 Task: Send an email with the signature Leslie Flores with the subject Request for feedback on an employee handbook and the message I apologize for any delays and appreciate your support. from softage.3@softage.net to softage.10@softage.net with an attached audio file Audio_product_review.mp3 and move the email from Sent Items to the folder Quotes
Action: Mouse moved to (85, 104)
Screenshot: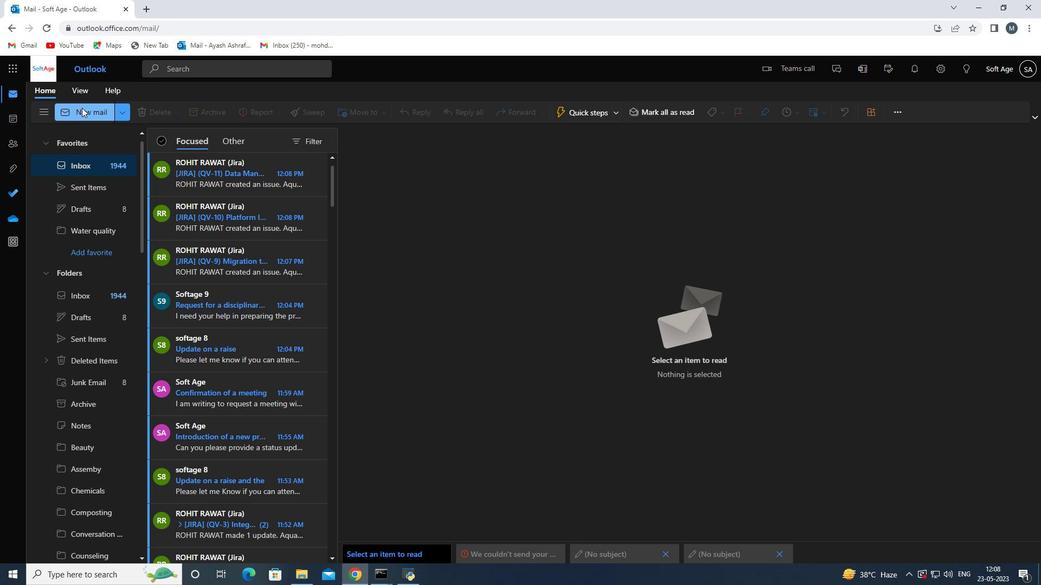 
Action: Mouse pressed left at (85, 104)
Screenshot: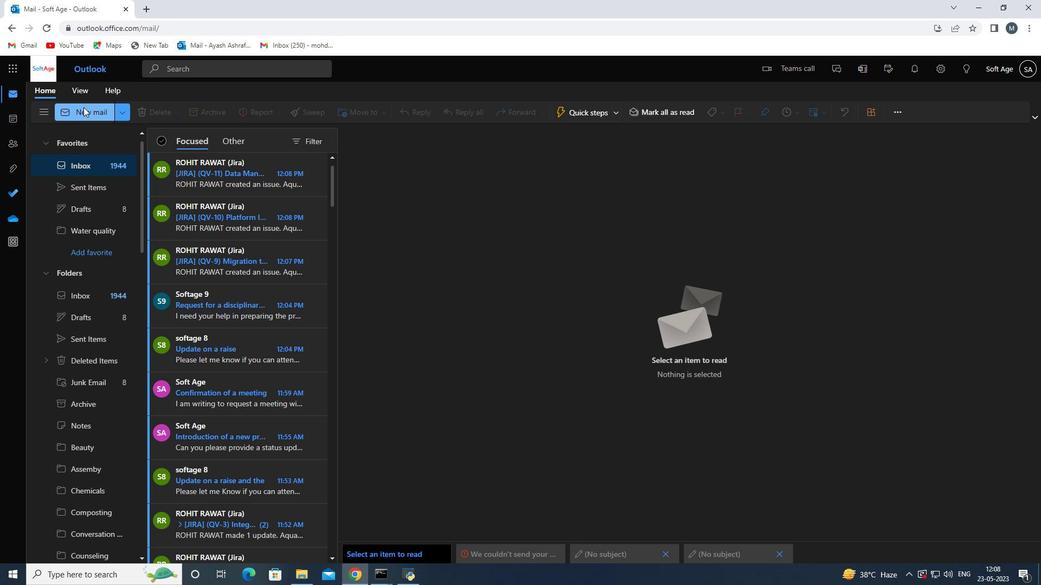 
Action: Mouse moved to (738, 113)
Screenshot: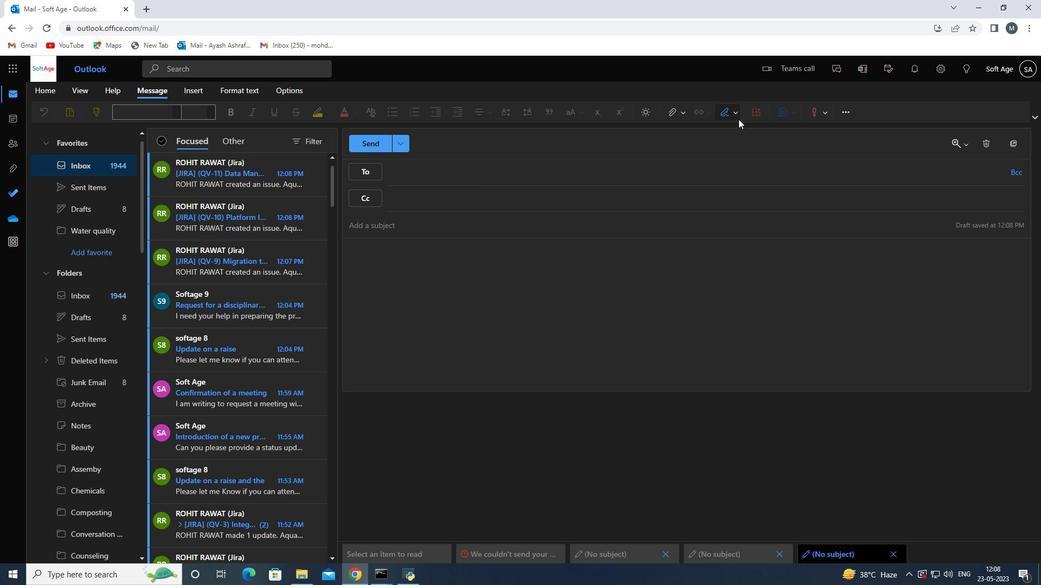 
Action: Mouse pressed left at (738, 113)
Screenshot: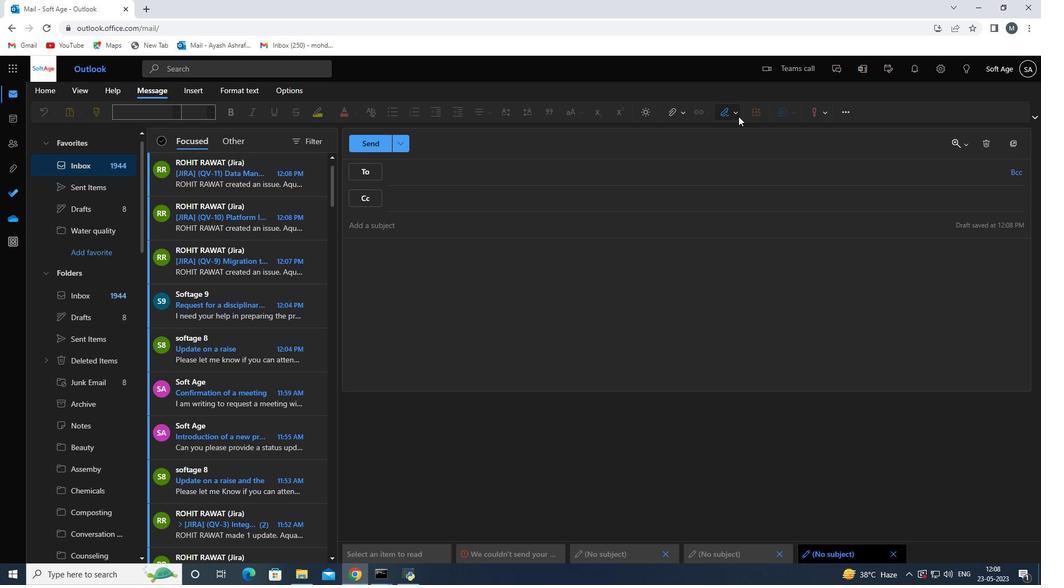 
Action: Mouse moved to (693, 152)
Screenshot: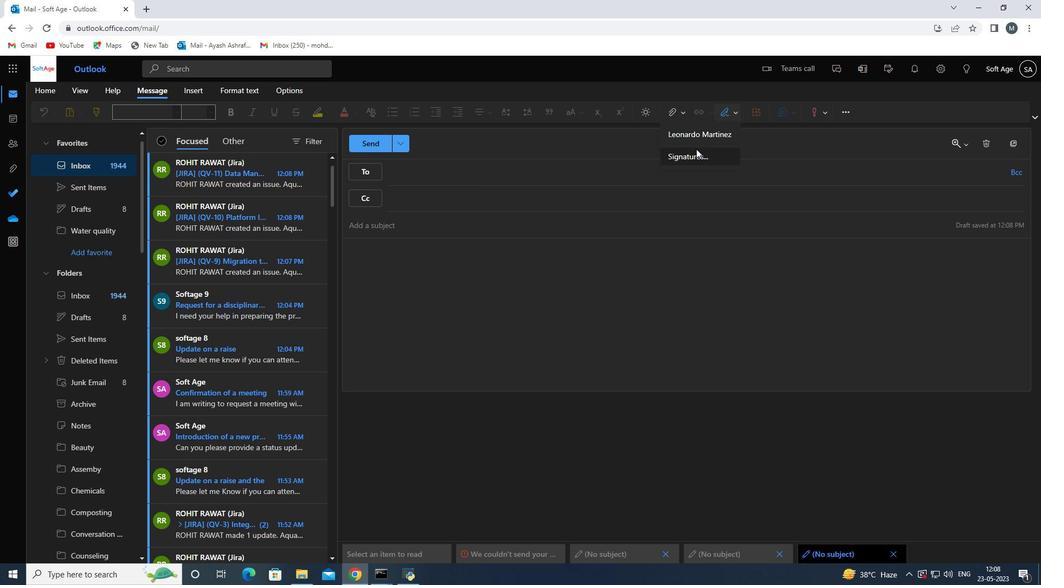 
Action: Mouse pressed left at (693, 152)
Screenshot: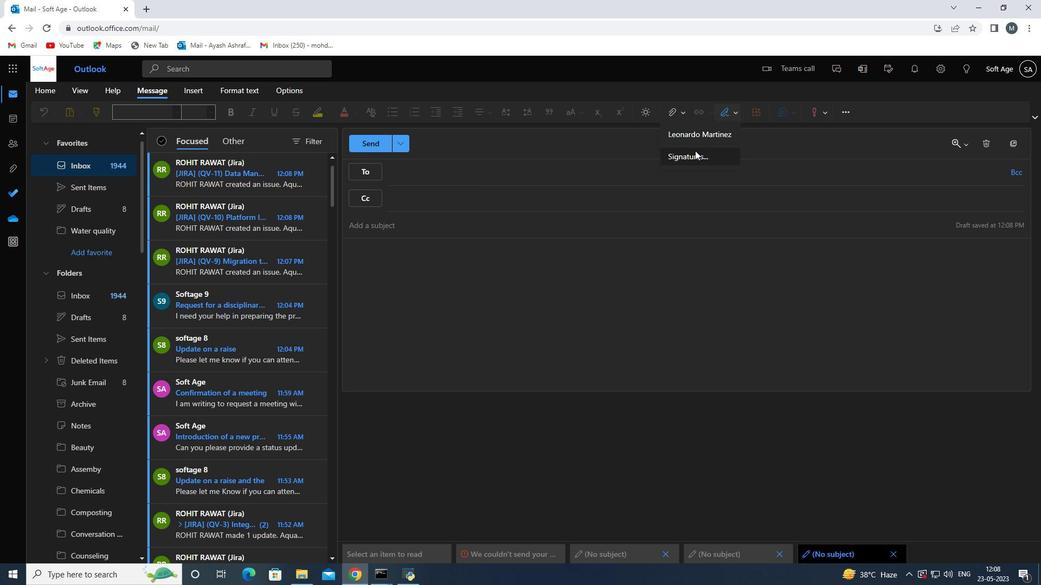 
Action: Mouse moved to (745, 204)
Screenshot: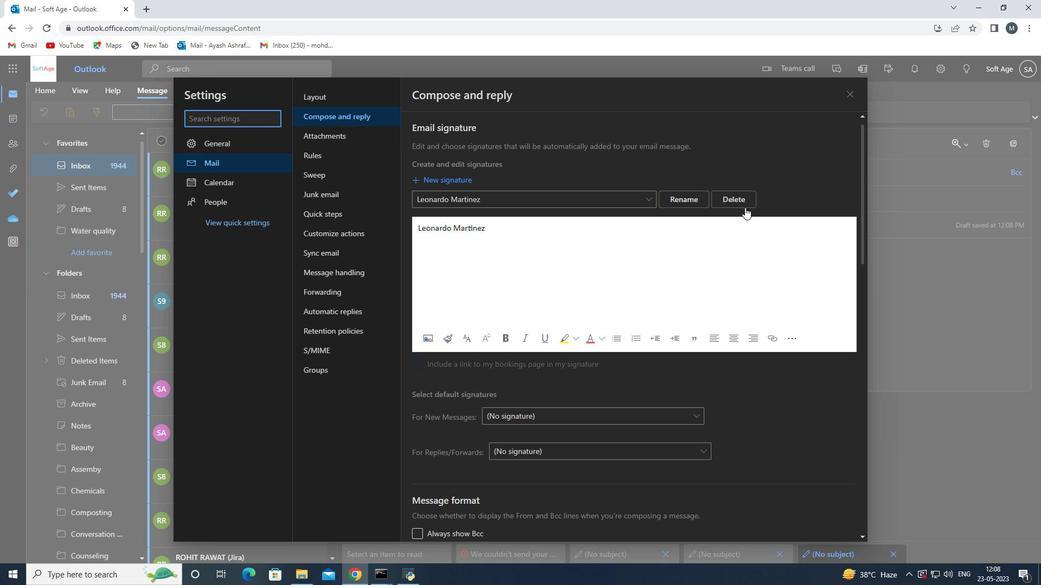 
Action: Mouse pressed left at (745, 204)
Screenshot: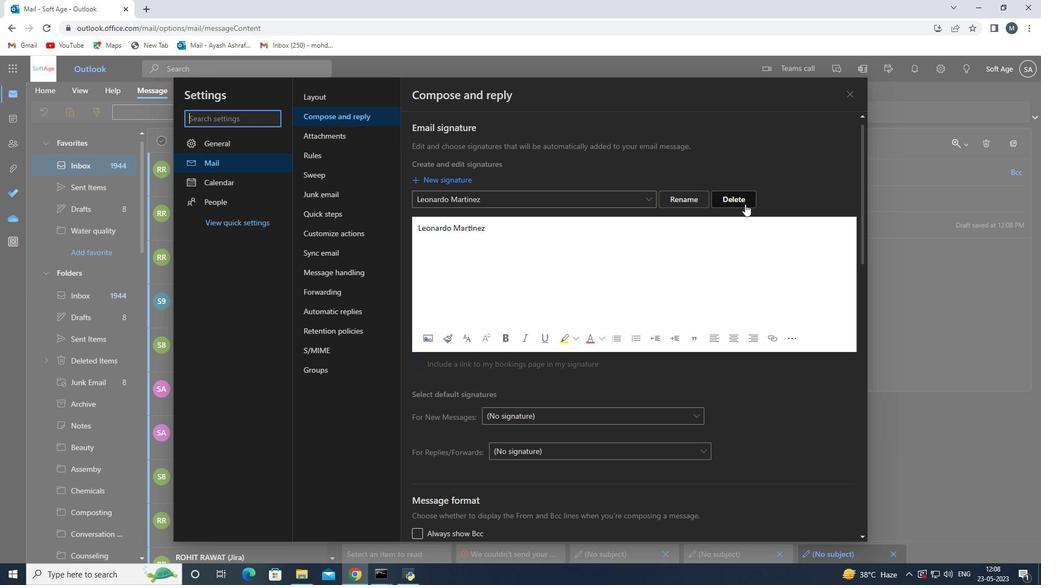 
Action: Mouse moved to (441, 205)
Screenshot: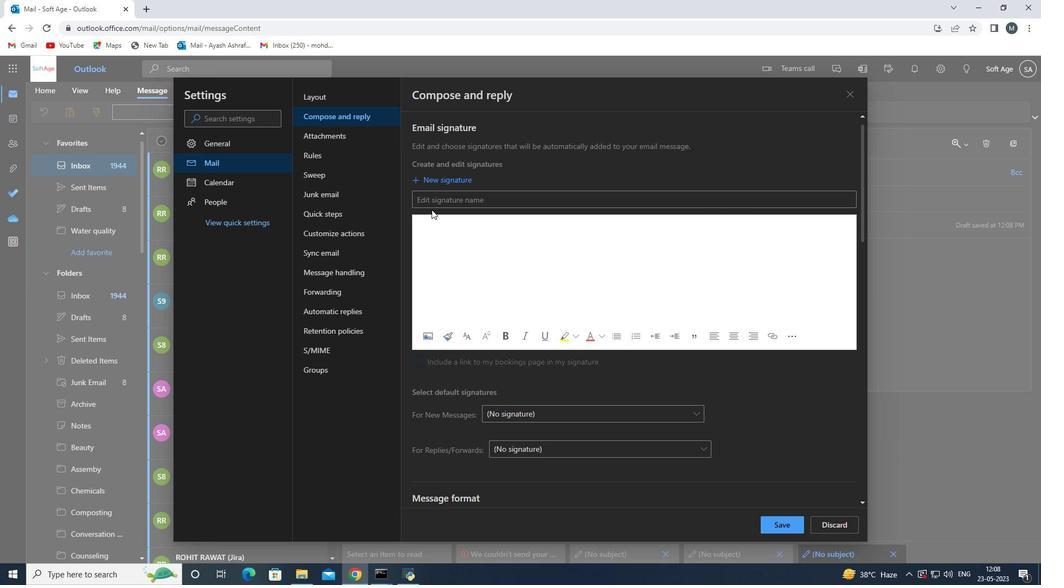 
Action: Mouse pressed left at (441, 205)
Screenshot: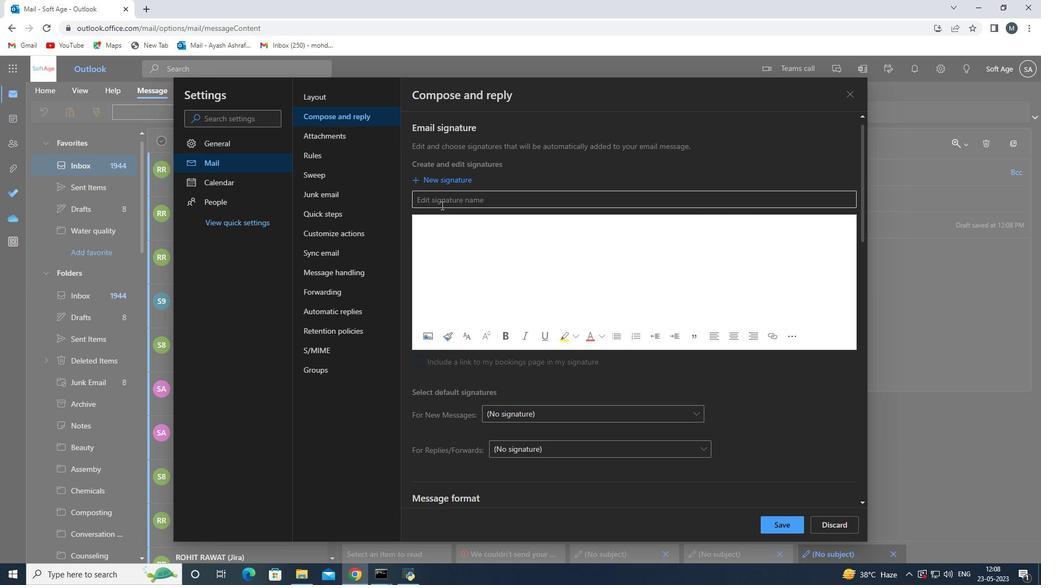 
Action: Key pressed <Key.shift>Leslie<Key.space><Key.shift>flores<Key.space>
Screenshot: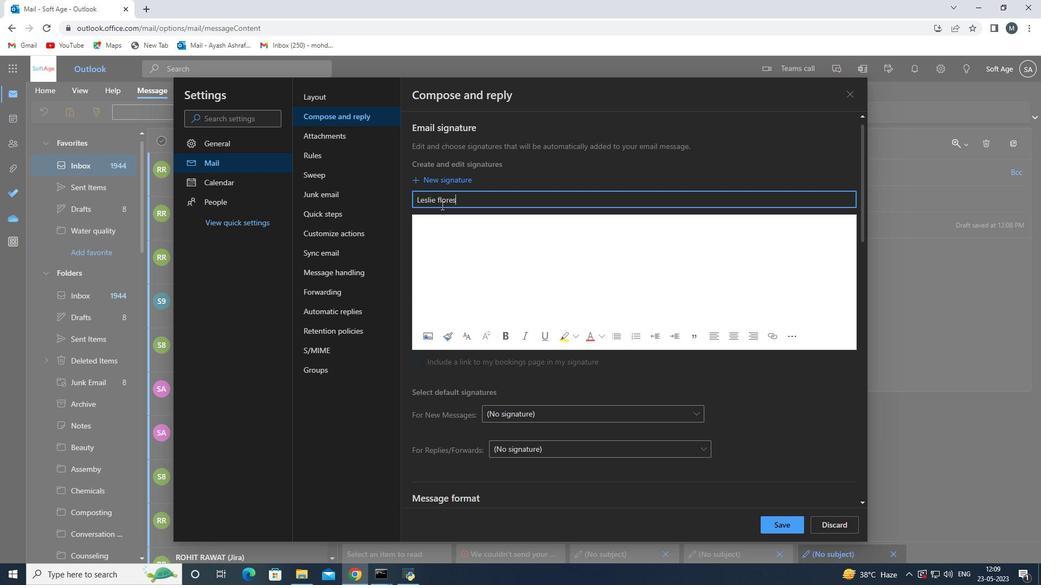 
Action: Mouse moved to (440, 202)
Screenshot: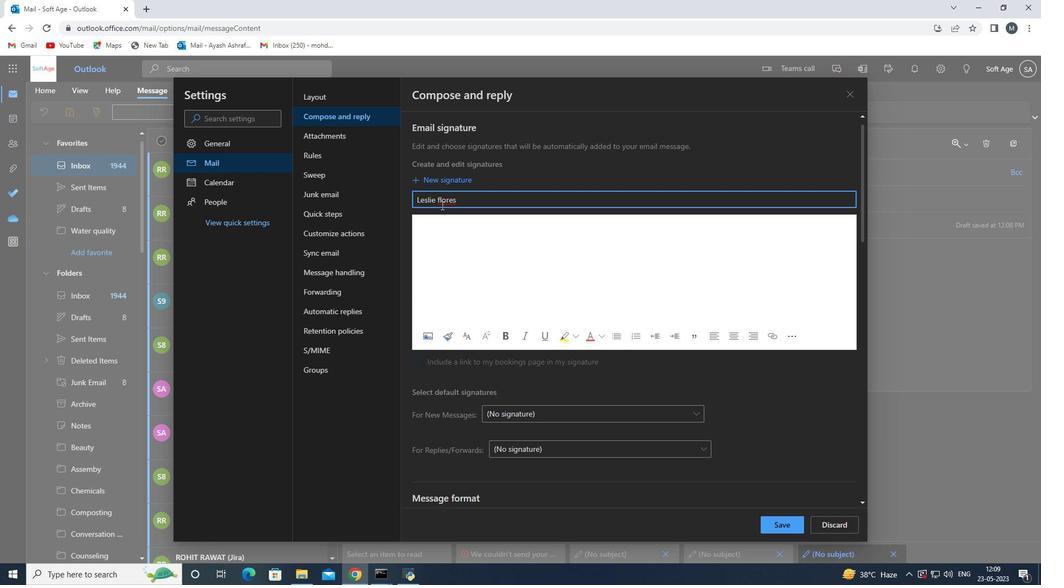 
Action: Mouse pressed left at (440, 202)
Screenshot: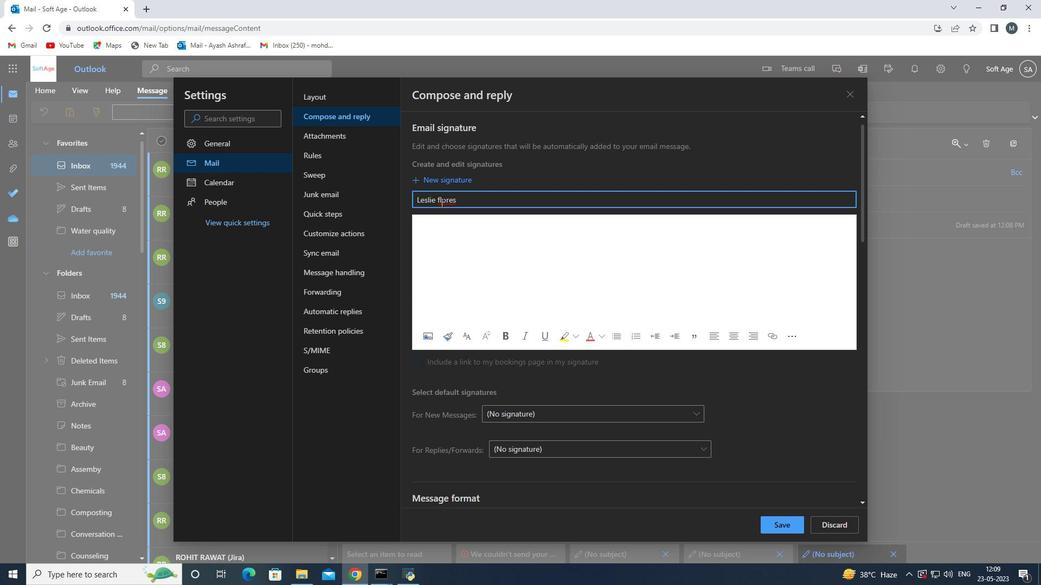 
Action: Mouse moved to (440, 202)
Screenshot: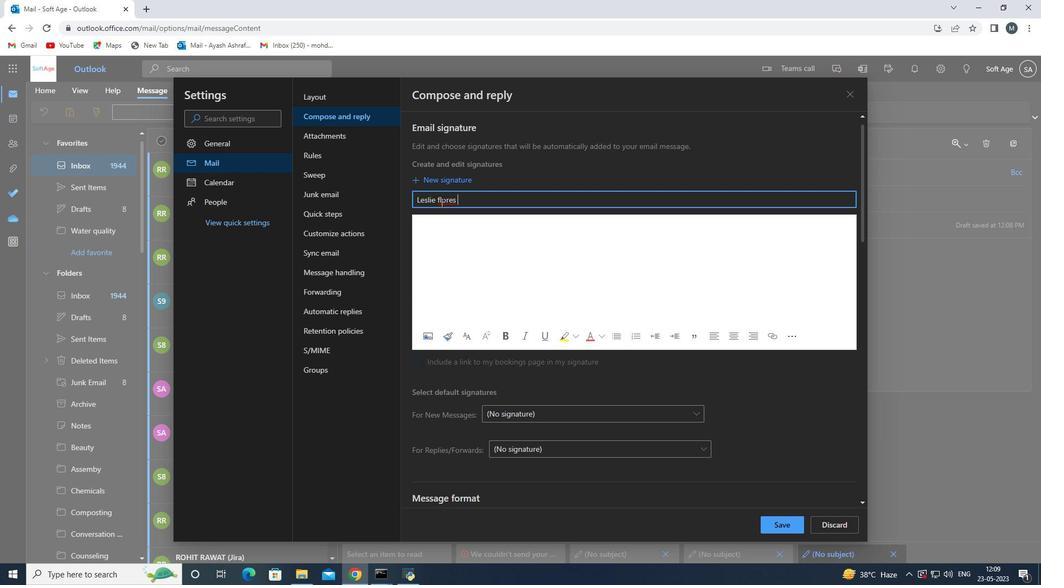 
Action: Key pressed <Key.backspace>
Screenshot: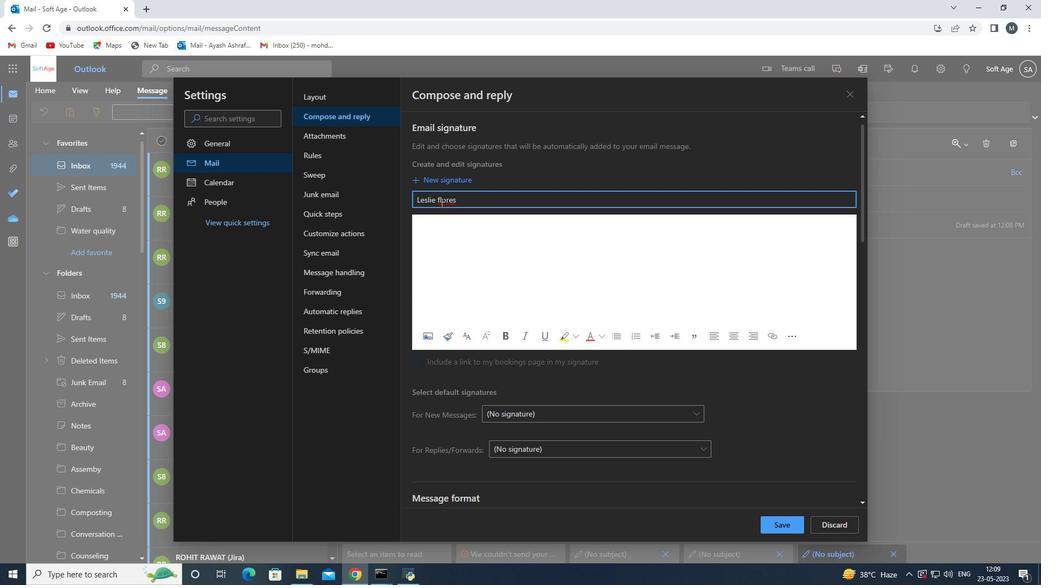 
Action: Mouse moved to (437, 201)
Screenshot: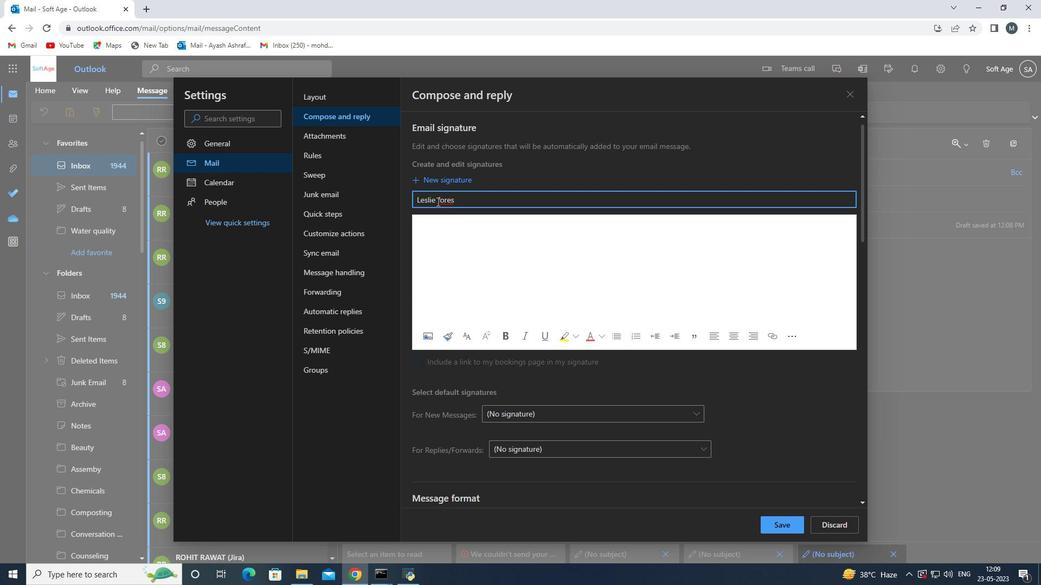 
Action: Mouse pressed left at (437, 201)
Screenshot: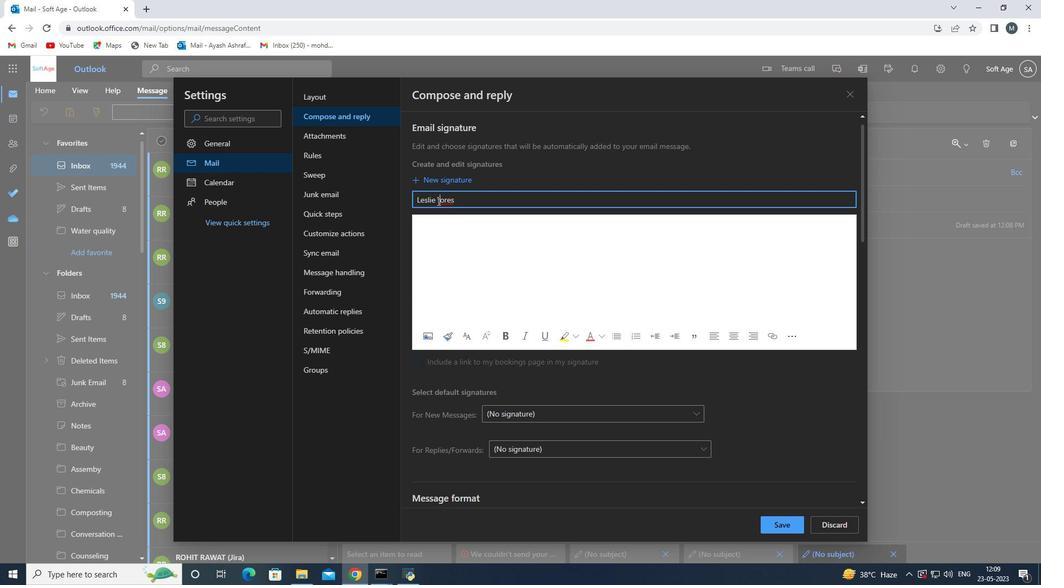 
Action: Mouse moved to (446, 202)
Screenshot: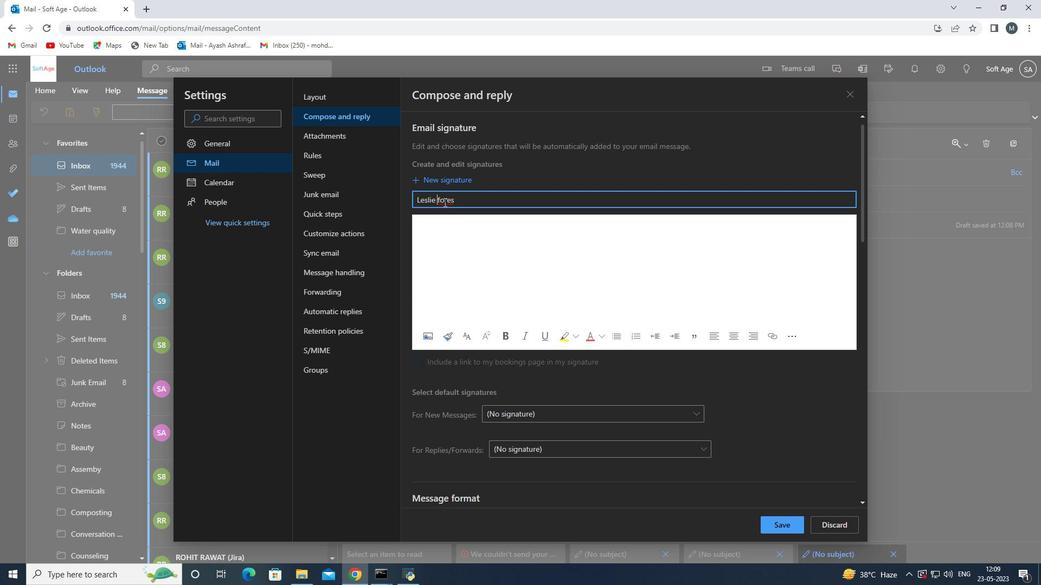 
Action: Key pressed <Key.shift>F
Screenshot: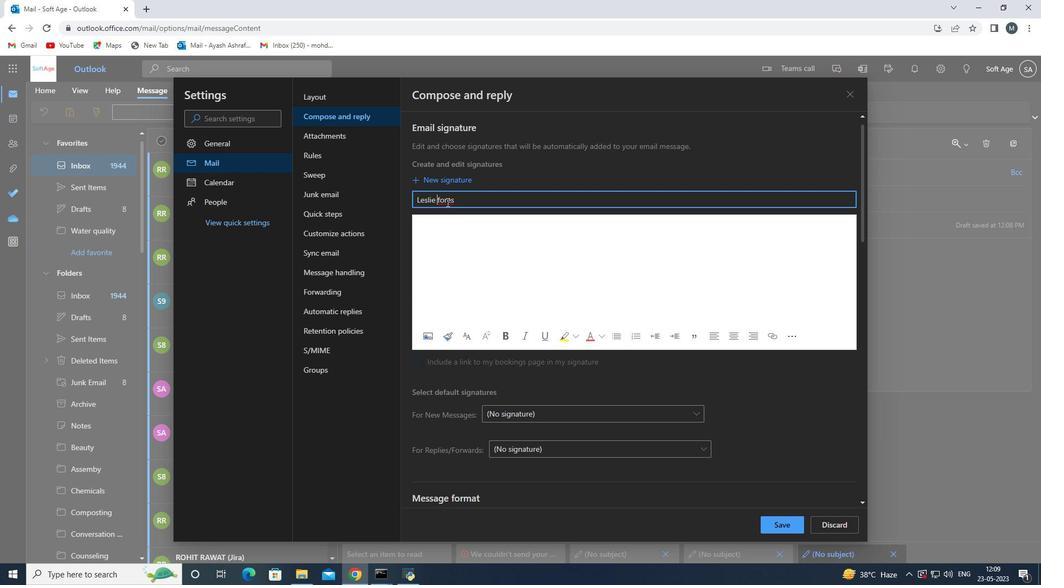 
Action: Mouse moved to (470, 199)
Screenshot: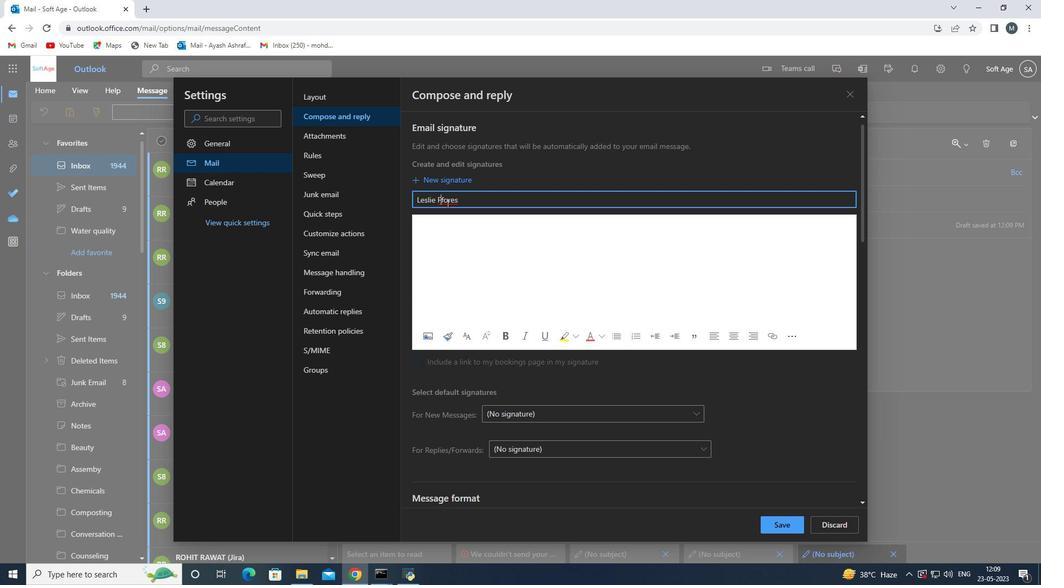 
Action: Mouse pressed left at (470, 199)
Screenshot: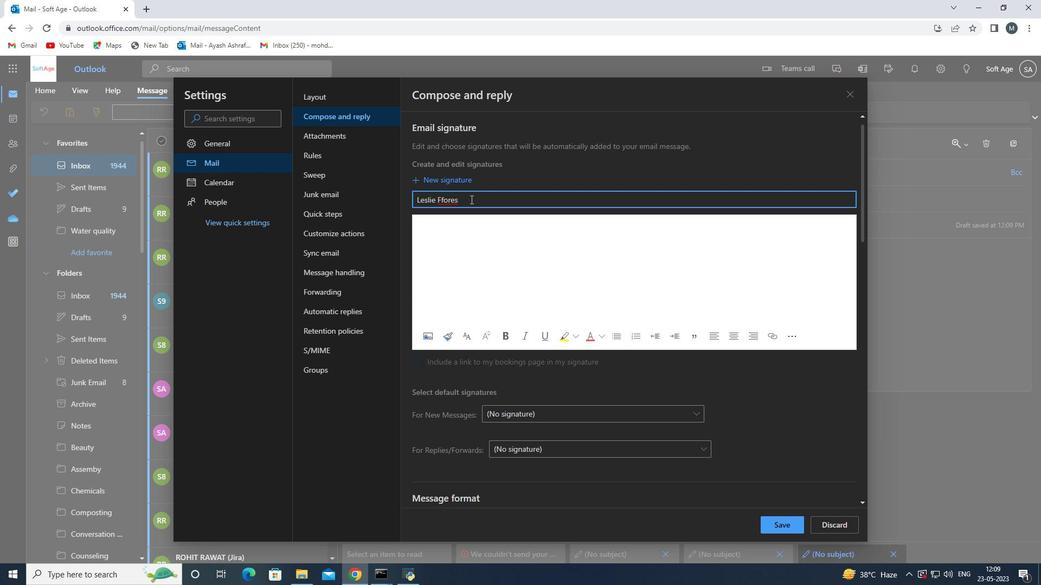 
Action: Key pressed <Key.backspace><Key.backspace><Key.backspace><Key.backspace><Key.backspace><Key.backspace>lores<Key.space>
Screenshot: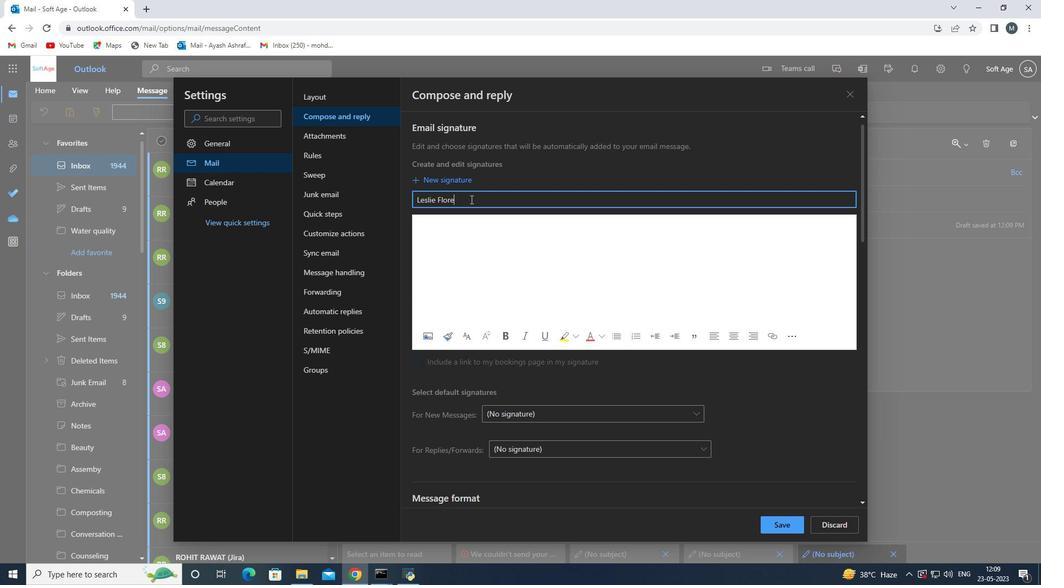 
Action: Mouse moved to (469, 223)
Screenshot: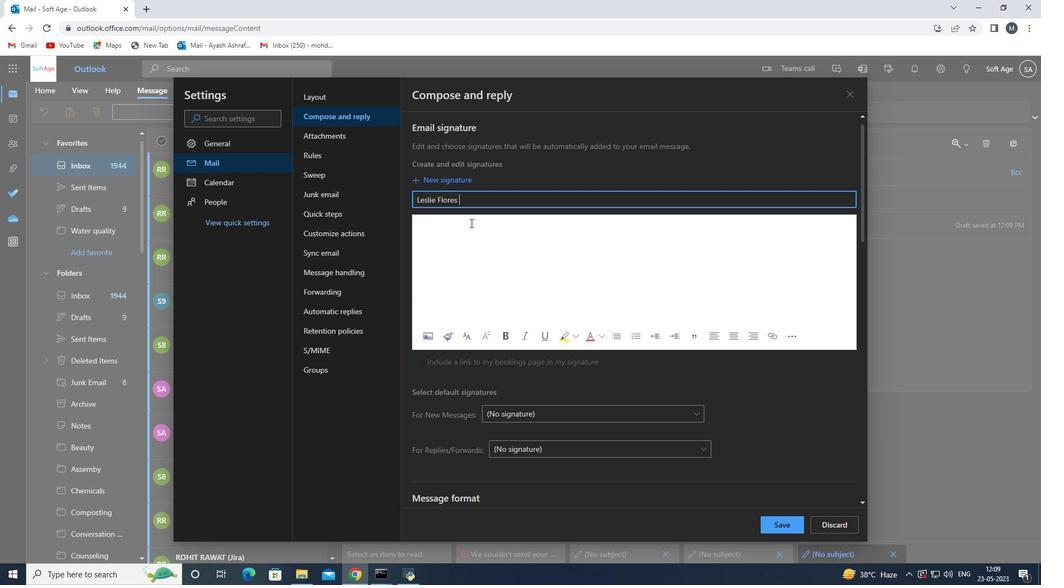 
Action: Mouse pressed left at (469, 223)
Screenshot: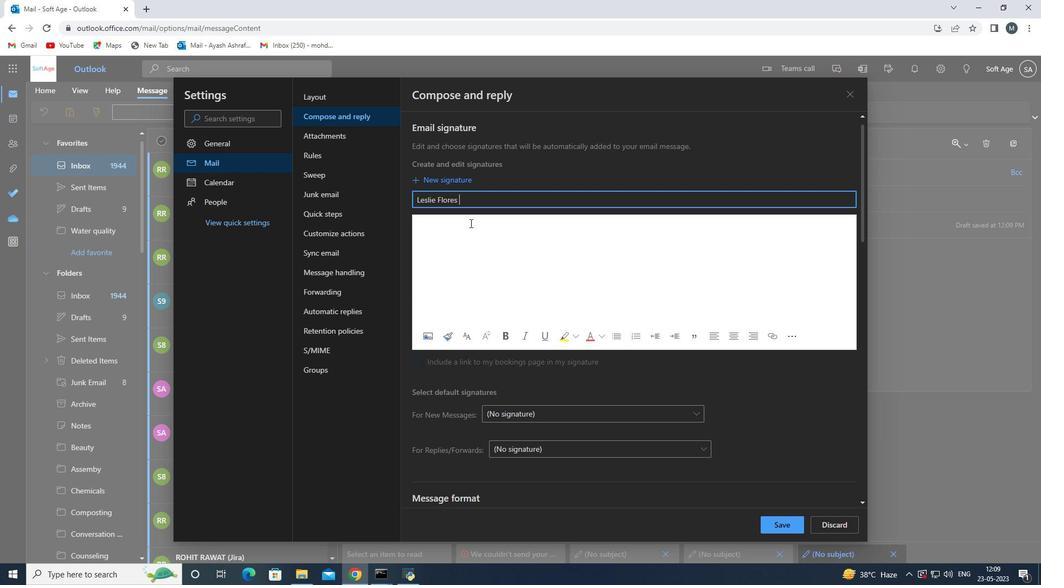 
Action: Key pressed <Key.shift>Lesile<Key.space><Key.backspace><Key.backspace><Key.backspace><Key.backspace>lie<Key.space><Key.shift>Flores
Screenshot: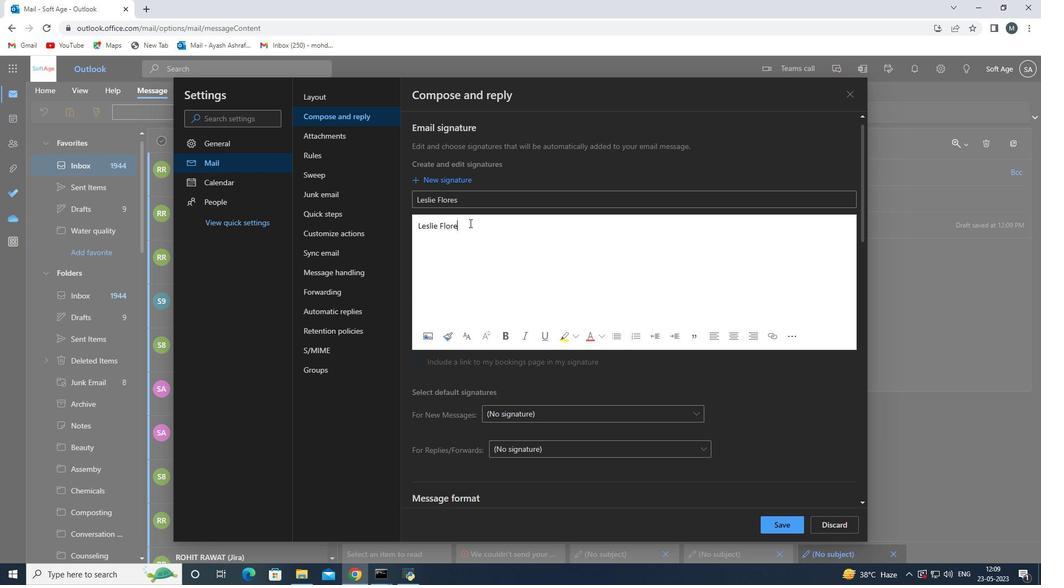 
Action: Mouse moved to (792, 528)
Screenshot: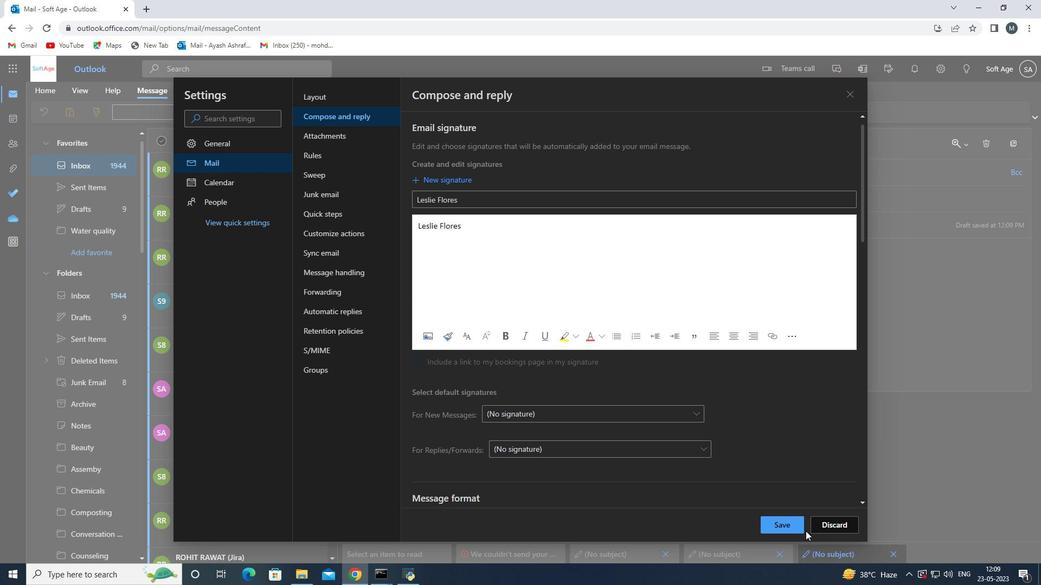
Action: Mouse pressed left at (792, 528)
Screenshot: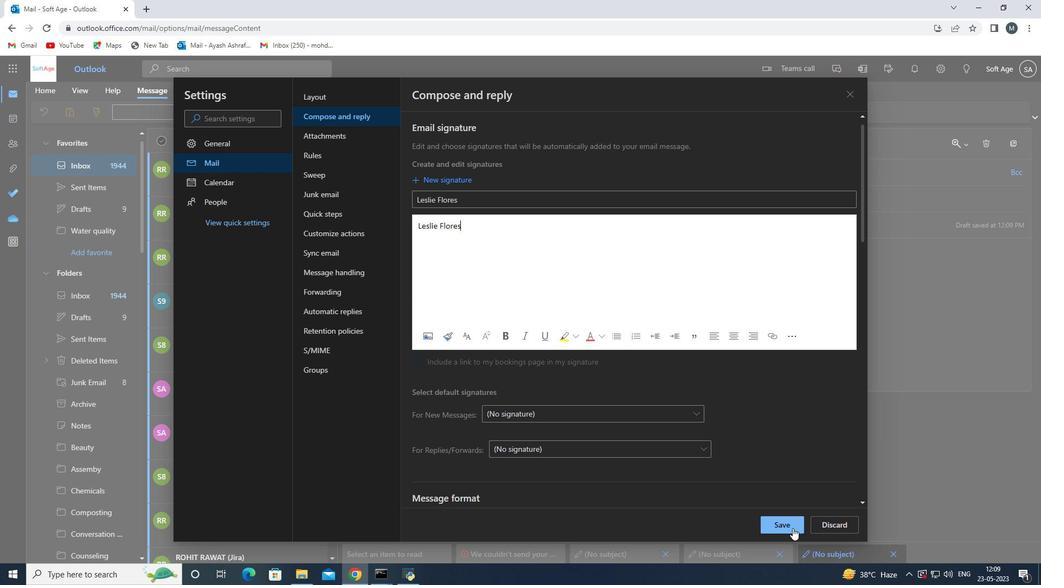 
Action: Mouse moved to (848, 91)
Screenshot: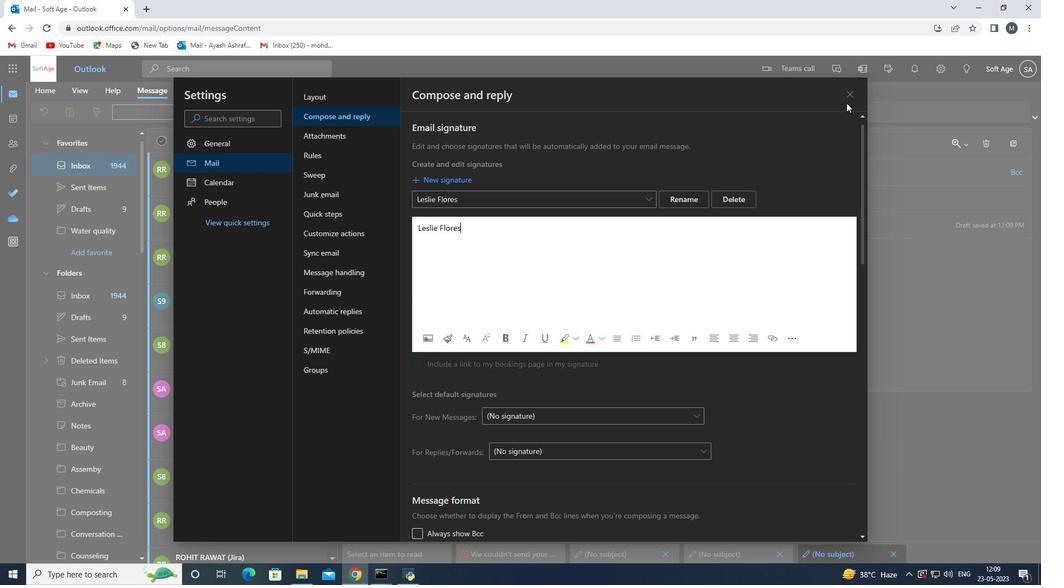 
Action: Mouse pressed left at (848, 91)
Screenshot: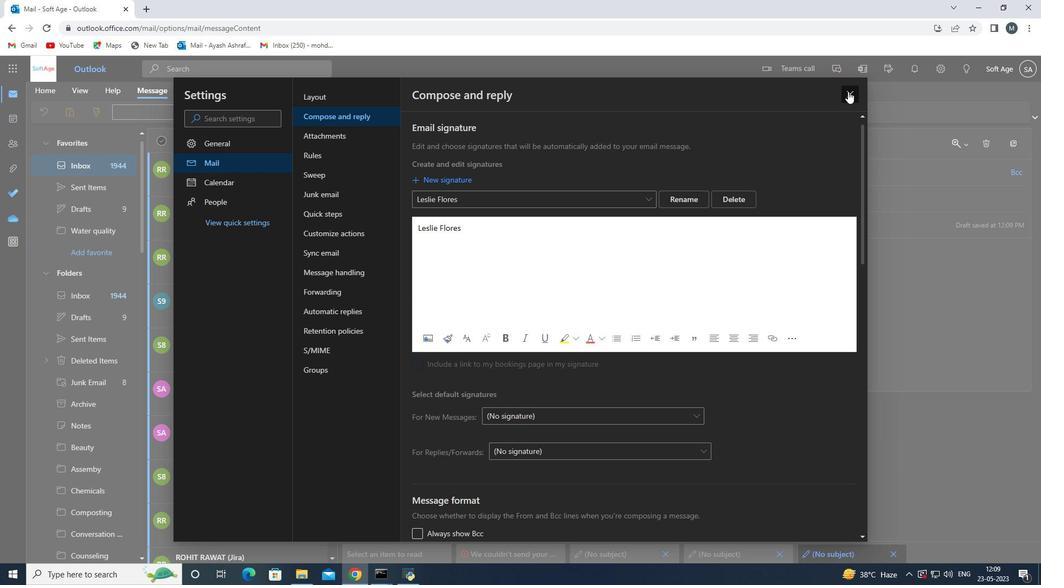 
Action: Mouse moved to (489, 227)
Screenshot: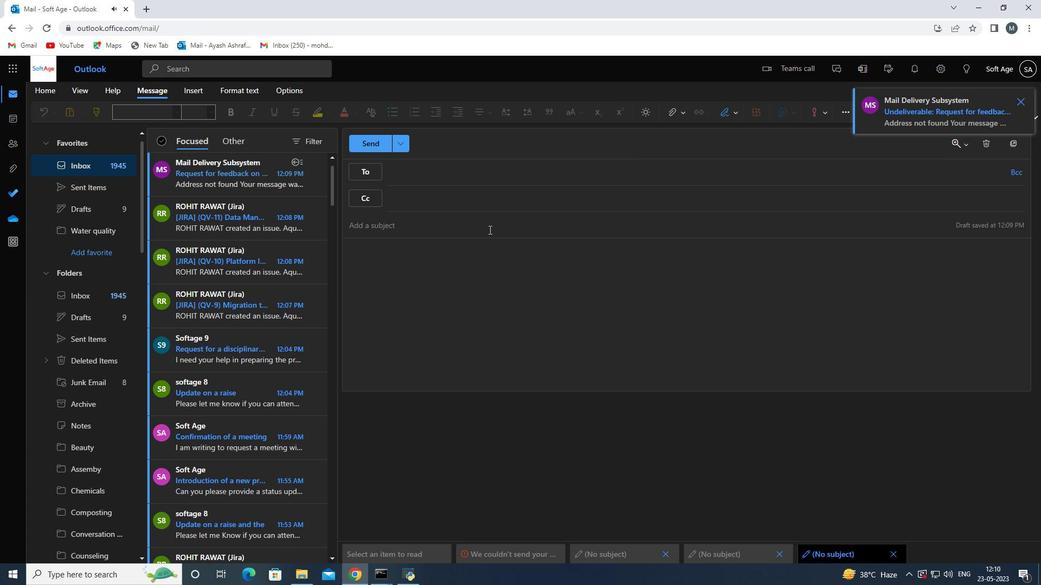 
Action: Mouse pressed left at (489, 227)
Screenshot: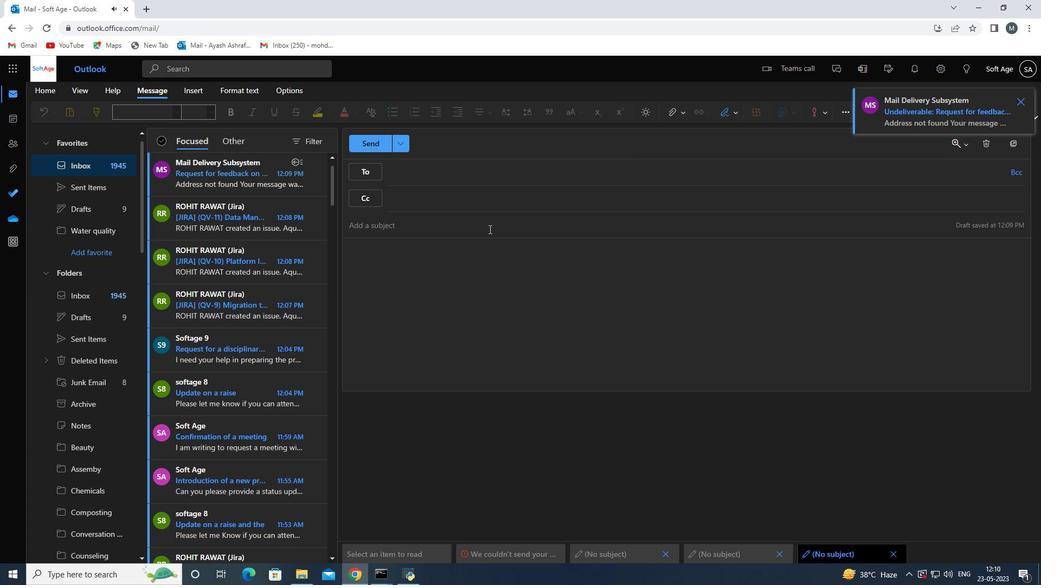 
Action: Key pressed <Key.shift>request<Key.space>for<Key.space>feedback<Key.space>on<Key.space>an<Key.space>employee<Key.space>handbook<Key.space>
Screenshot: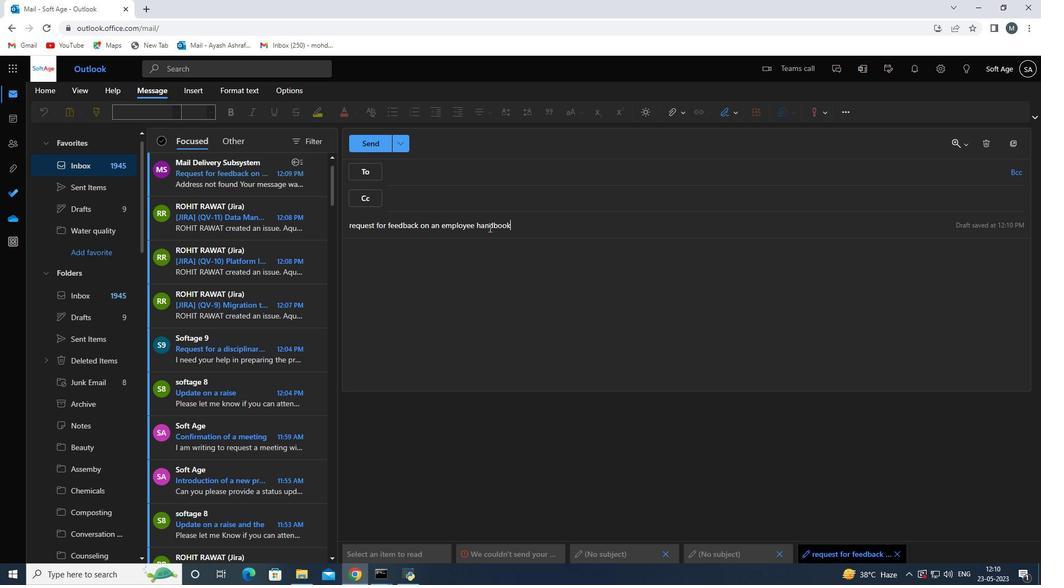 
Action: Mouse moved to (353, 228)
Screenshot: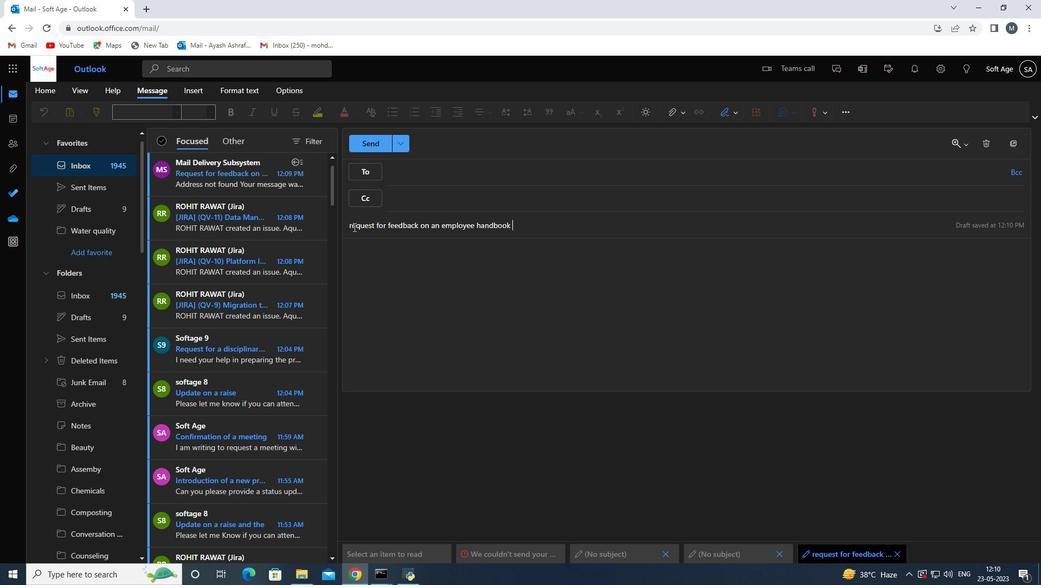 
Action: Mouse pressed left at (353, 228)
Screenshot: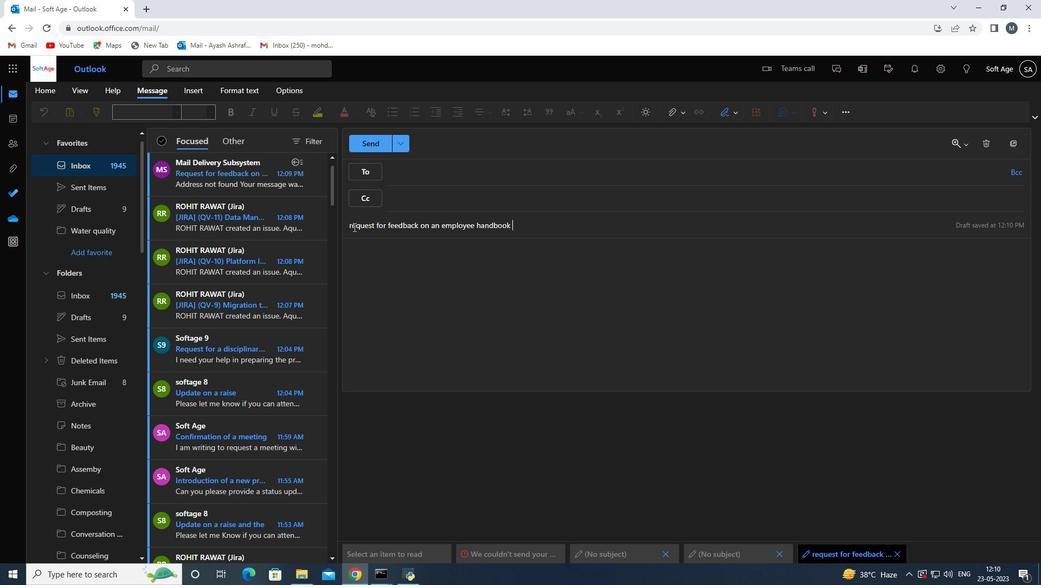 
Action: Mouse moved to (370, 230)
Screenshot: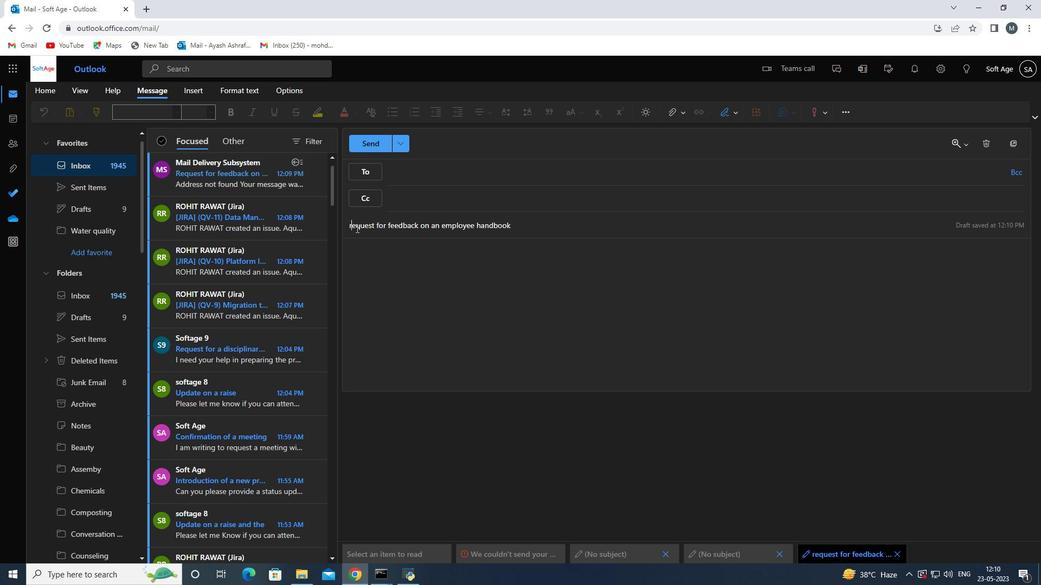 
Action: Key pressed <Key.backspace><Key.shift><Key.shift>R
Screenshot: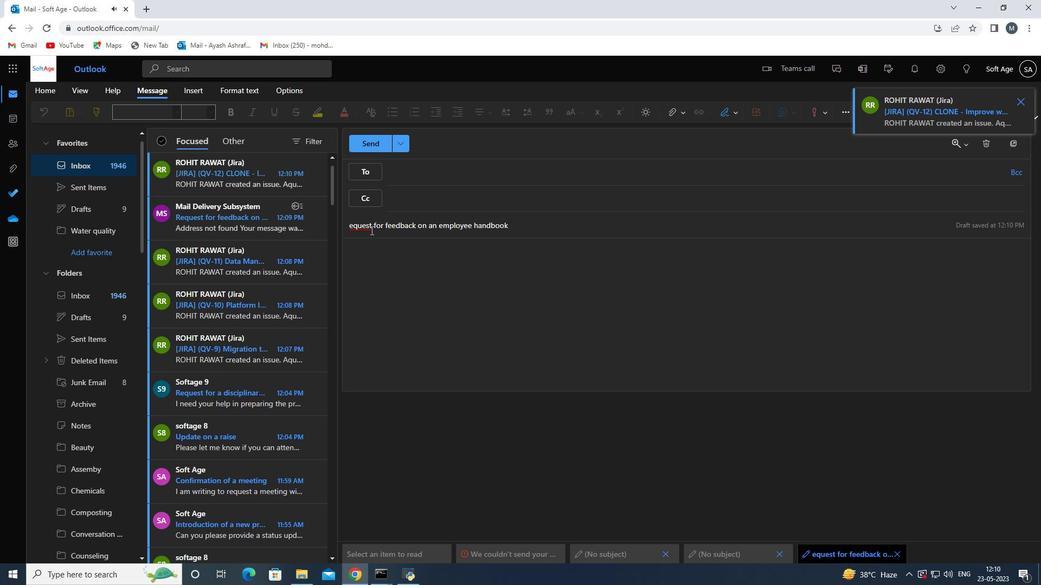 
Action: Mouse moved to (515, 259)
Screenshot: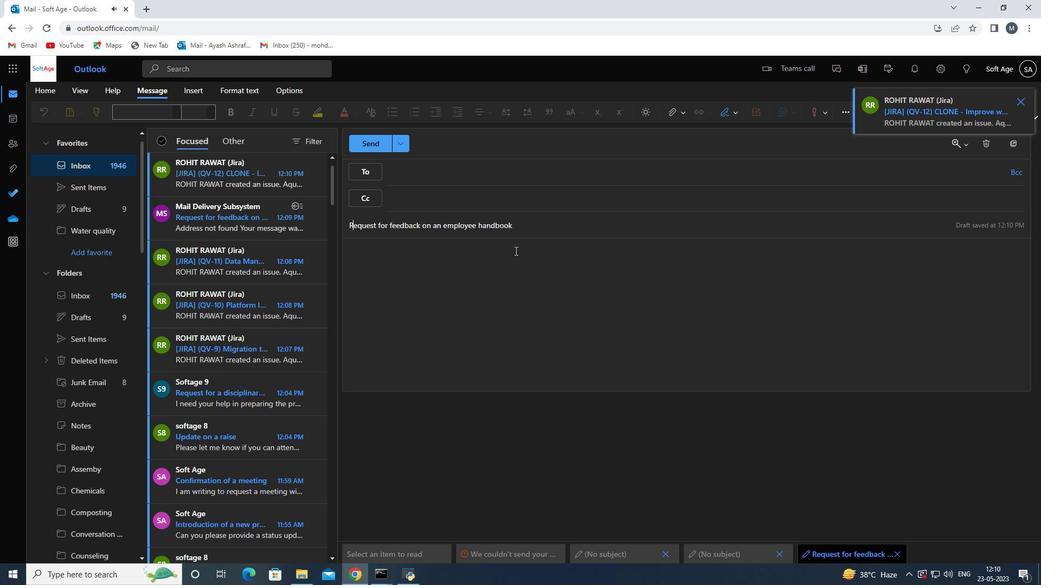 
Action: Mouse pressed left at (515, 259)
Screenshot: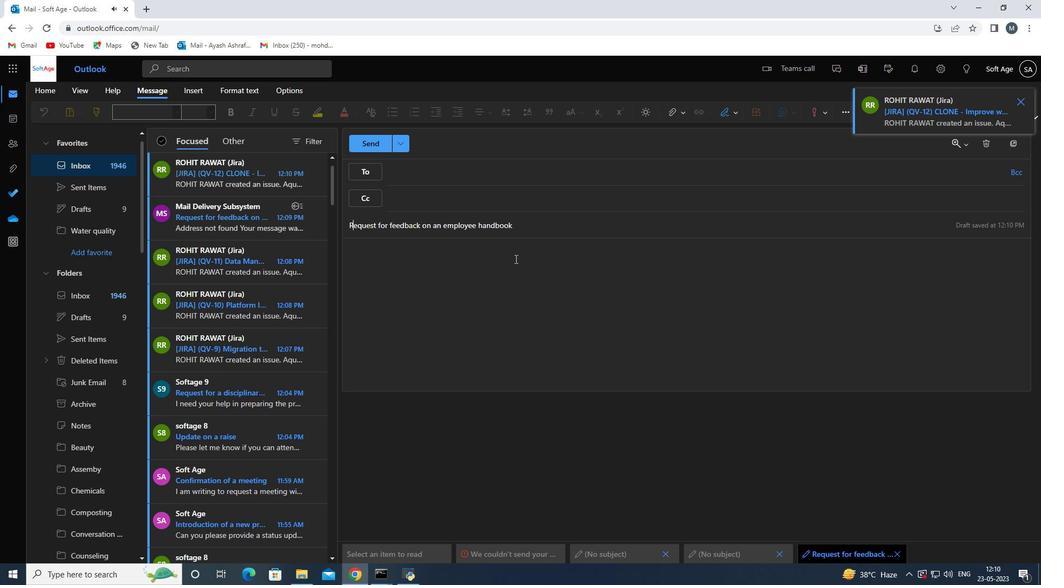 
Action: Mouse moved to (515, 259)
Screenshot: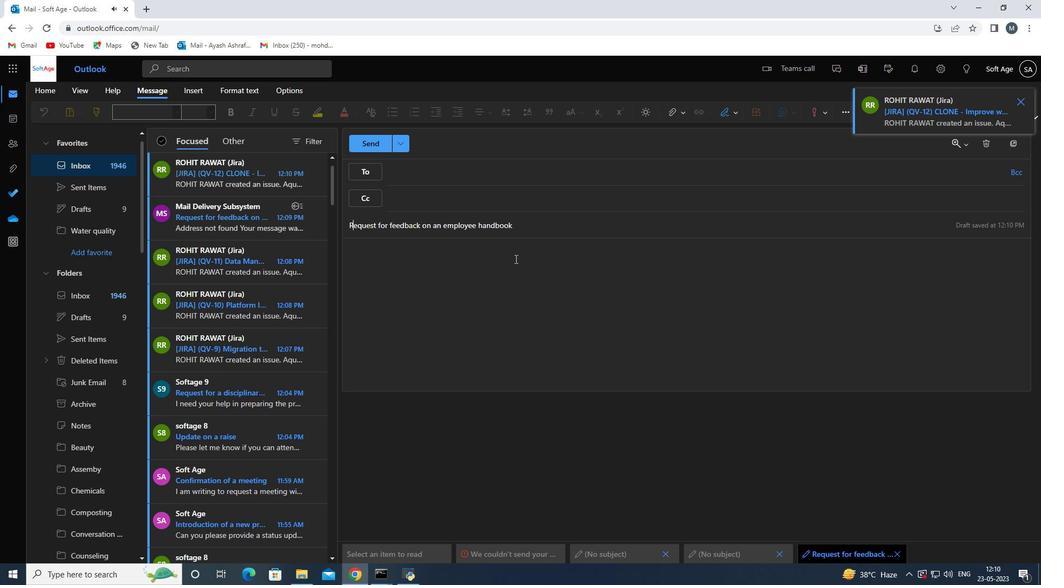 
Action: Key pressed <Key.shift>I<Key.space>appology<Key.space>for<Key.space>any<Key.space>
Screenshot: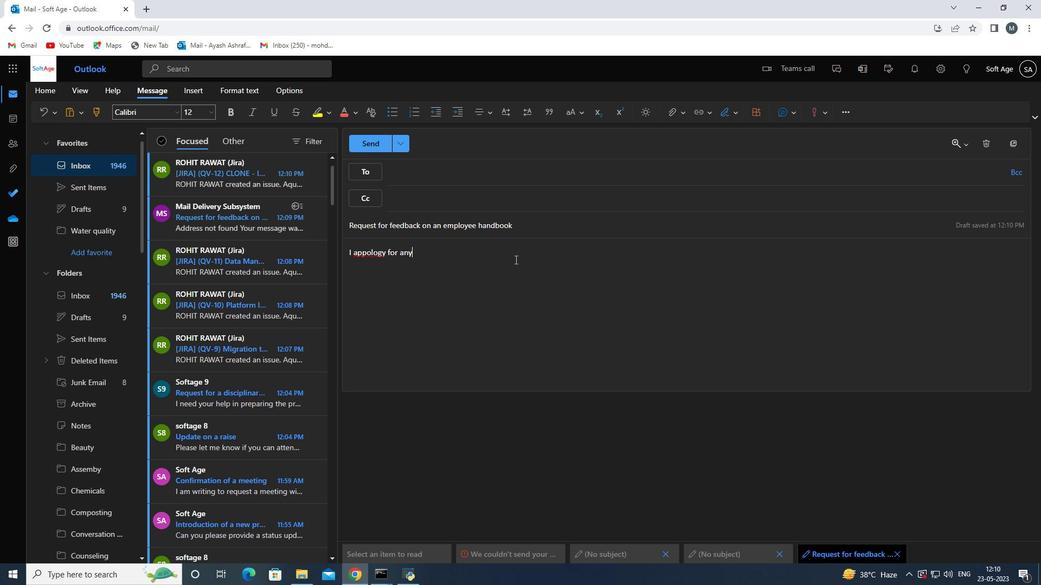 
Action: Mouse moved to (372, 253)
Screenshot: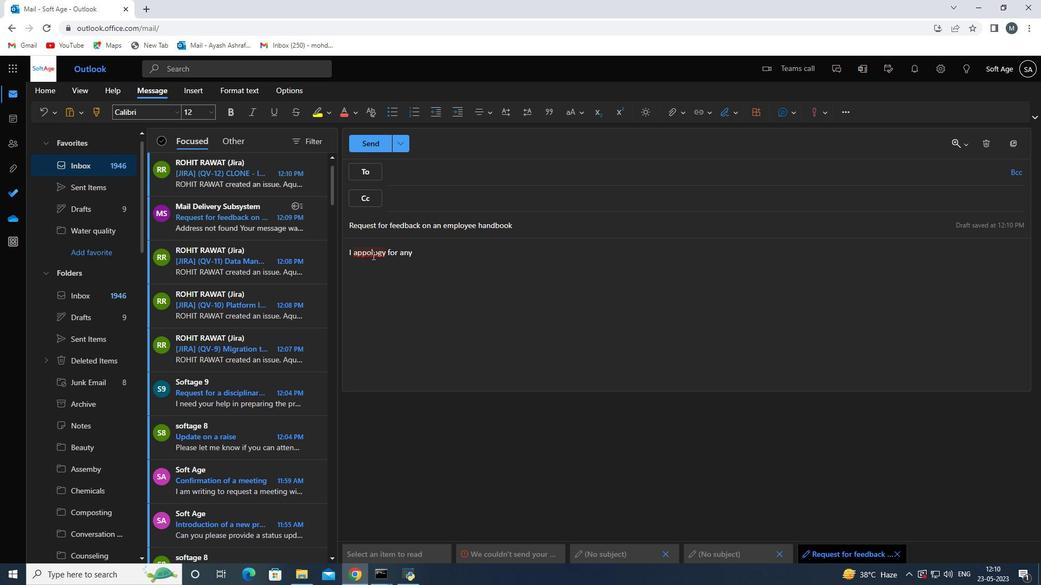 
Action: Mouse pressed left at (372, 253)
Screenshot: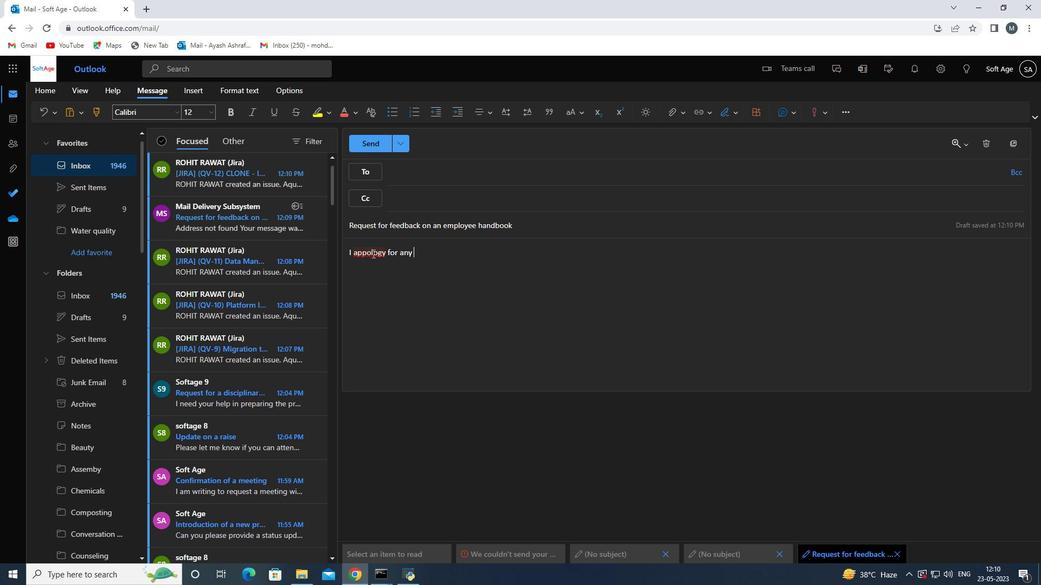
Action: Mouse moved to (369, 295)
Screenshot: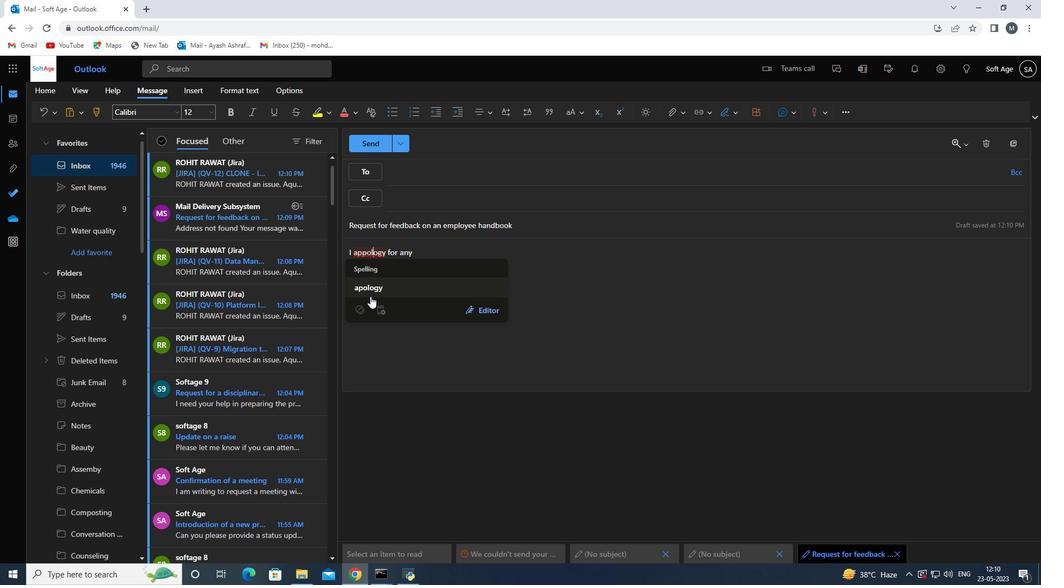 
Action: Mouse pressed left at (369, 295)
Screenshot: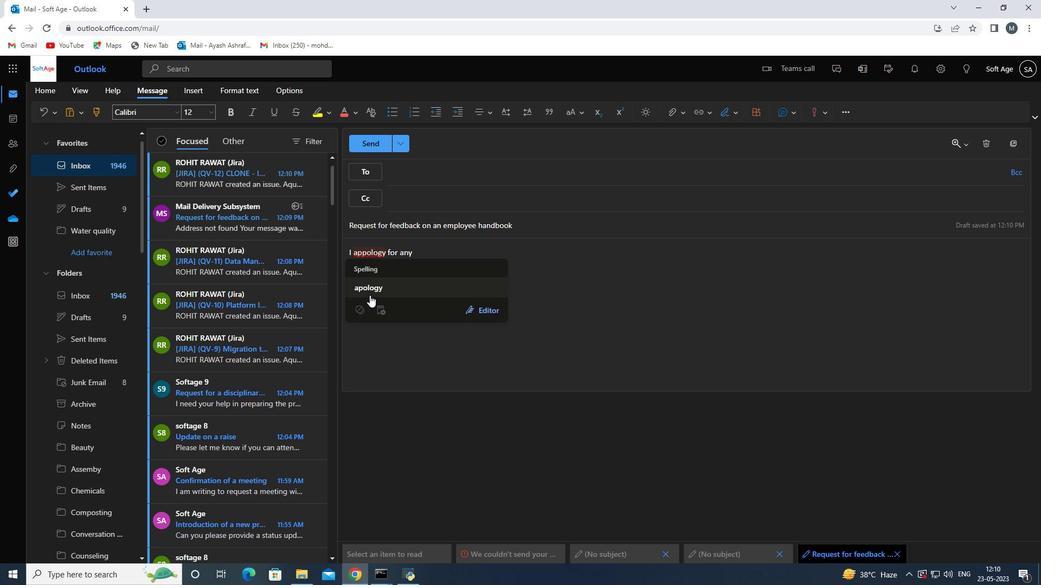 
Action: Mouse moved to (382, 258)
Screenshot: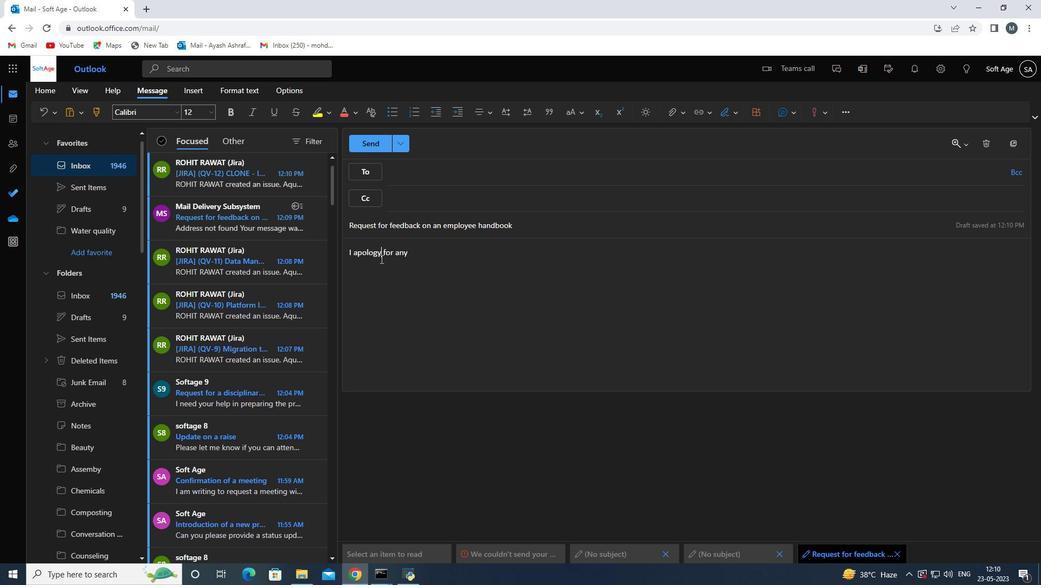 
Action: Key pressed <Key.backspace>ize
Screenshot: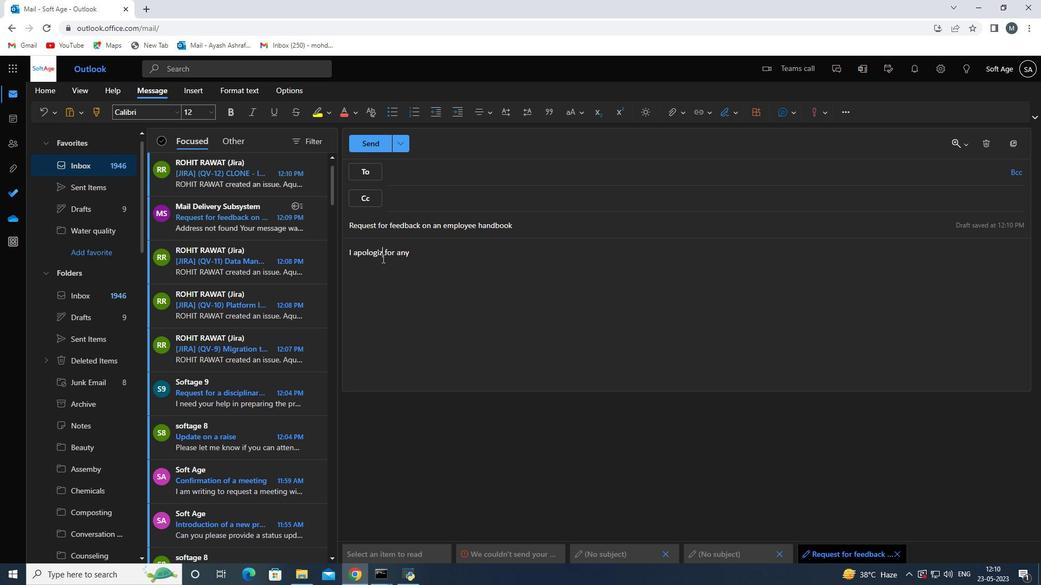 
Action: Mouse moved to (420, 256)
Screenshot: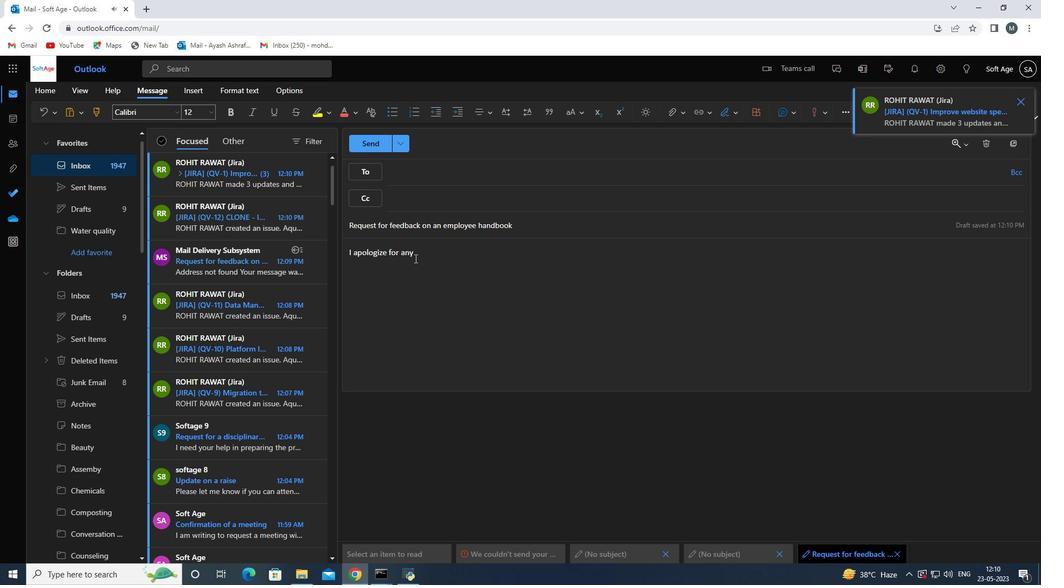 
Action: Mouse pressed left at (420, 256)
Screenshot: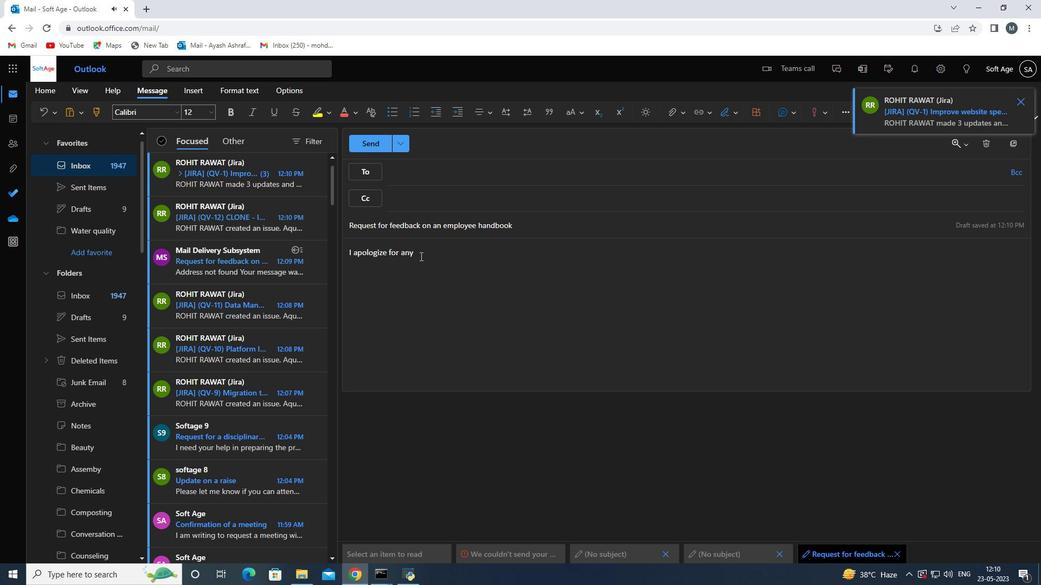
Action: Key pressed delays<Key.space>and<Key.space>appreciate<Key.space>your<Key.space>si<Key.backspace>upport<Key.space>
Screenshot: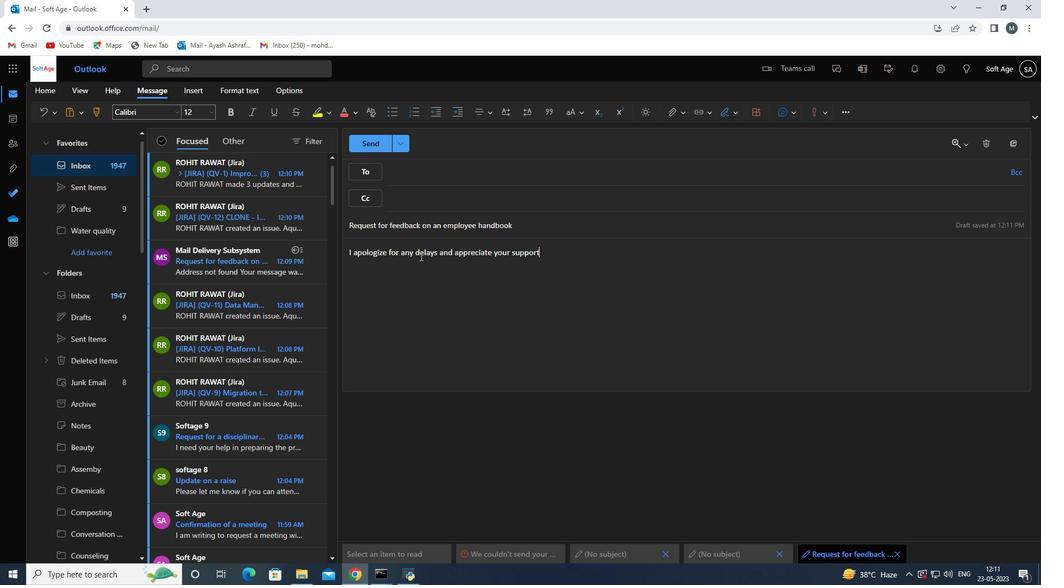
Action: Mouse moved to (680, 112)
Screenshot: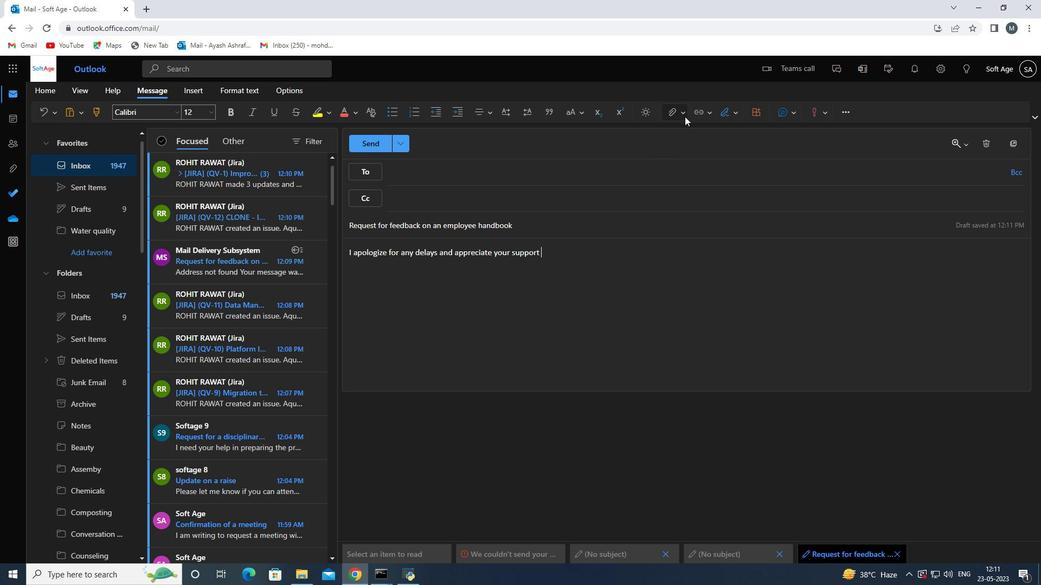
Action: Mouse pressed left at (680, 112)
Screenshot: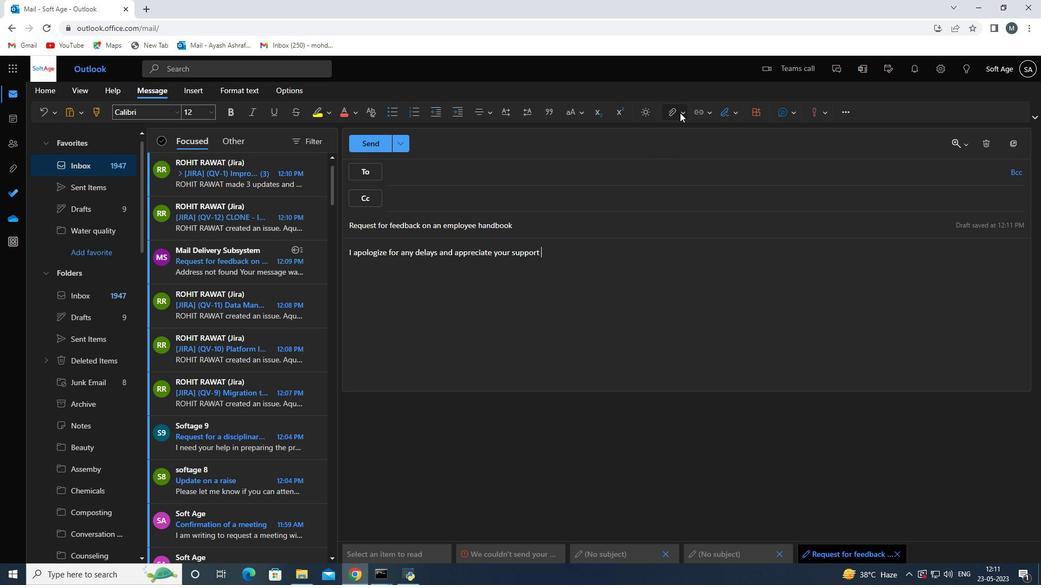 
Action: Mouse moved to (726, 113)
Screenshot: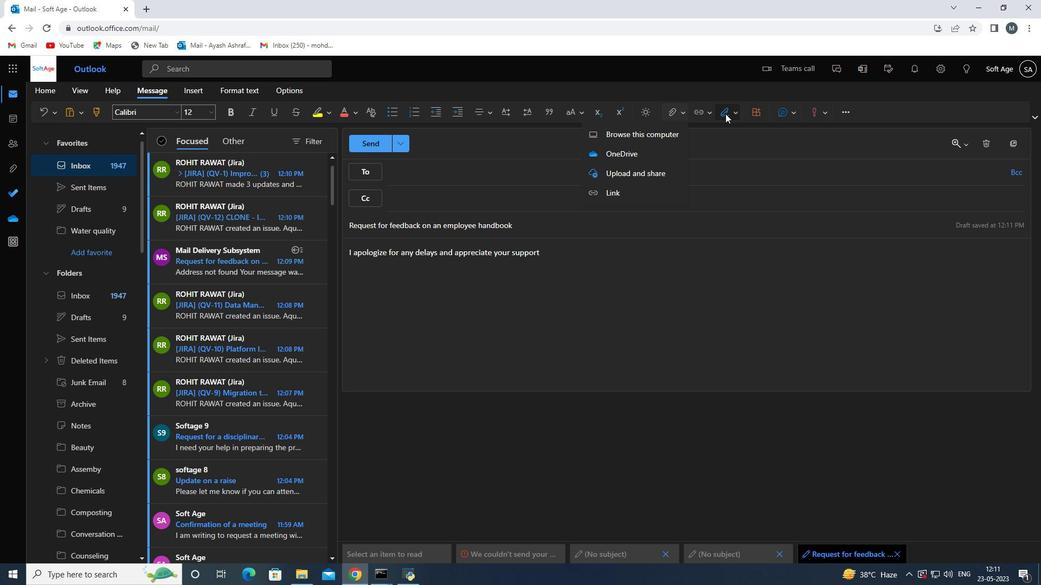 
Action: Mouse pressed left at (726, 113)
Screenshot: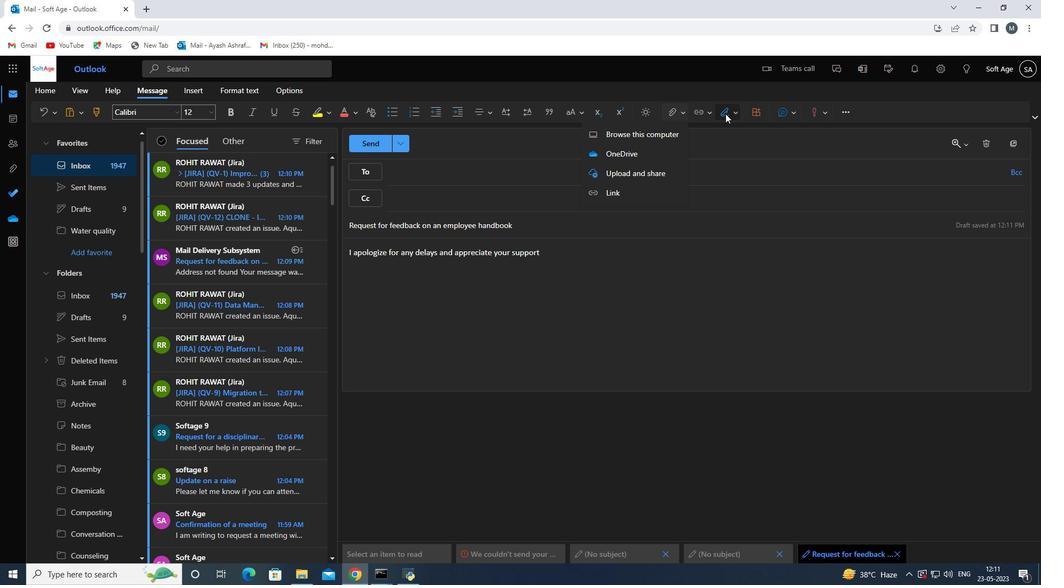 
Action: Mouse moved to (717, 156)
Screenshot: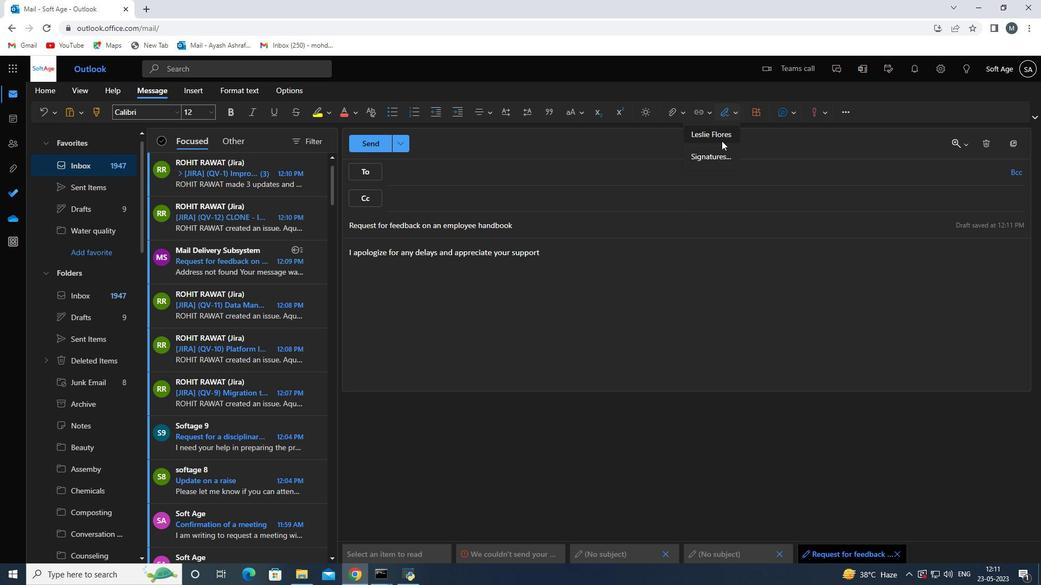 
Action: Mouse pressed left at (717, 156)
Screenshot: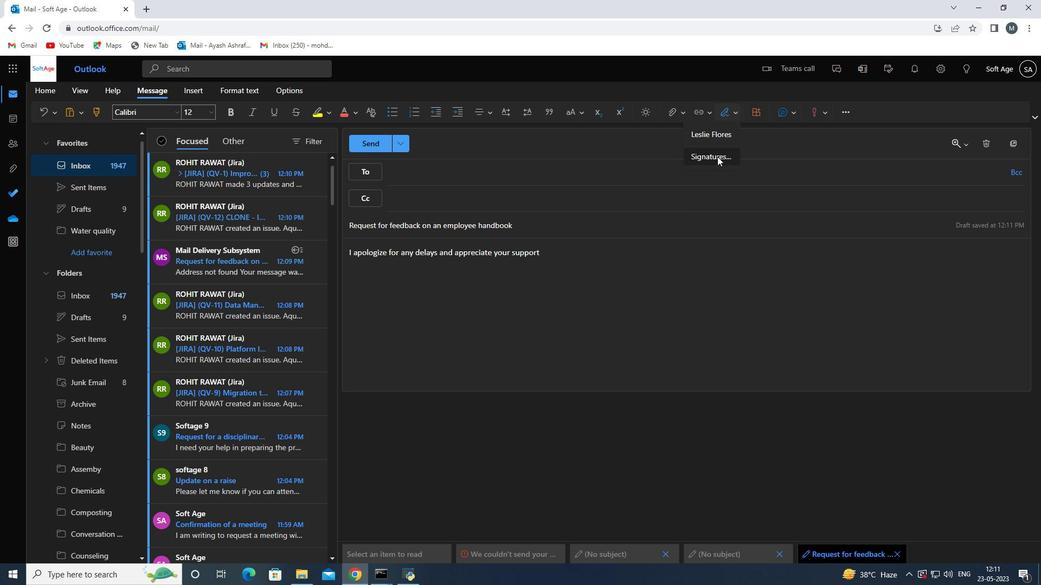
Action: Mouse moved to (737, 201)
Screenshot: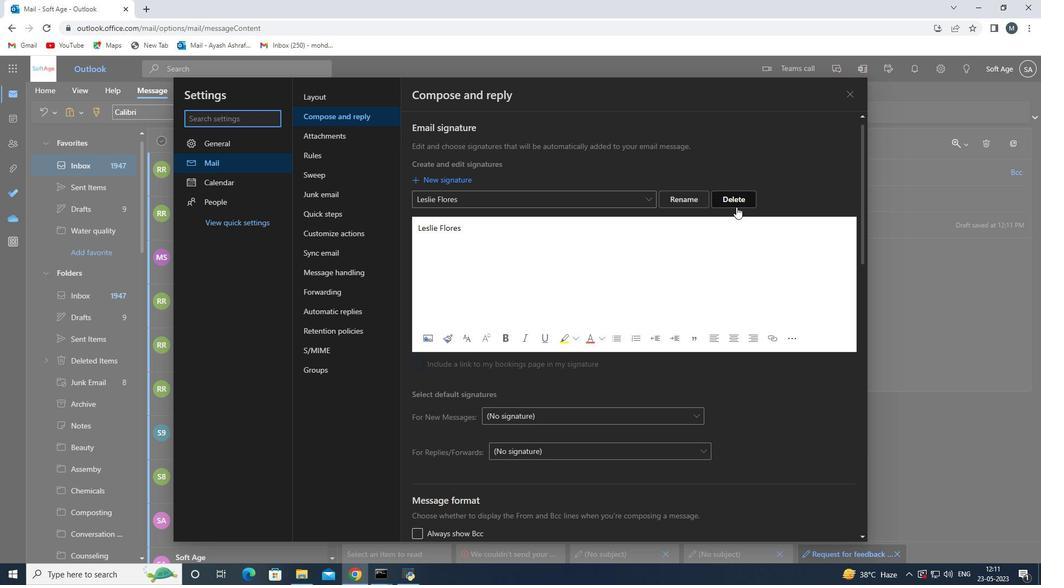 
Action: Mouse pressed left at (737, 201)
Screenshot: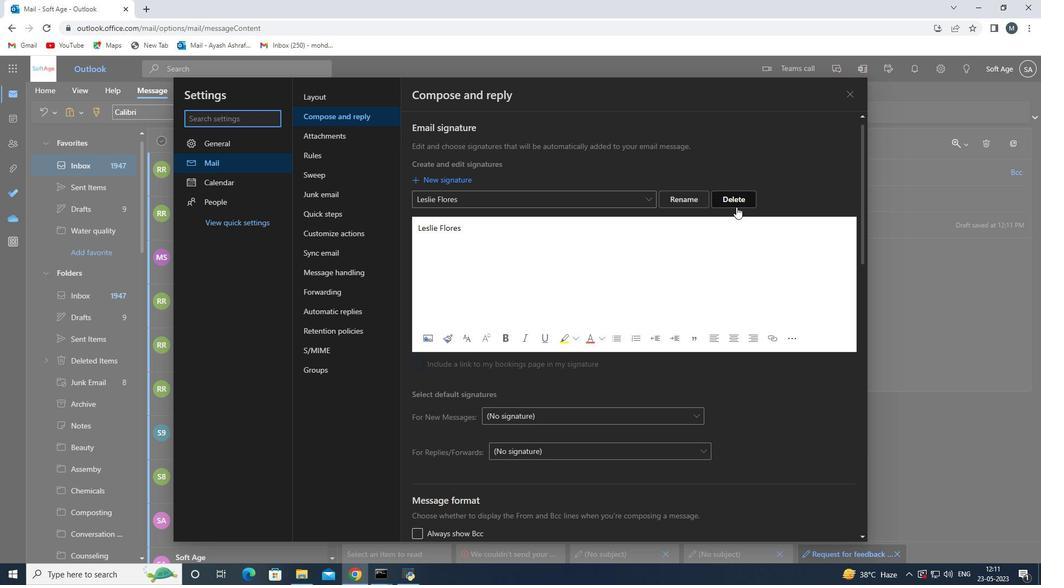 
Action: Mouse moved to (520, 196)
Screenshot: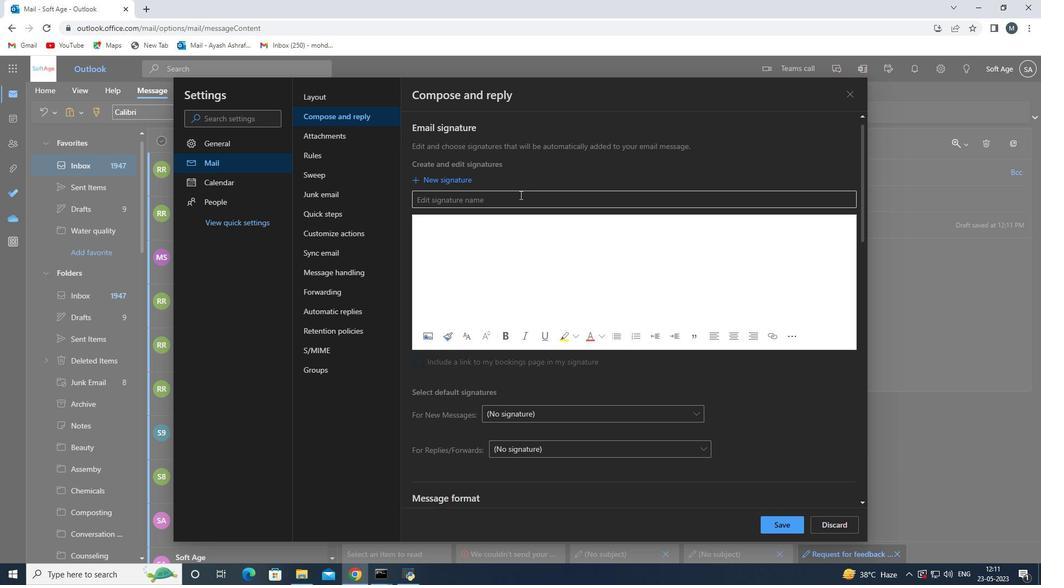 
Action: Mouse pressed left at (520, 196)
Screenshot: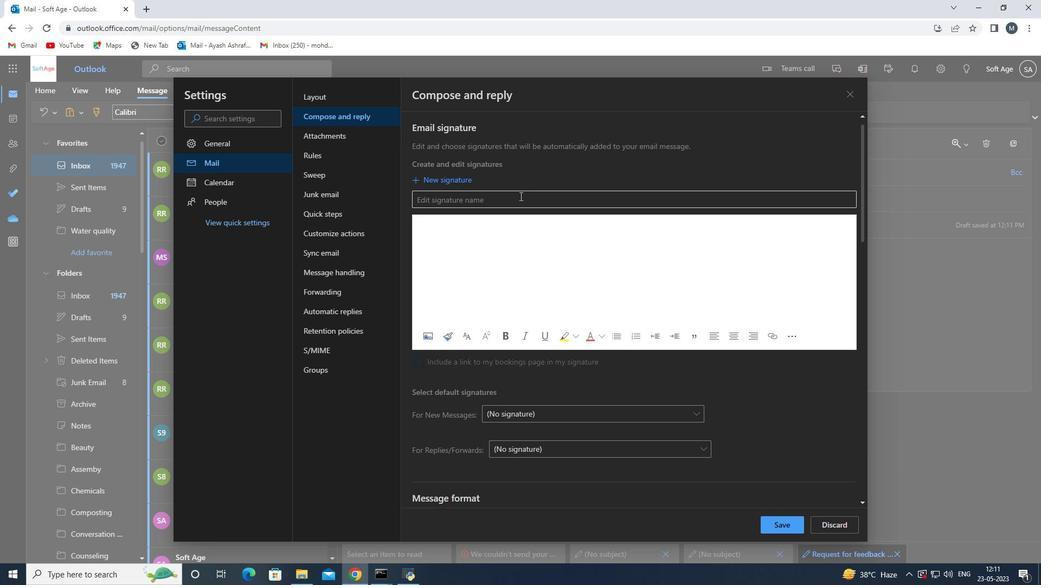 
Action: Mouse moved to (842, 98)
Screenshot: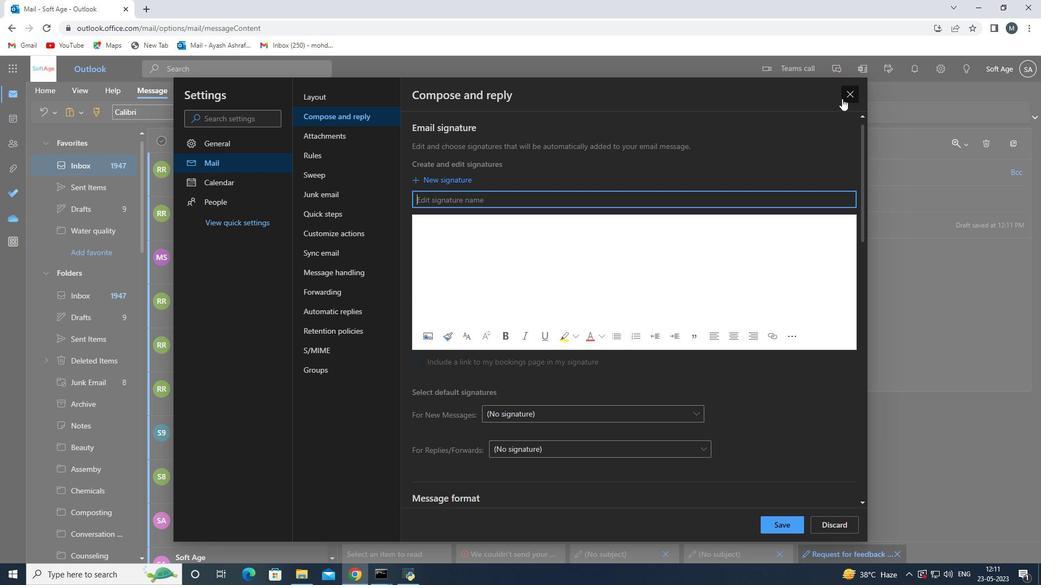 
Action: Mouse pressed left at (842, 98)
Screenshot: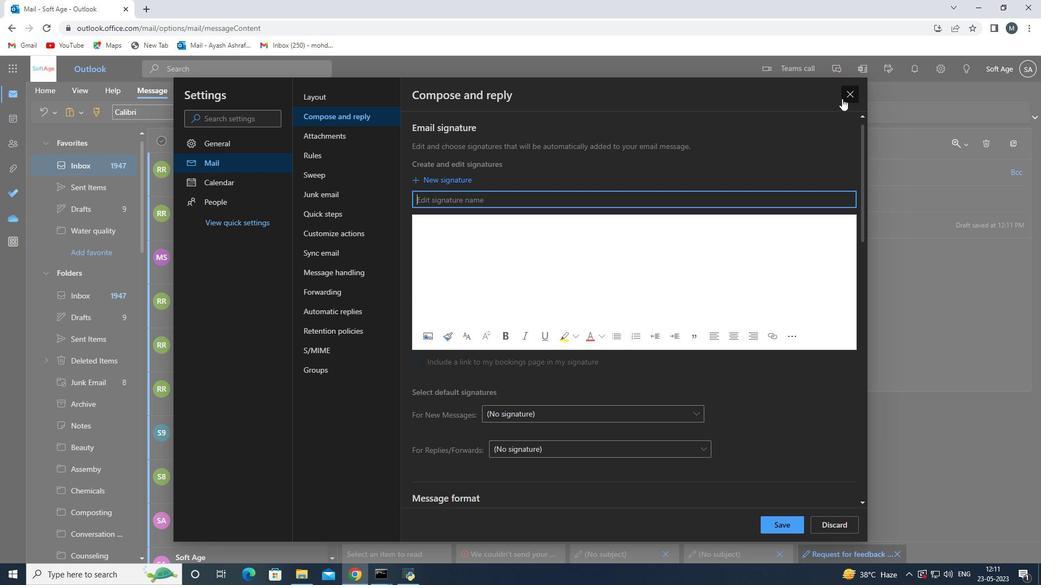 
Action: Mouse moved to (523, 349)
Screenshot: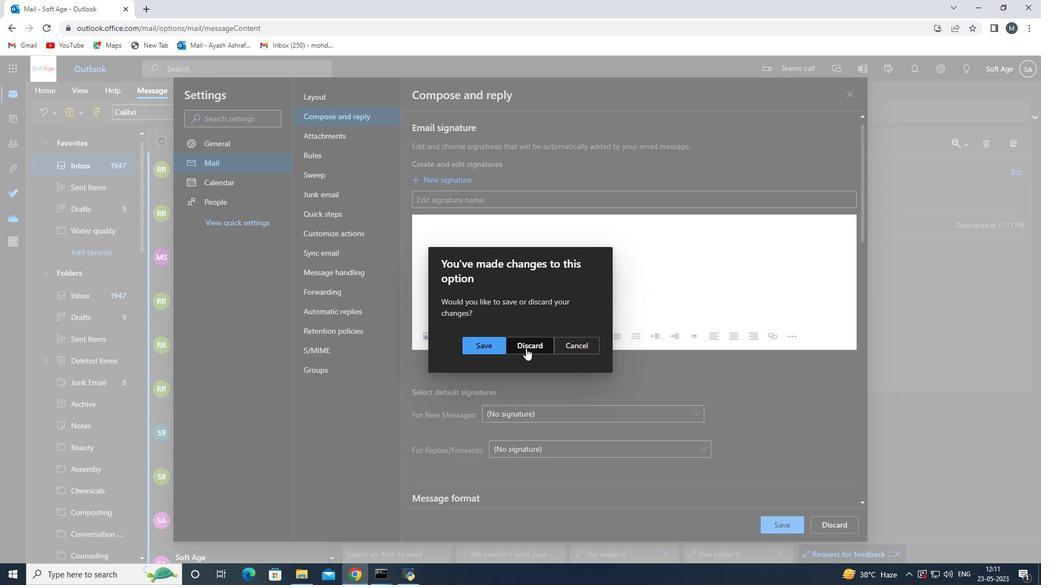 
Action: Mouse pressed left at (523, 349)
Screenshot: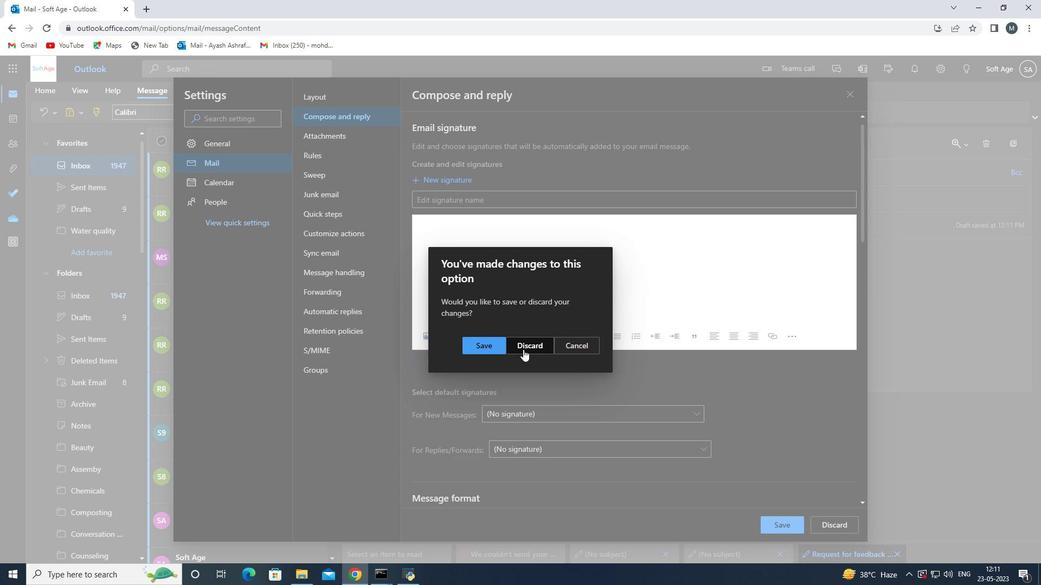 
Action: Mouse moved to (726, 117)
Screenshot: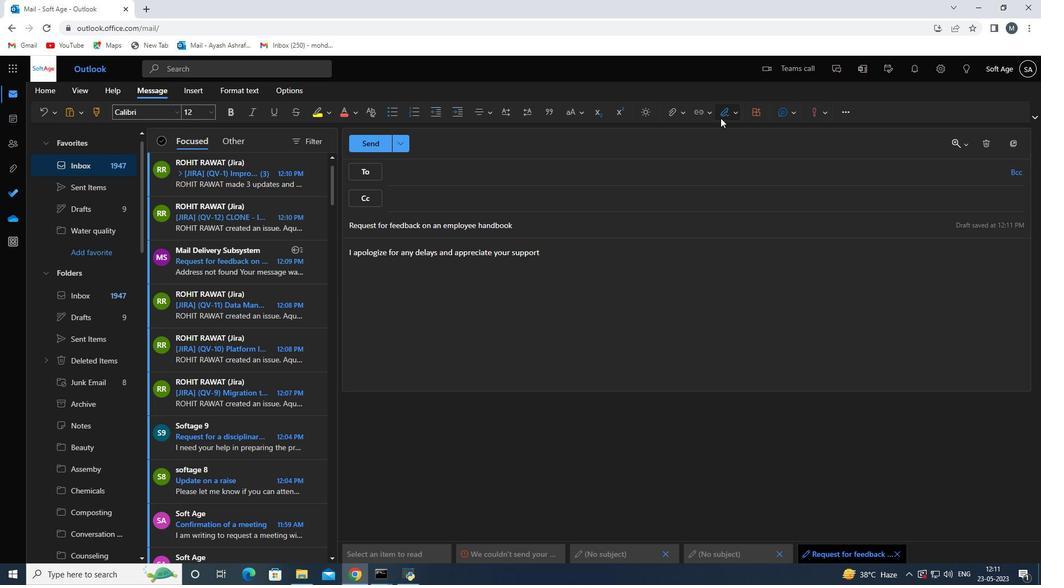 
Action: Mouse pressed left at (726, 117)
Screenshot: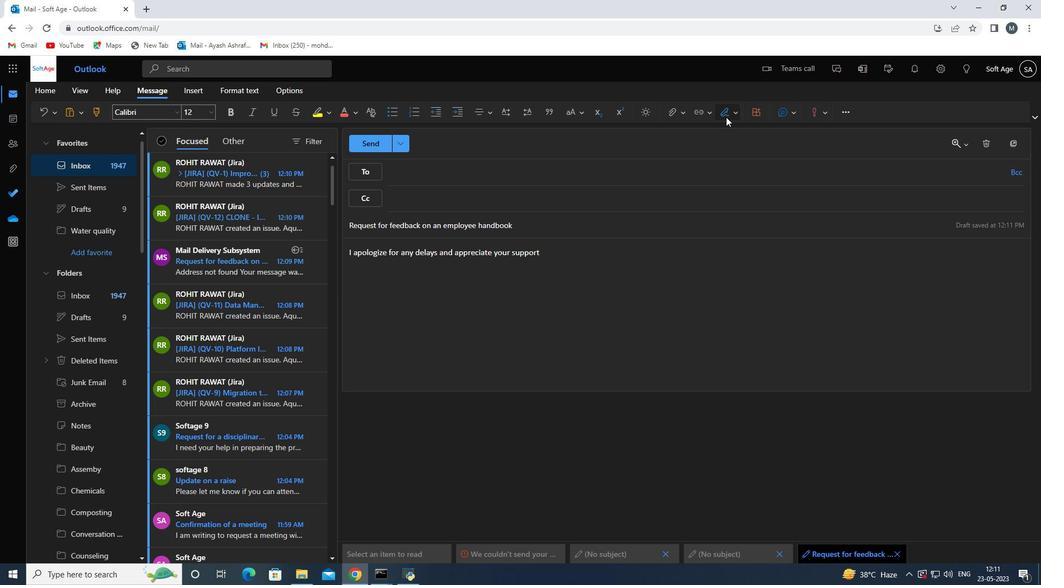 
Action: Mouse moved to (721, 133)
Screenshot: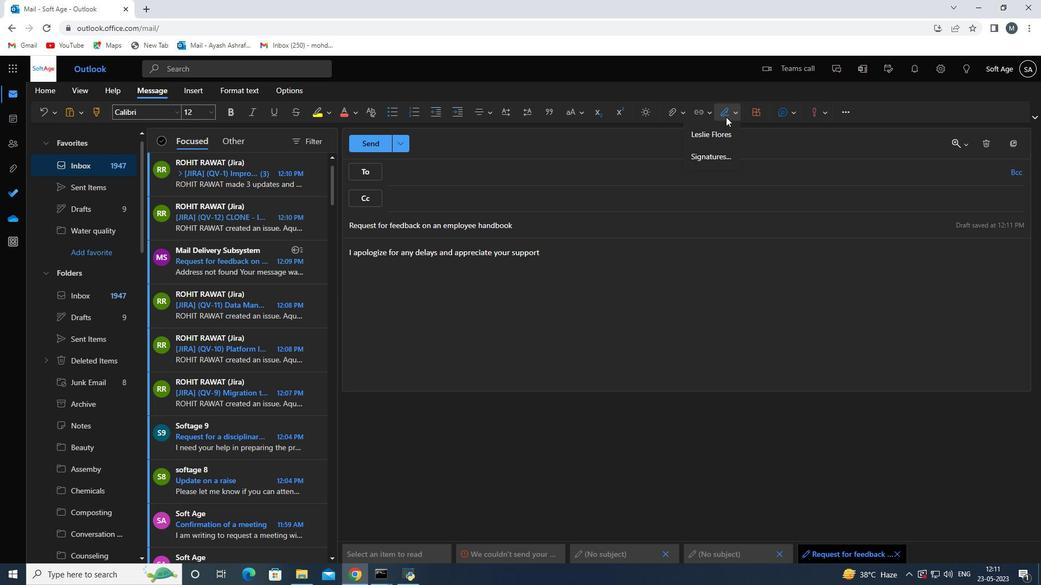 
Action: Mouse pressed left at (721, 133)
Screenshot: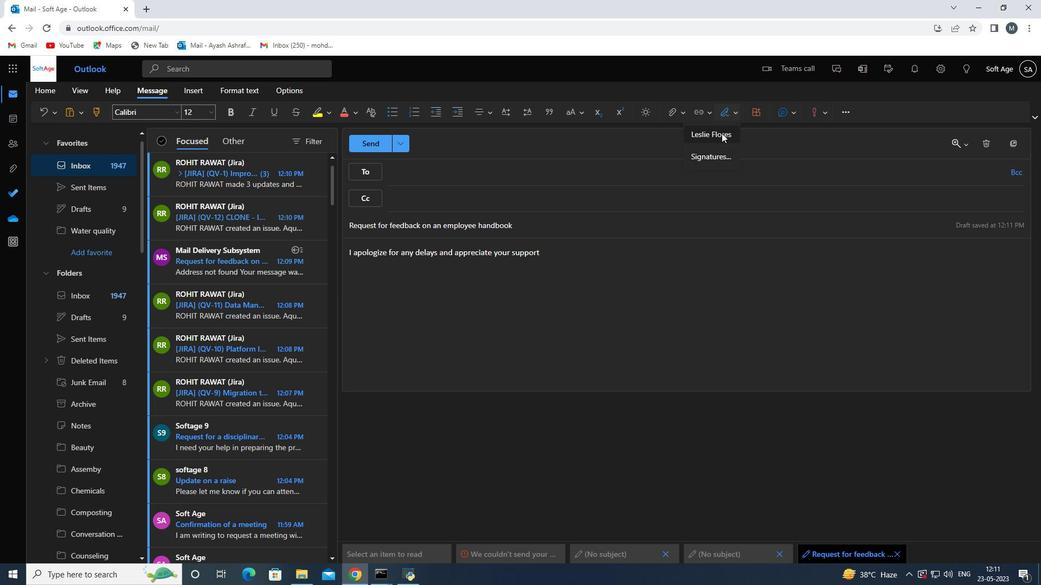 
Action: Mouse moved to (469, 178)
Screenshot: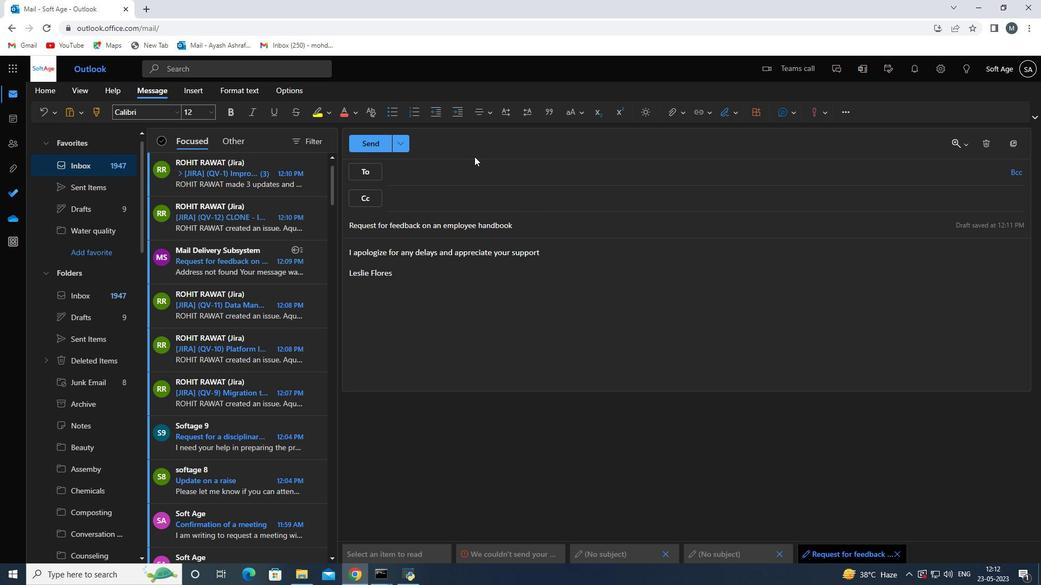 
Action: Mouse pressed left at (469, 178)
Screenshot: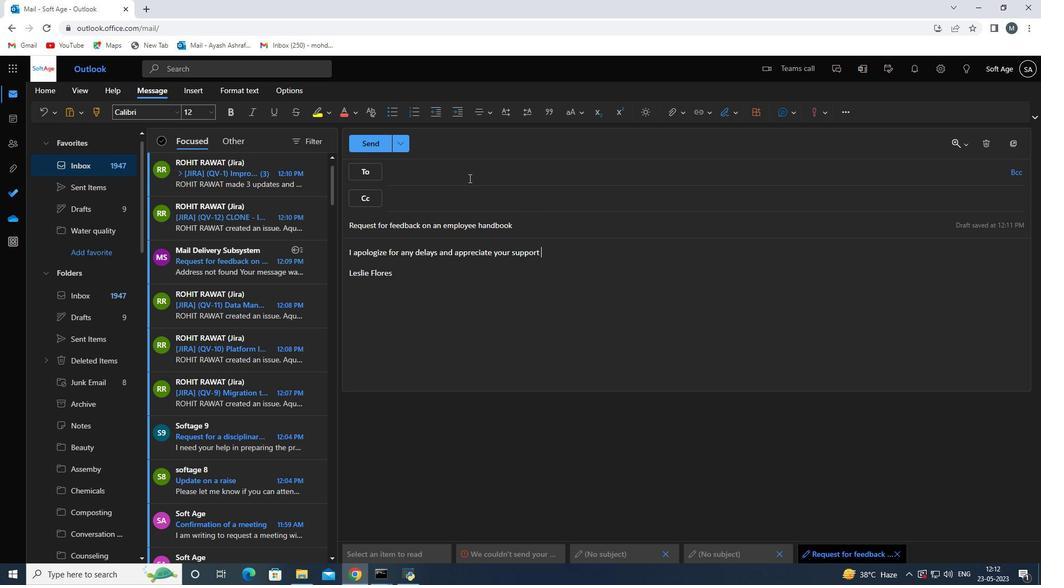 
Action: Mouse moved to (468, 179)
Screenshot: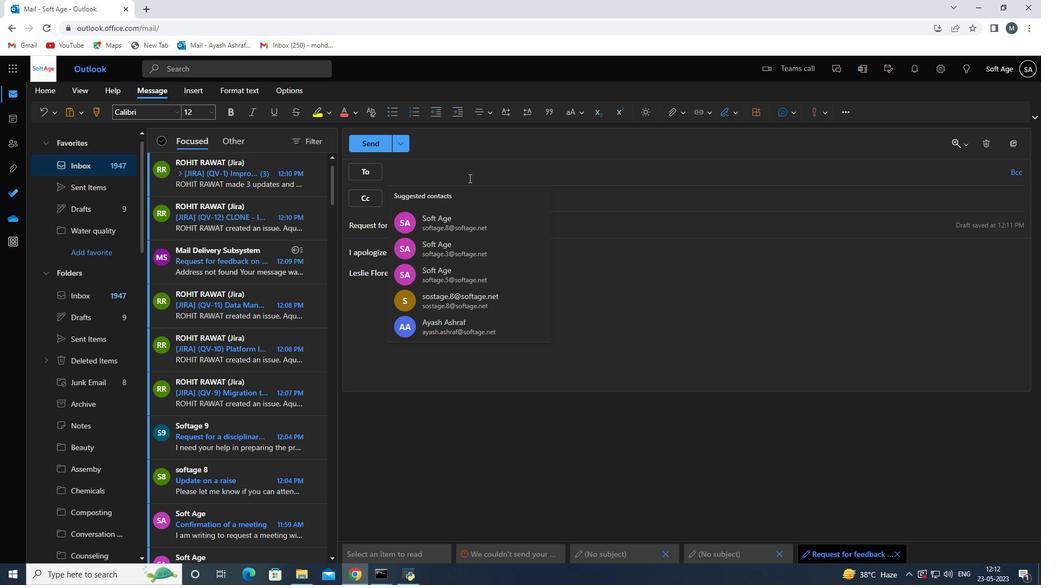 
Action: Key pressed <Key.shift>Softage.10<Key.shift><Key.shift><Key.shift><Key.shift><Key.shift><Key.shift><Key.shift>@softage.net
Screenshot: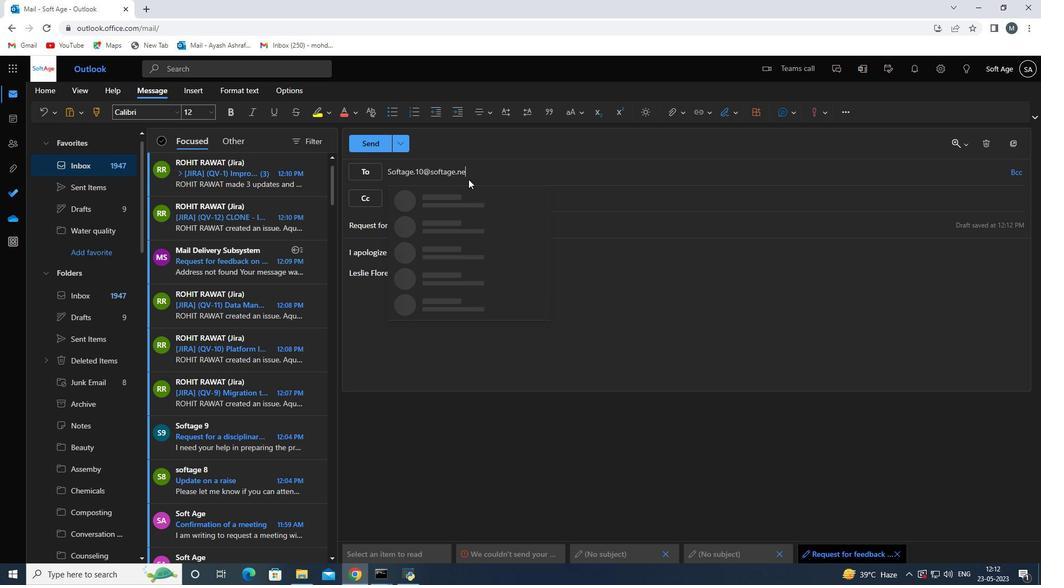 
Action: Mouse moved to (457, 194)
Screenshot: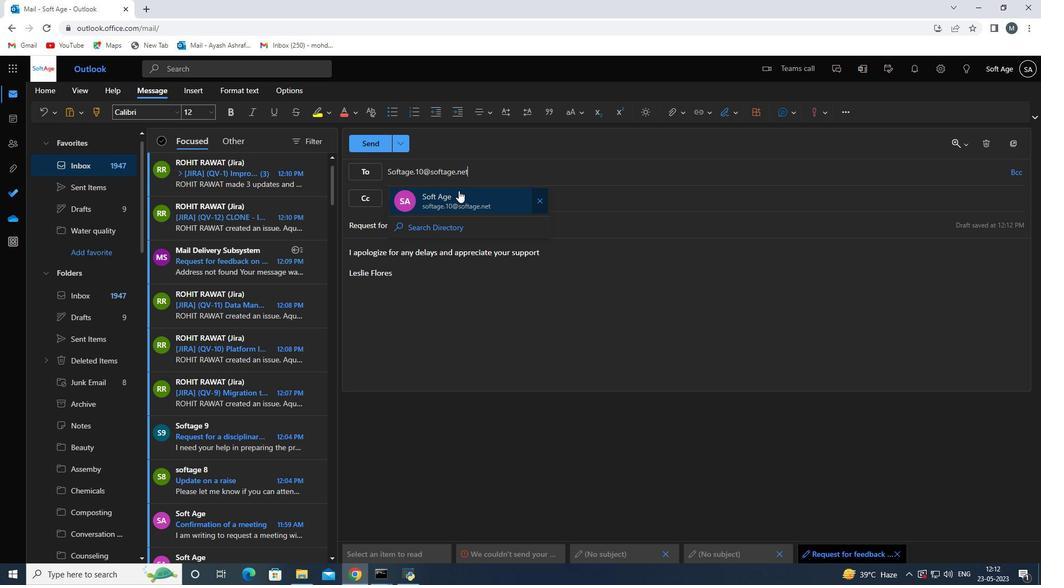 
Action: Mouse pressed left at (457, 194)
Screenshot: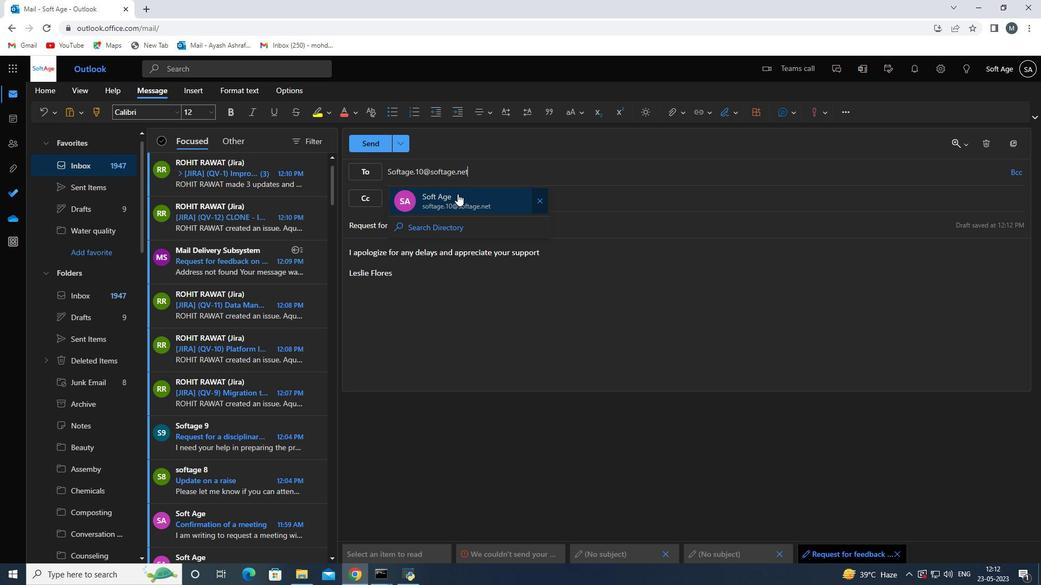 
Action: Mouse moved to (677, 115)
Screenshot: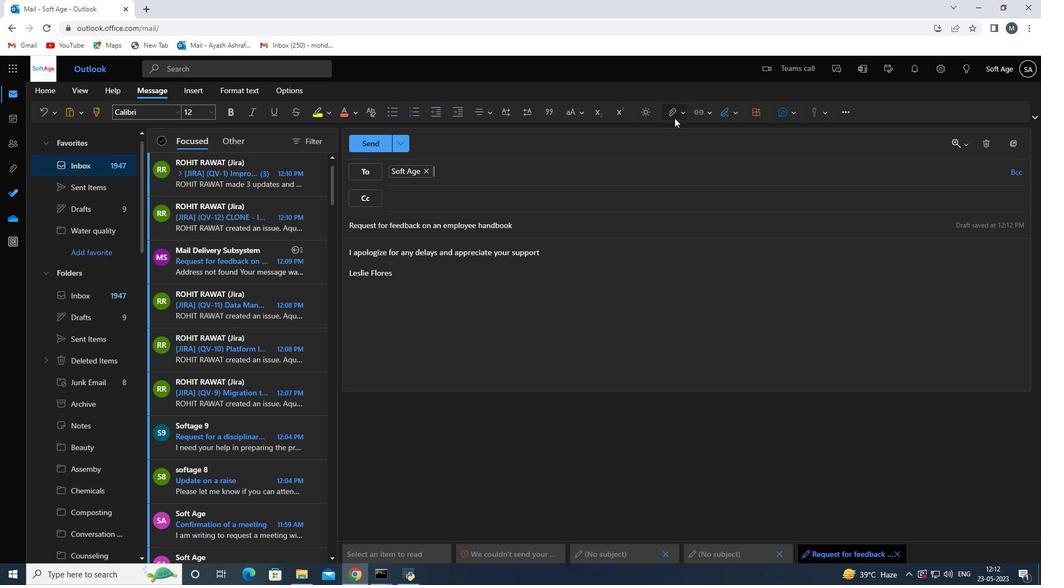
Action: Mouse pressed left at (677, 115)
Screenshot: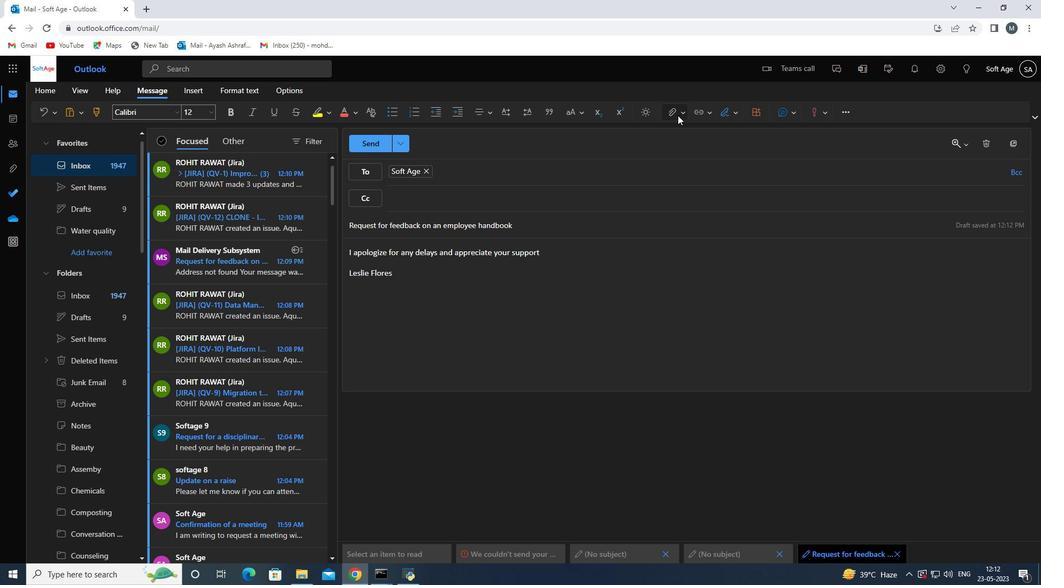 
Action: Mouse moved to (650, 138)
Screenshot: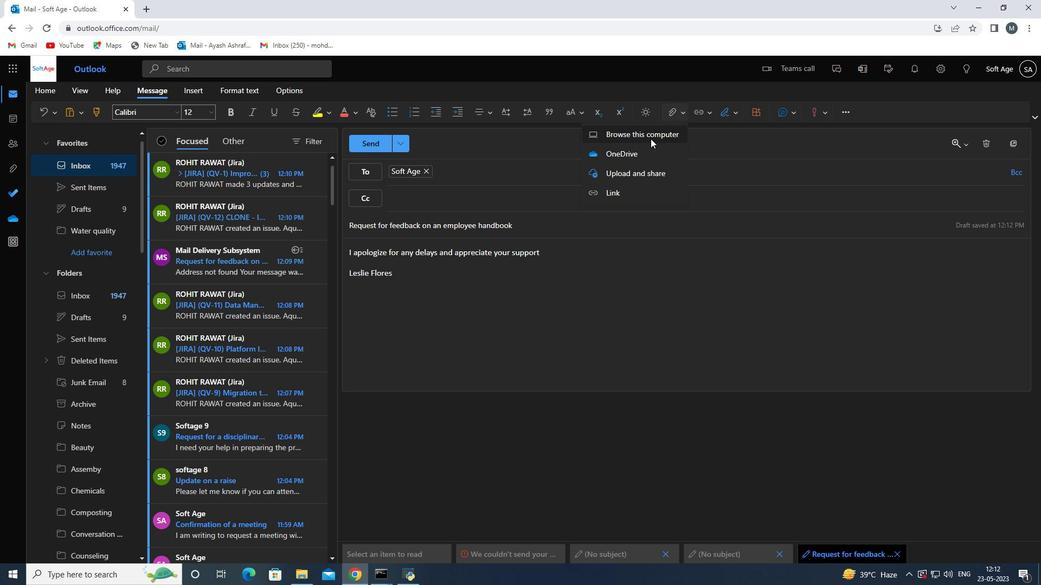 
Action: Mouse pressed left at (650, 138)
Screenshot: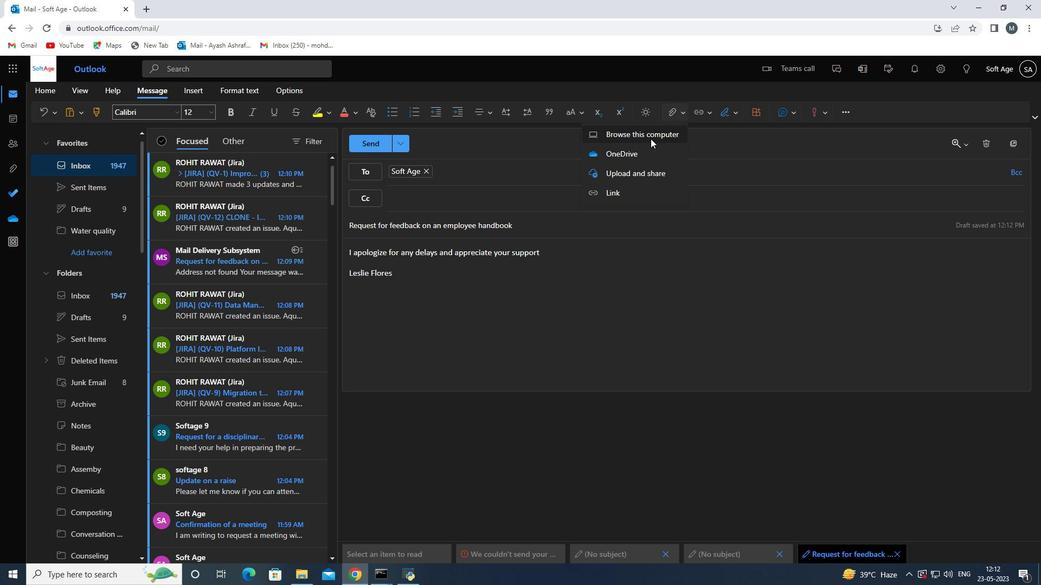 
Action: Mouse moved to (209, 199)
Screenshot: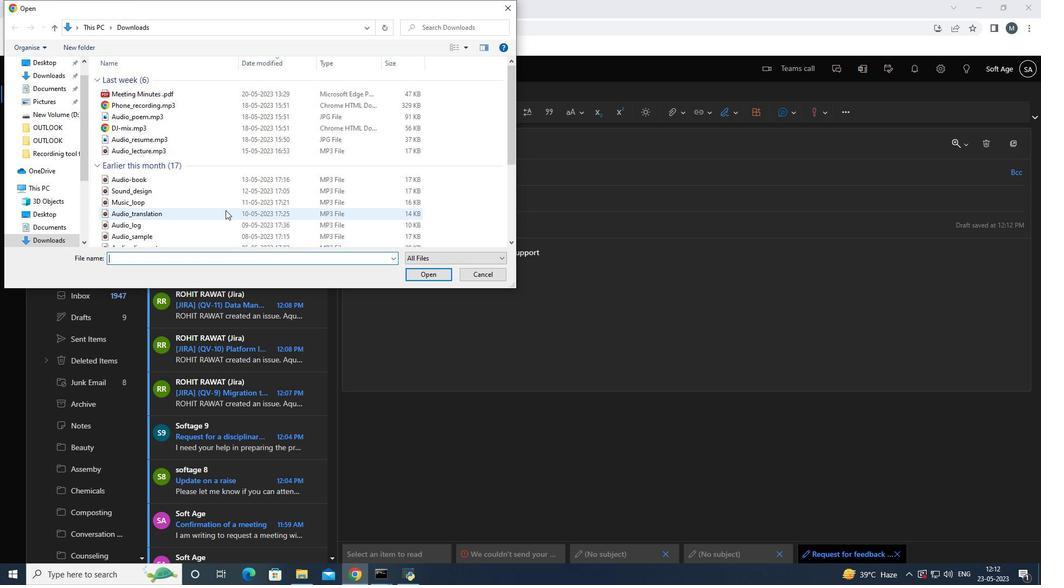 
Action: Mouse scrolled (209, 199) with delta (0, 0)
Screenshot: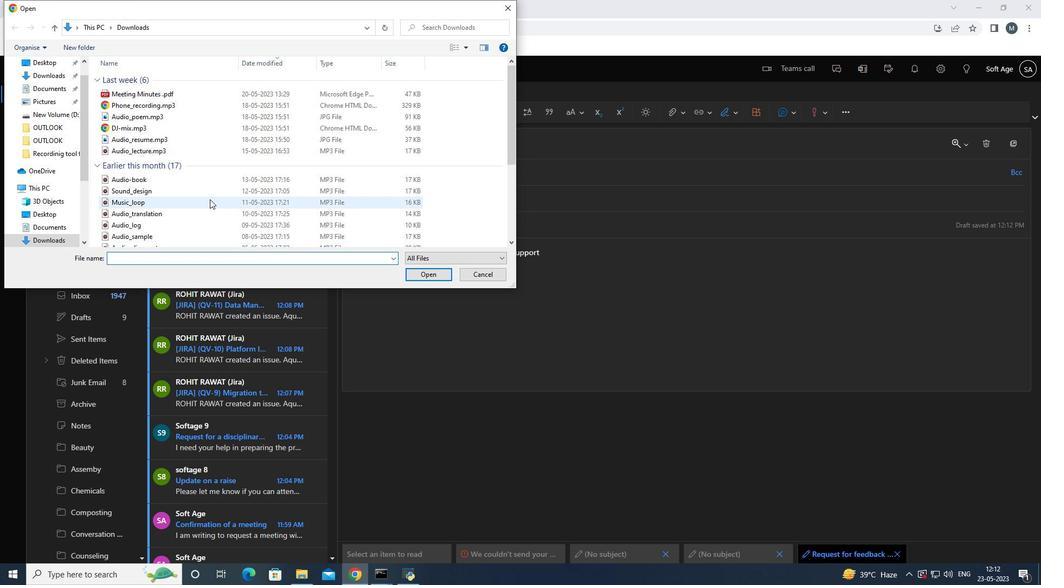 
Action: Mouse scrolled (209, 199) with delta (0, 0)
Screenshot: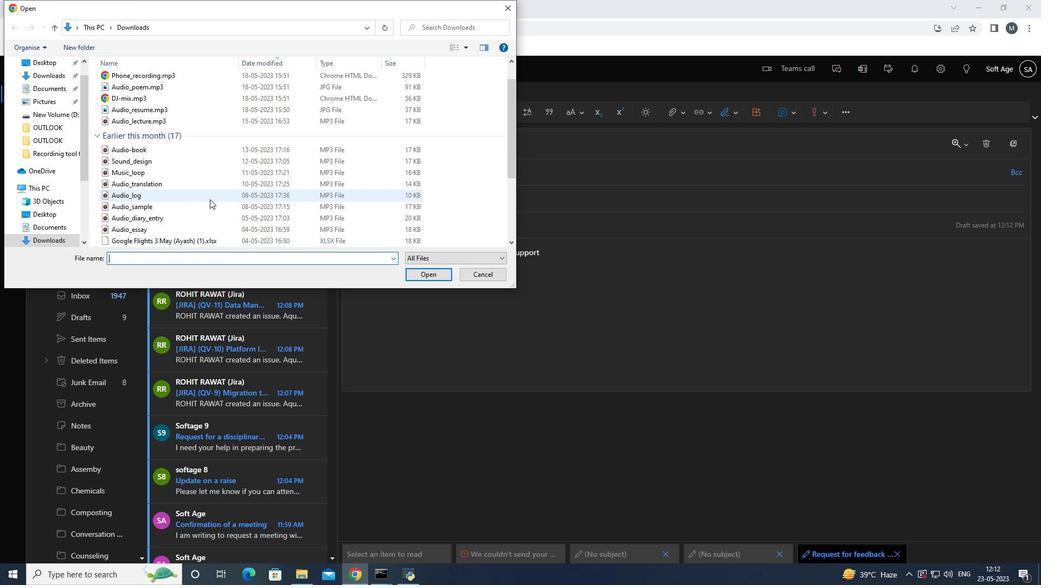 
Action: Mouse moved to (197, 207)
Screenshot: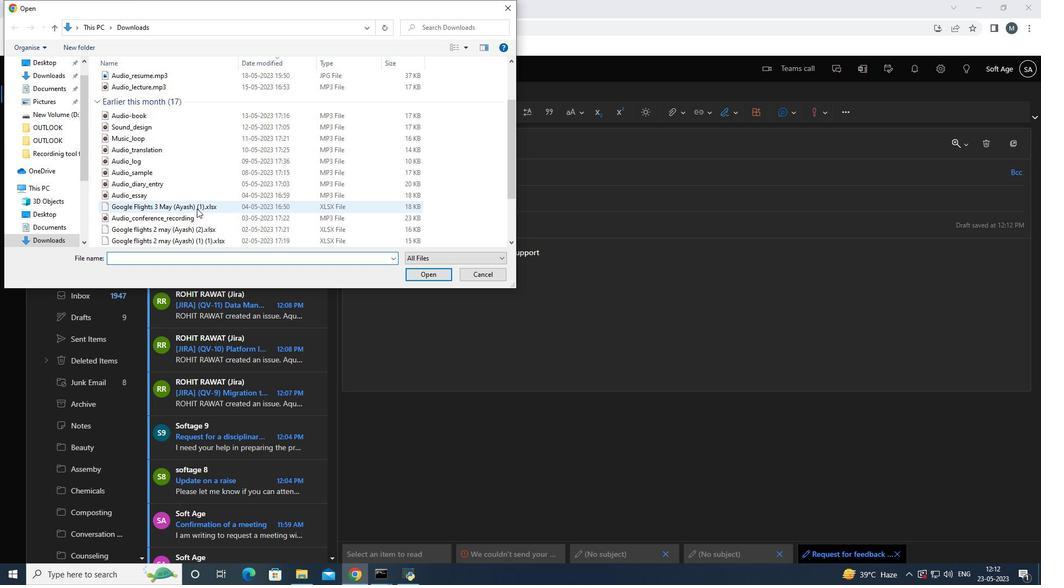 
Action: Mouse pressed left at (197, 207)
Screenshot: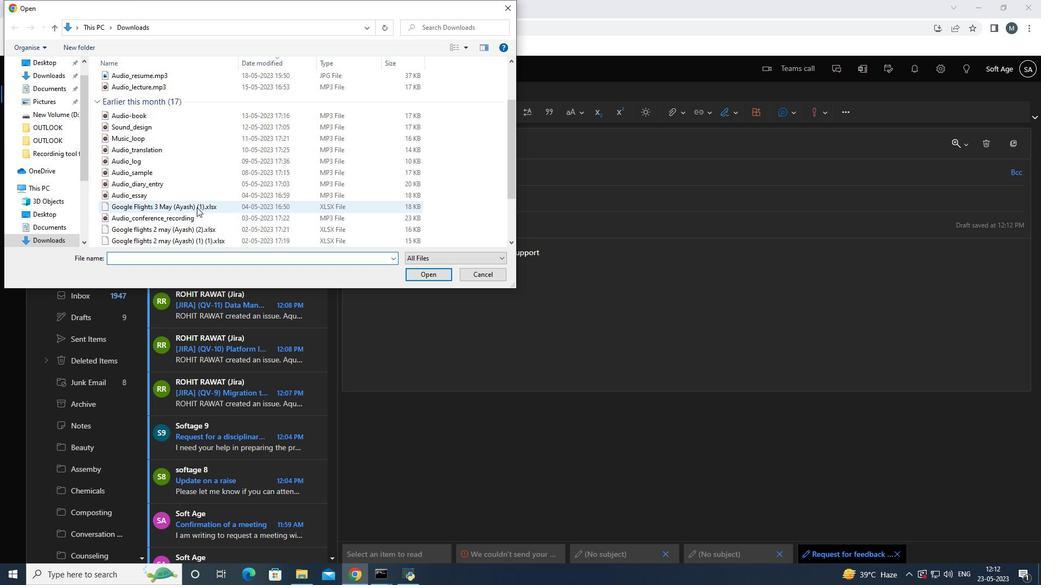 
Action: Mouse moved to (207, 203)
Screenshot: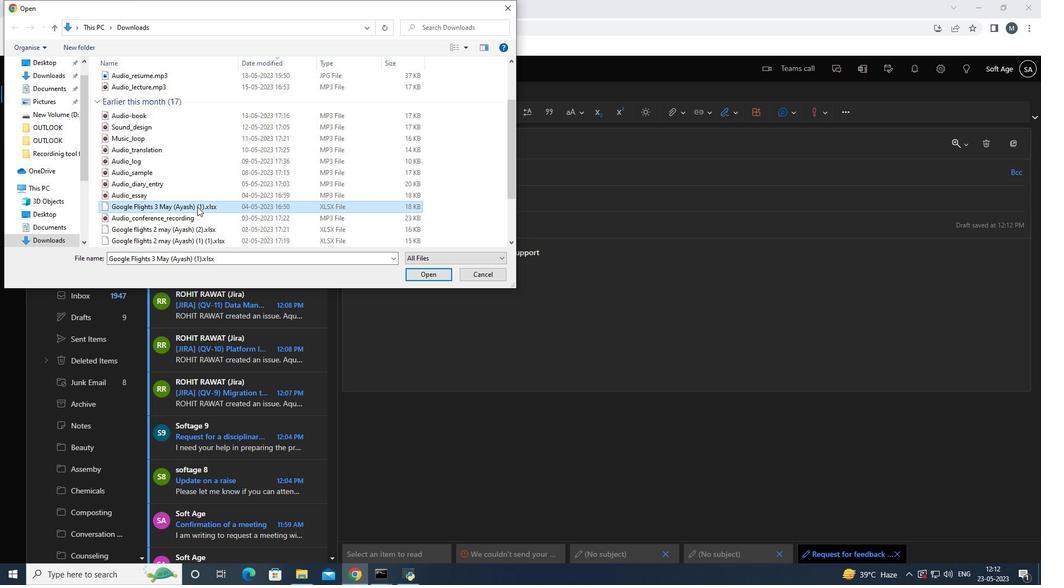 
Action: Mouse pressed right at (207, 203)
Screenshot: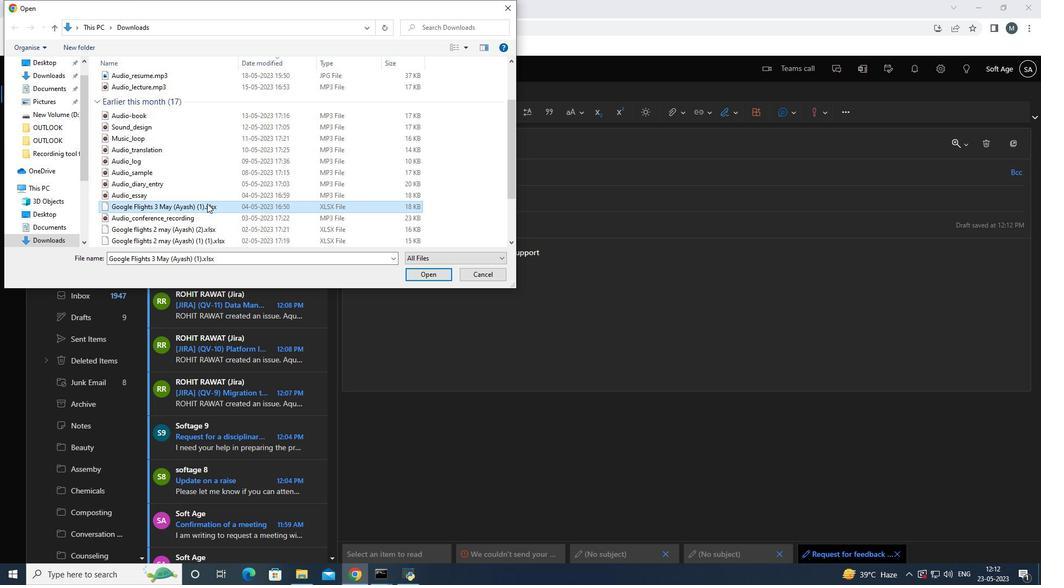 
Action: Mouse moved to (246, 408)
Screenshot: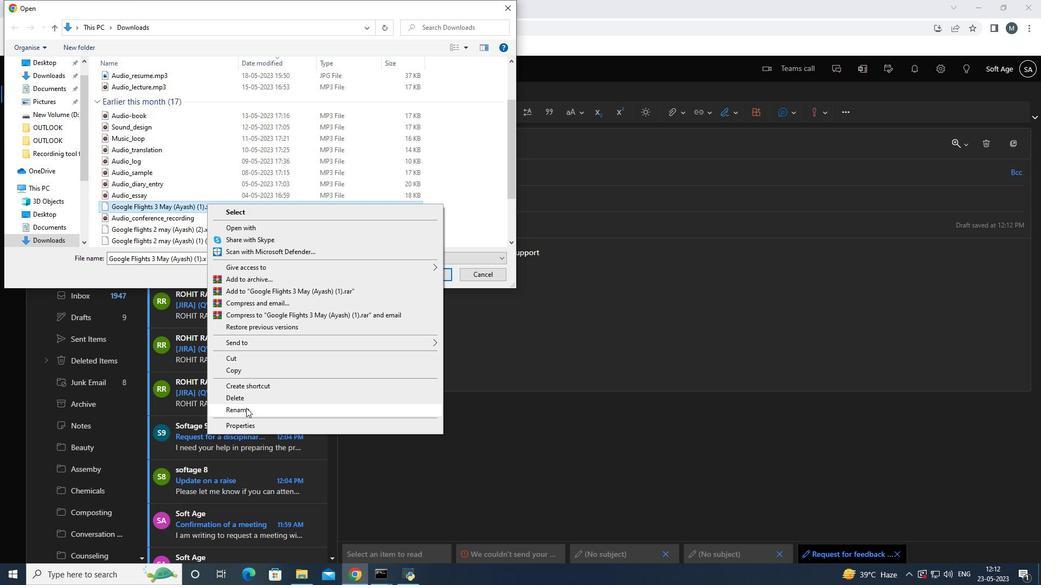 
Action: Mouse pressed left at (246, 408)
Screenshot: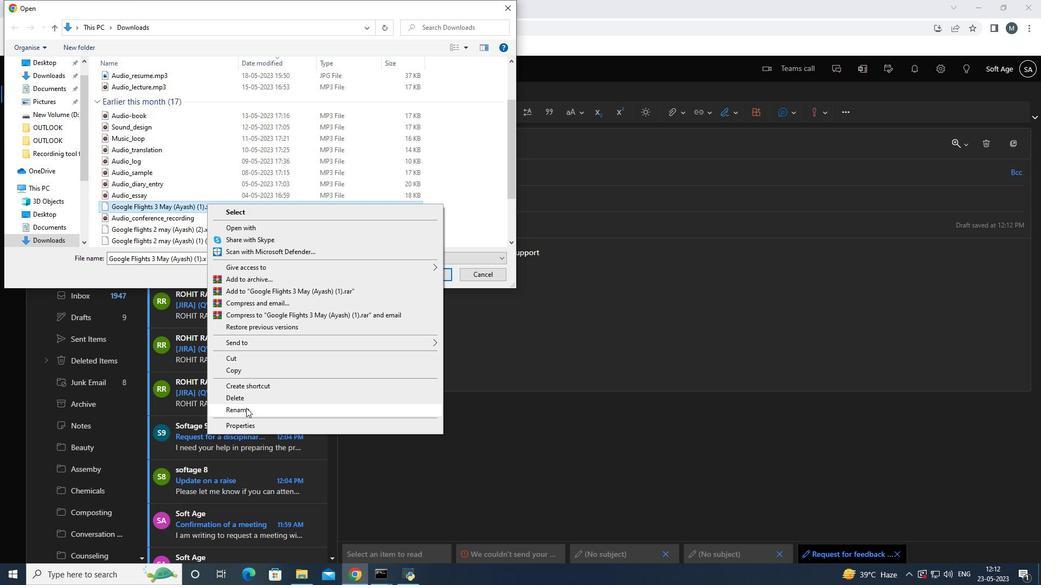 
Action: Mouse moved to (241, 402)
Screenshot: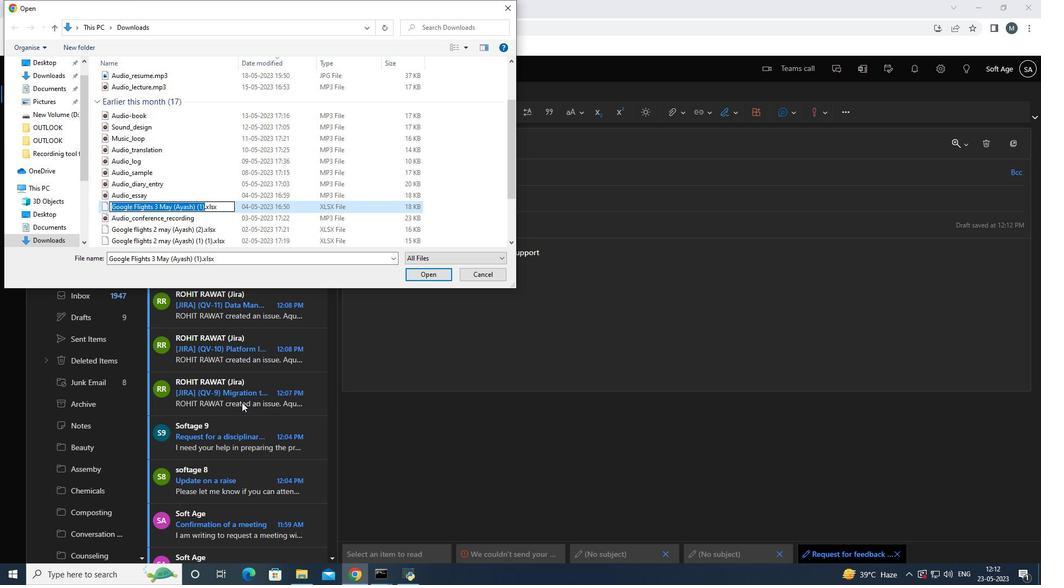 
Action: Key pressed <Key.shift><Key.shift><Key.shift><Key.shift><Key.shift><Key.shift><Key.shift><Key.shift><Key.shift><Key.shift>Audio-product-review<Key.space><Key.backspace>mp3
Screenshot: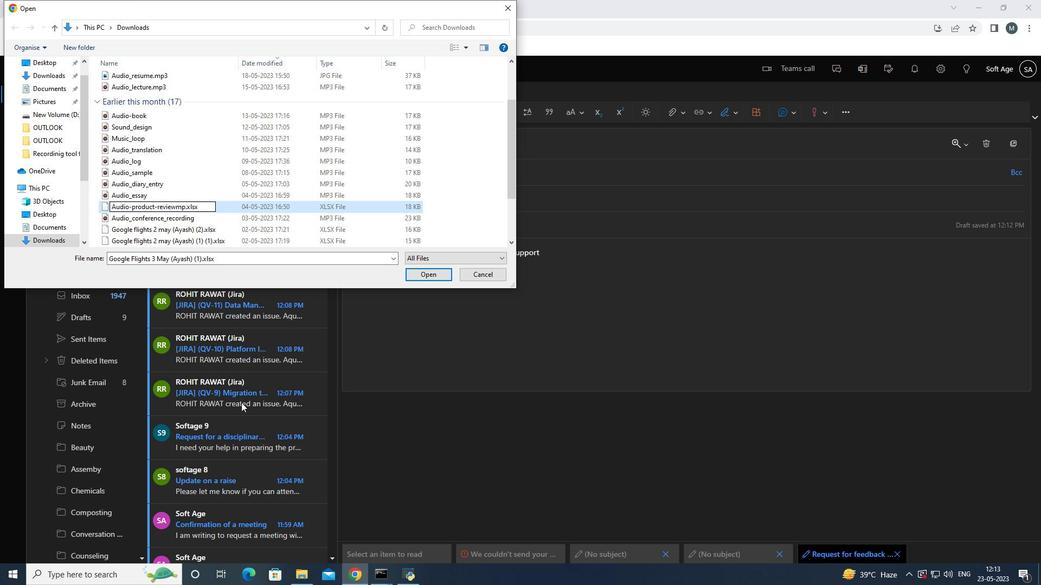 
Action: Mouse moved to (208, 206)
Screenshot: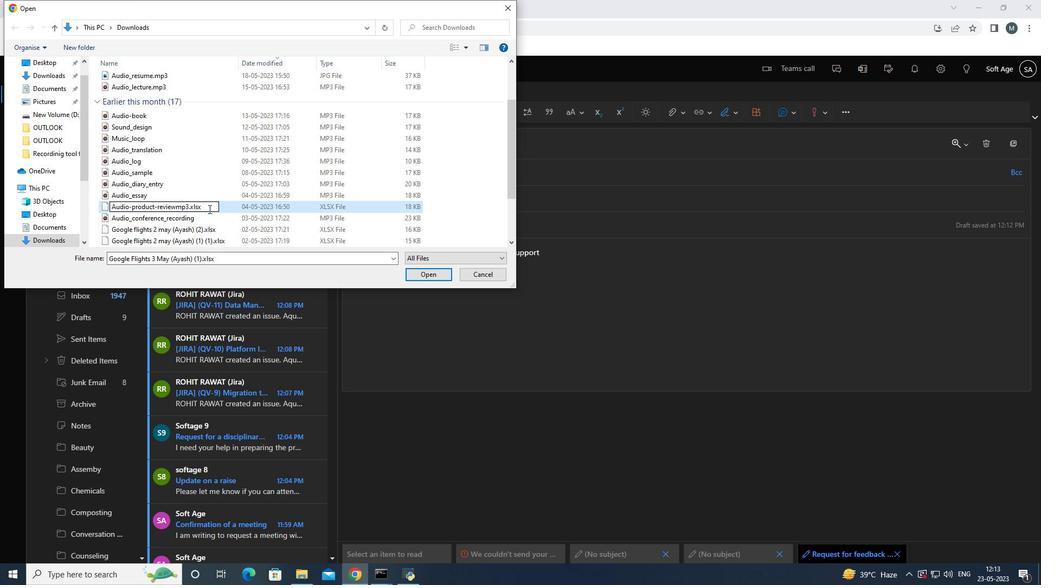 
Action: Mouse pressed left at (208, 206)
Screenshot: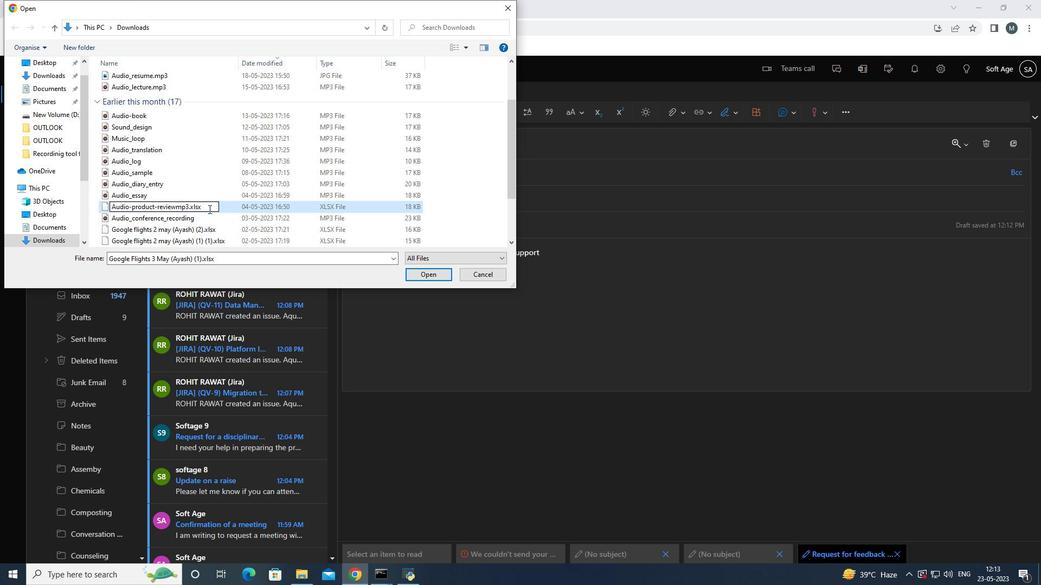 
Action: Key pressed <Key.backspace><Key.backspace><Key.backspace><Key.backspace><Key.backspace>
Screenshot: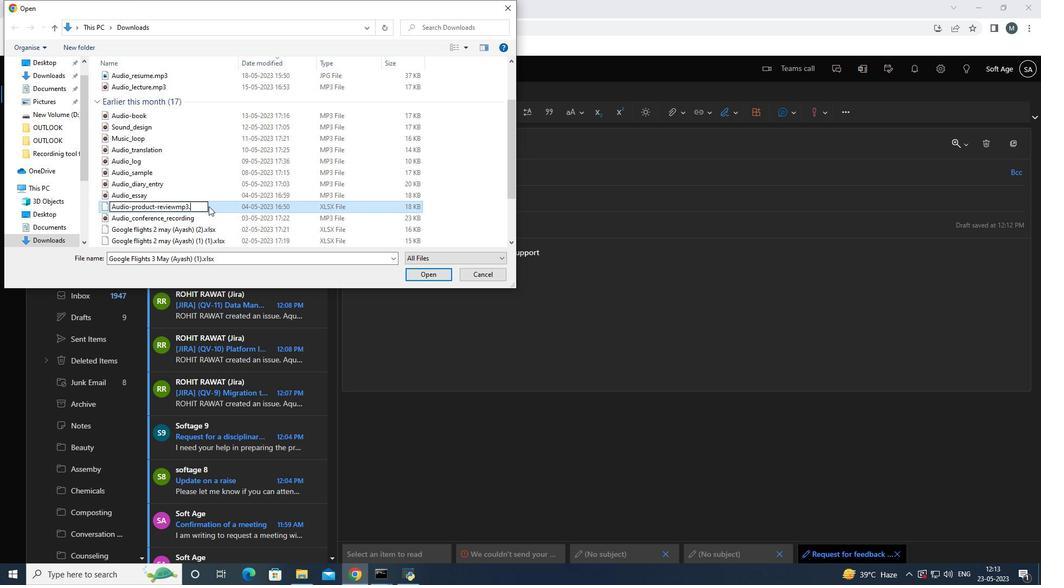 
Action: Mouse moved to (278, 221)
Screenshot: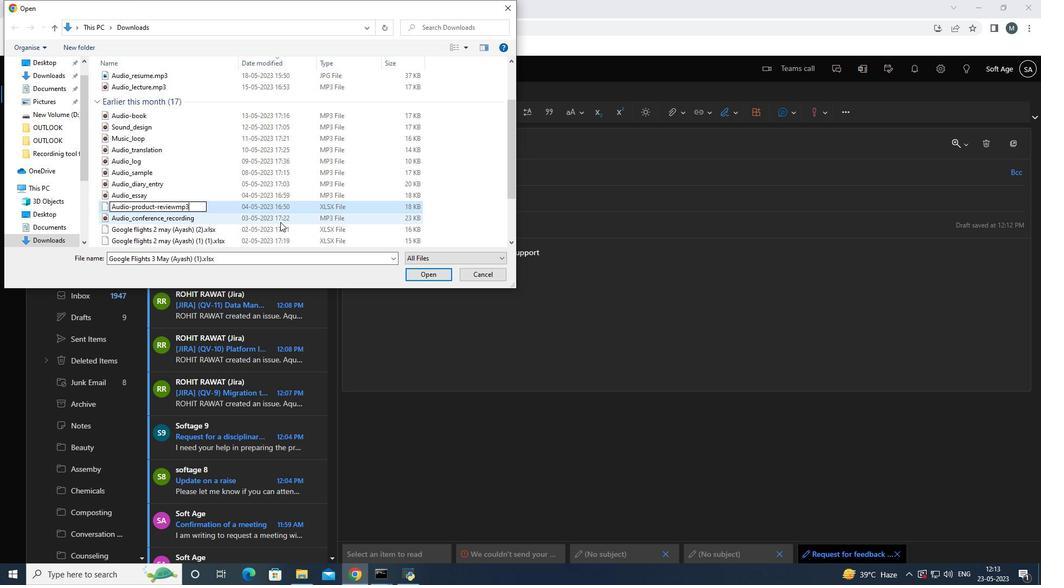 
Action: Mouse pressed left at (278, 221)
Screenshot: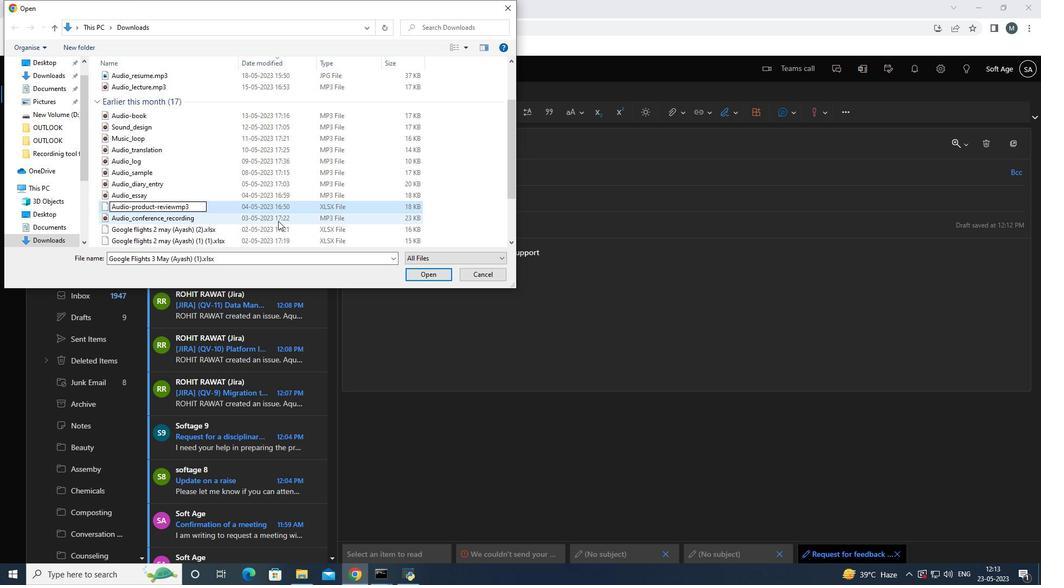 
Action: Mouse moved to (565, 288)
Screenshot: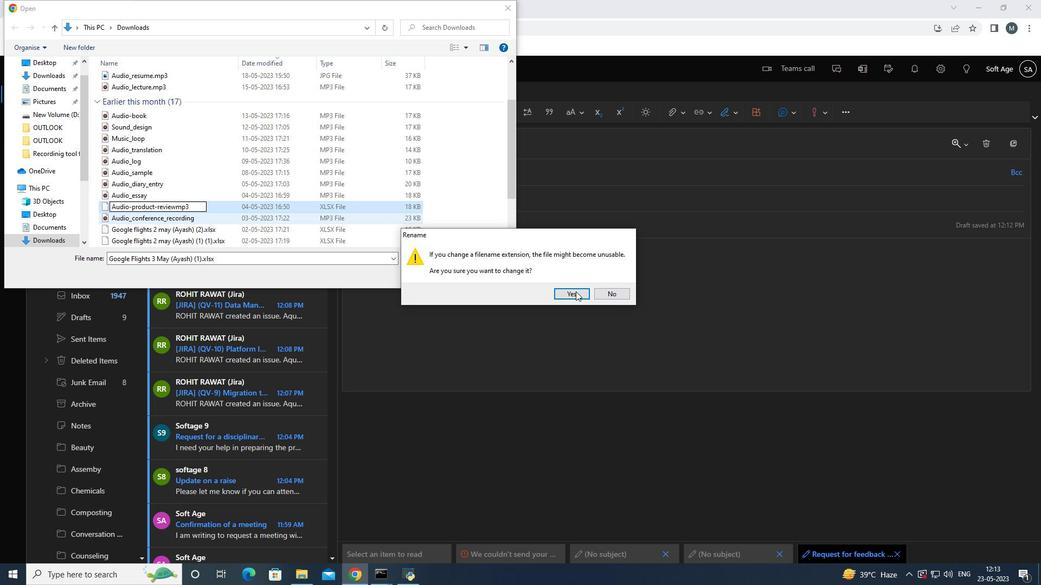 
Action: Mouse pressed left at (565, 288)
Screenshot: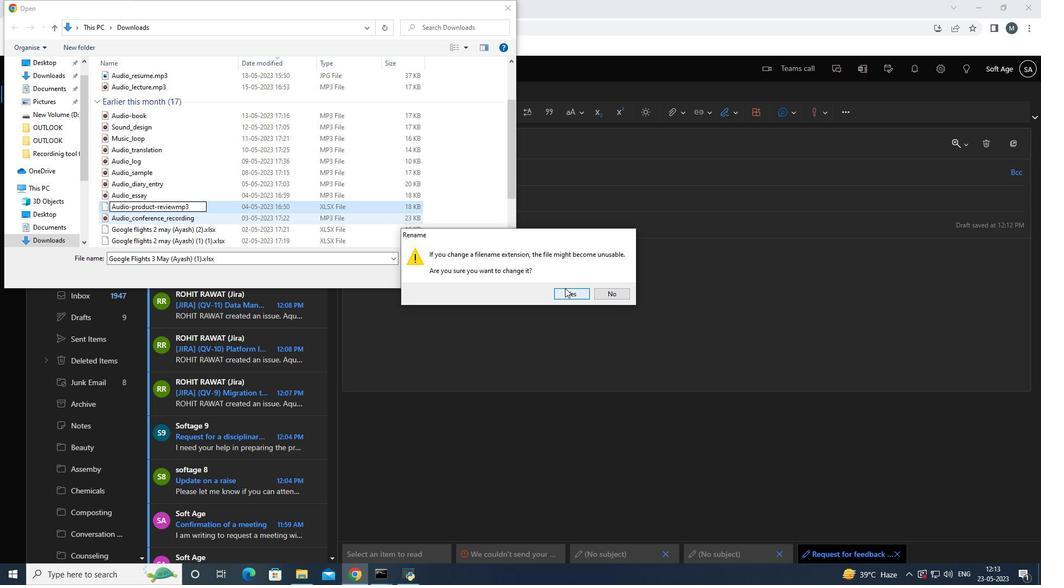 
Action: Mouse moved to (252, 203)
Screenshot: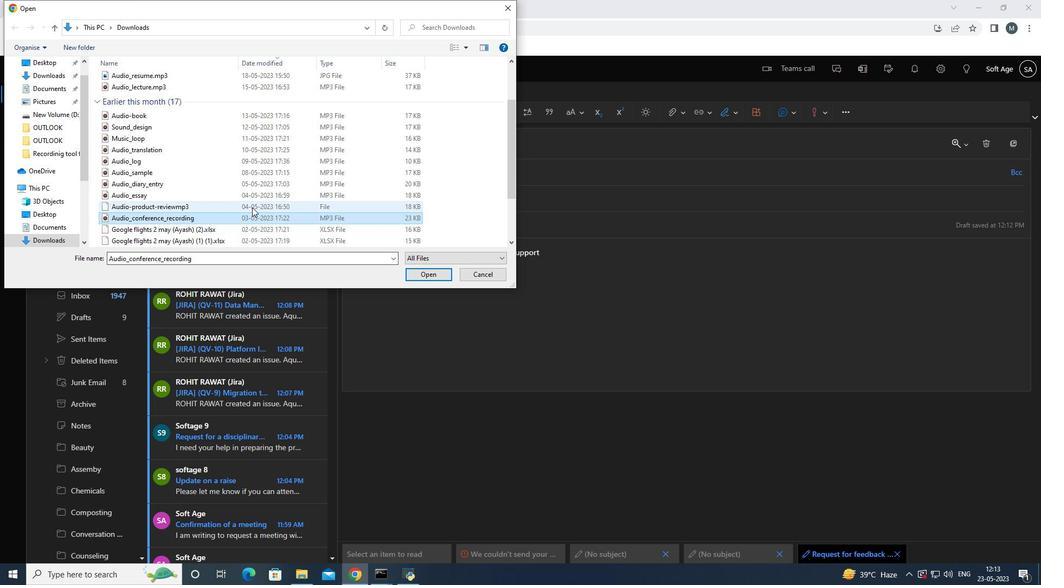 
Action: Mouse pressed left at (252, 203)
Screenshot: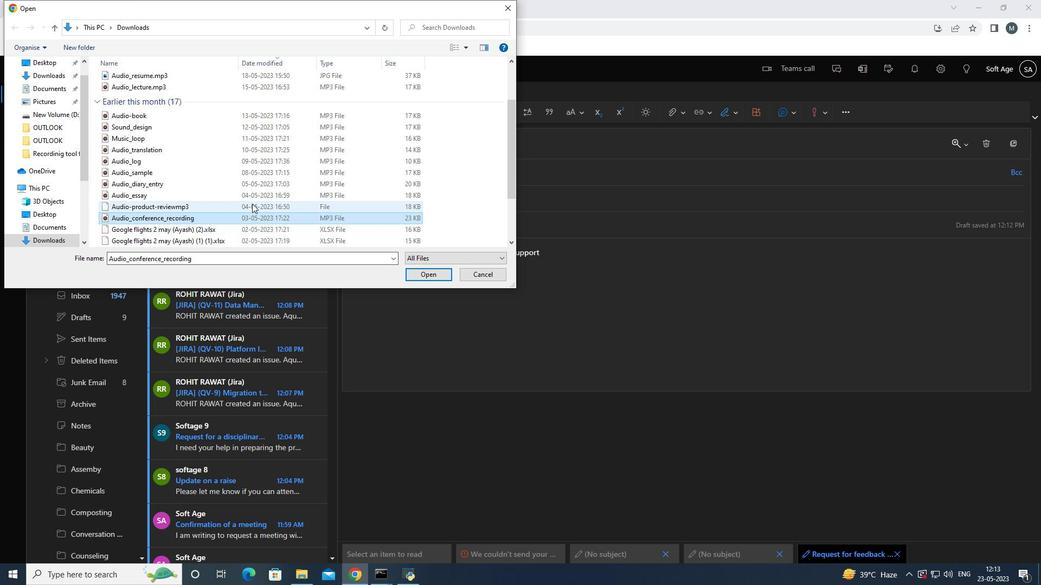 
Action: Mouse moved to (414, 275)
Screenshot: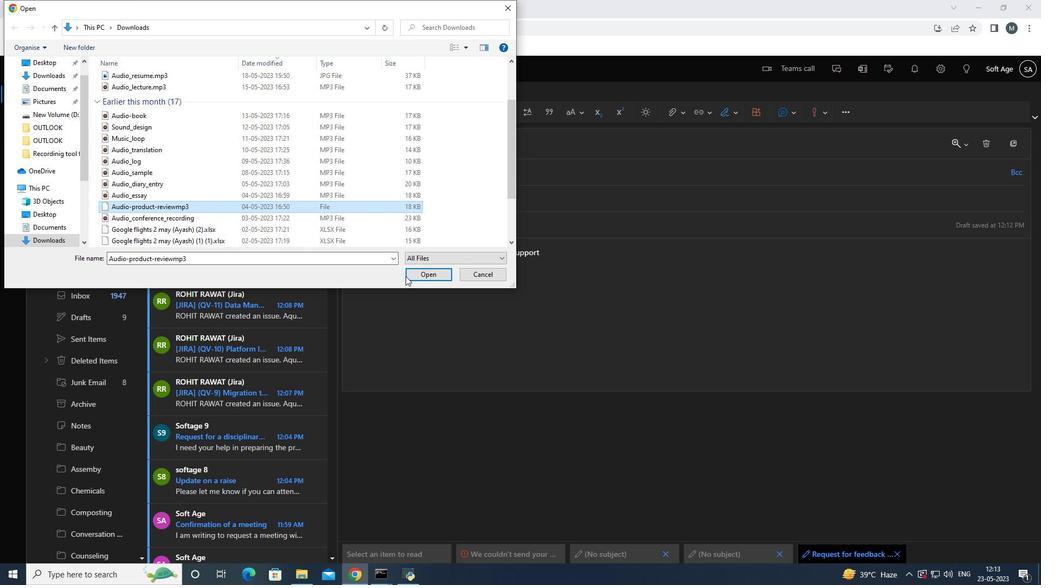 
Action: Mouse pressed left at (414, 275)
Screenshot: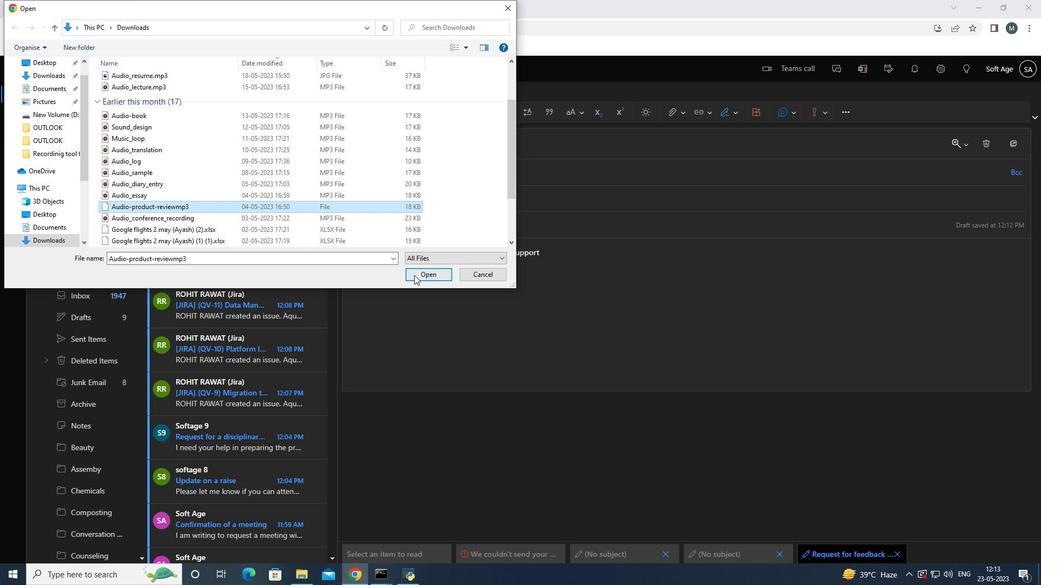 
Action: Mouse moved to (357, 145)
Screenshot: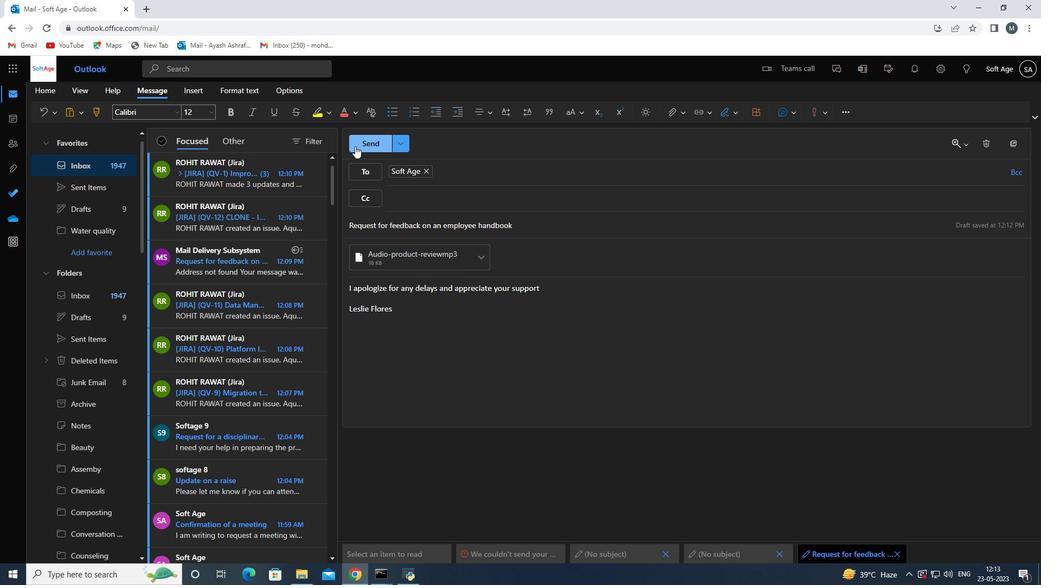 
Action: Mouse pressed left at (357, 145)
Screenshot: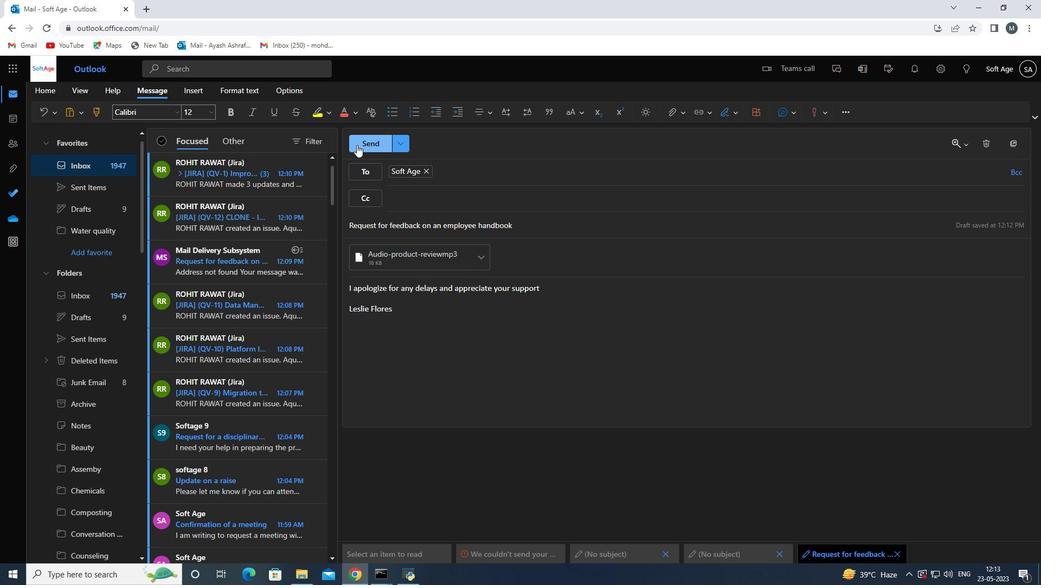 
Action: Mouse moved to (101, 190)
Screenshot: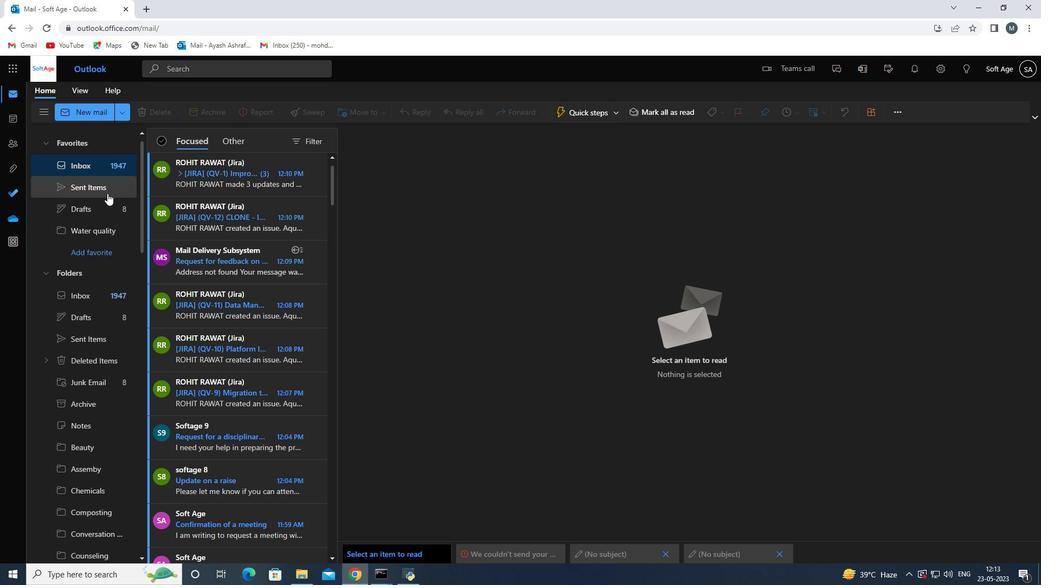 
Action: Mouse pressed left at (101, 190)
Screenshot: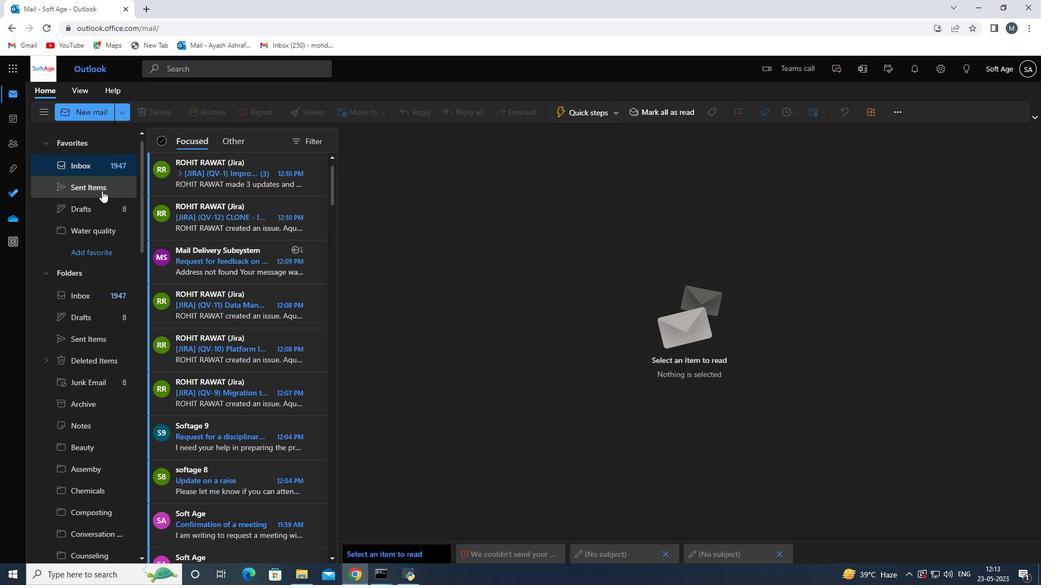 
Action: Mouse moved to (221, 205)
Screenshot: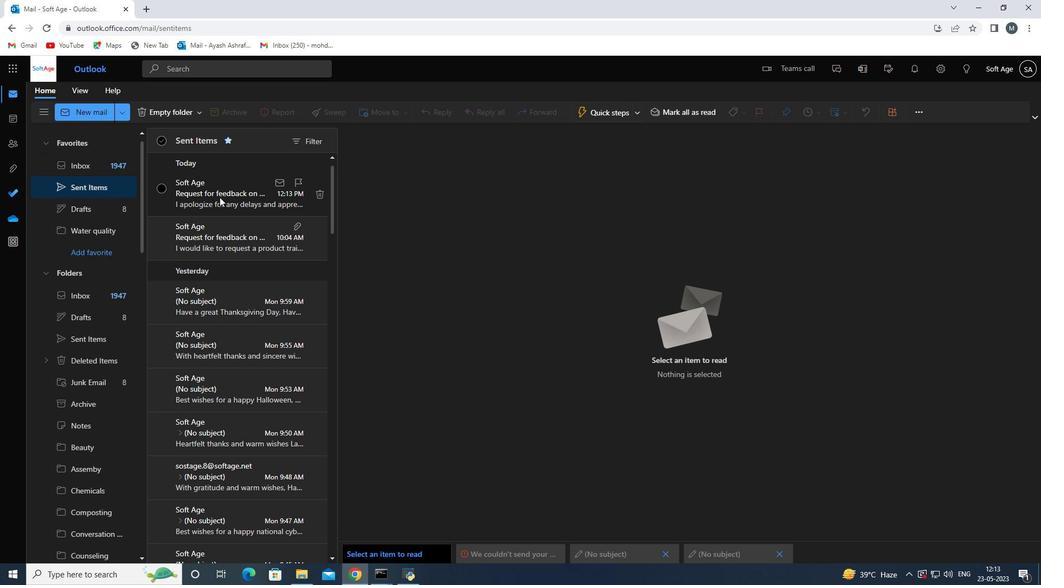 
Action: Mouse scrolled (221, 206) with delta (0, 0)
Screenshot: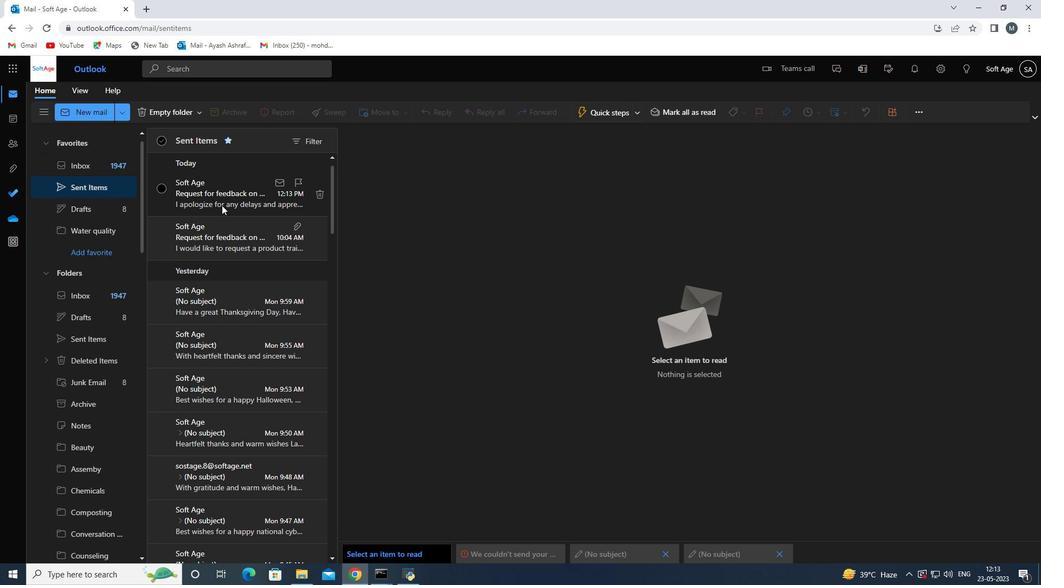 
Action: Mouse scrolled (221, 206) with delta (0, 0)
Screenshot: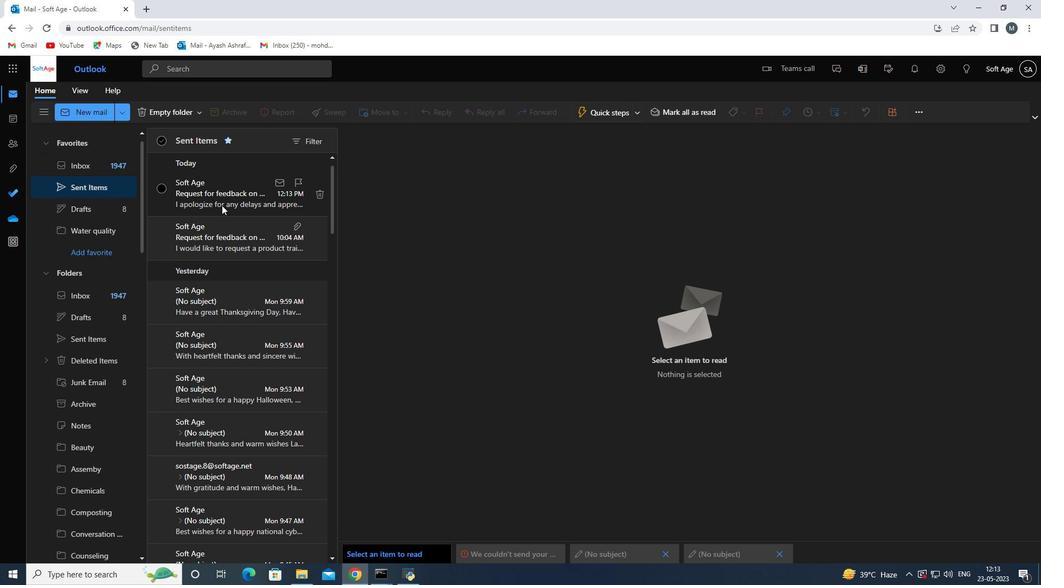
Action: Mouse moved to (222, 205)
Screenshot: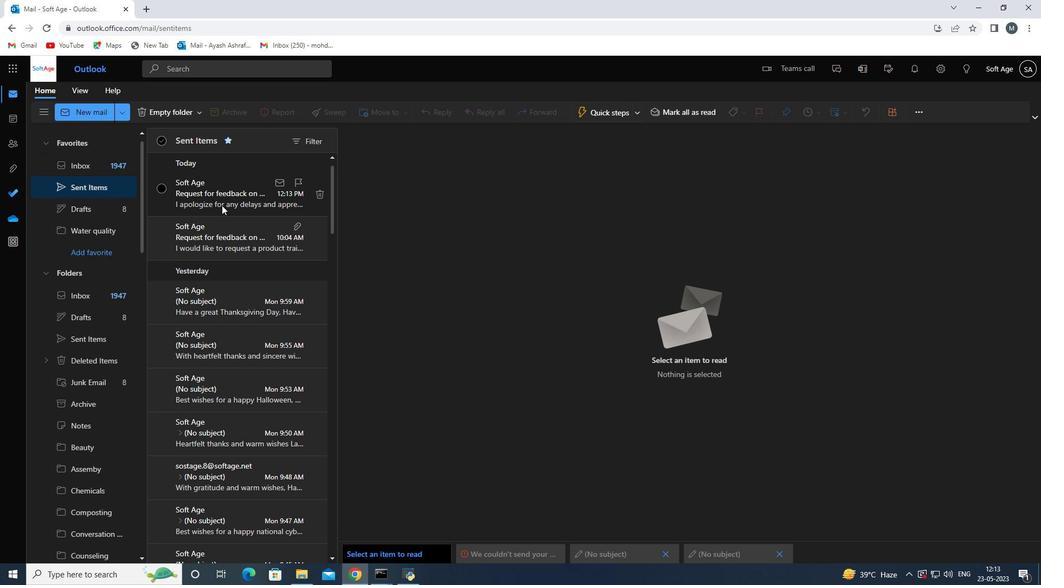 
Action: Mouse scrolled (222, 206) with delta (0, 0)
Screenshot: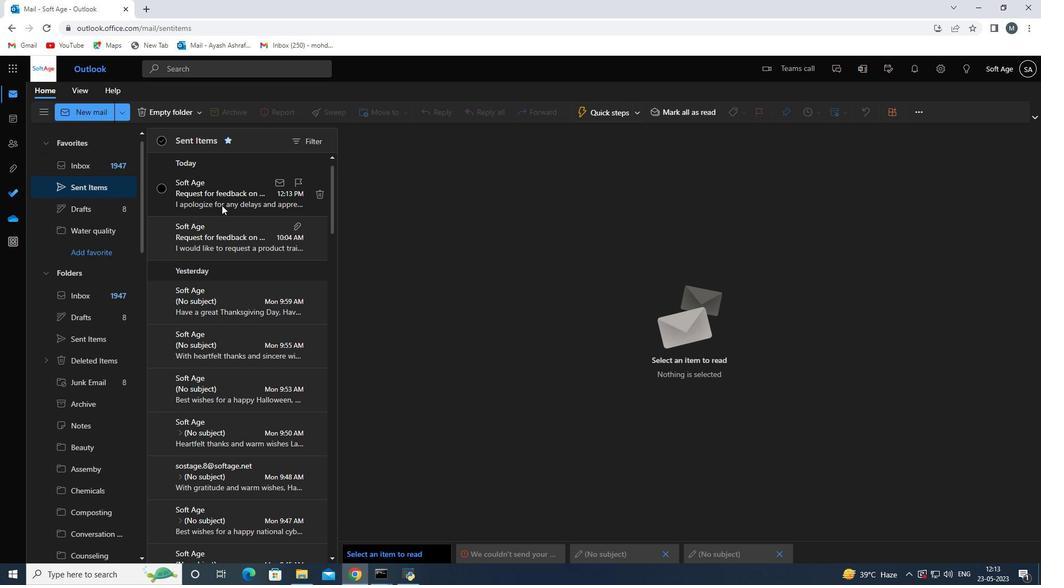 
Action: Mouse scrolled (222, 206) with delta (0, 0)
Screenshot: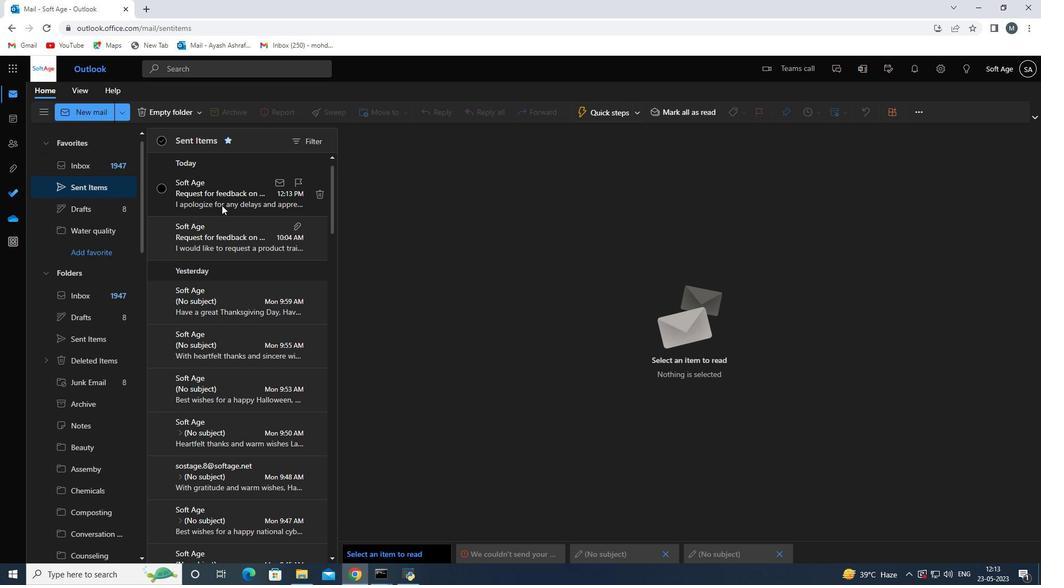 
Action: Mouse scrolled (222, 206) with delta (0, 0)
Screenshot: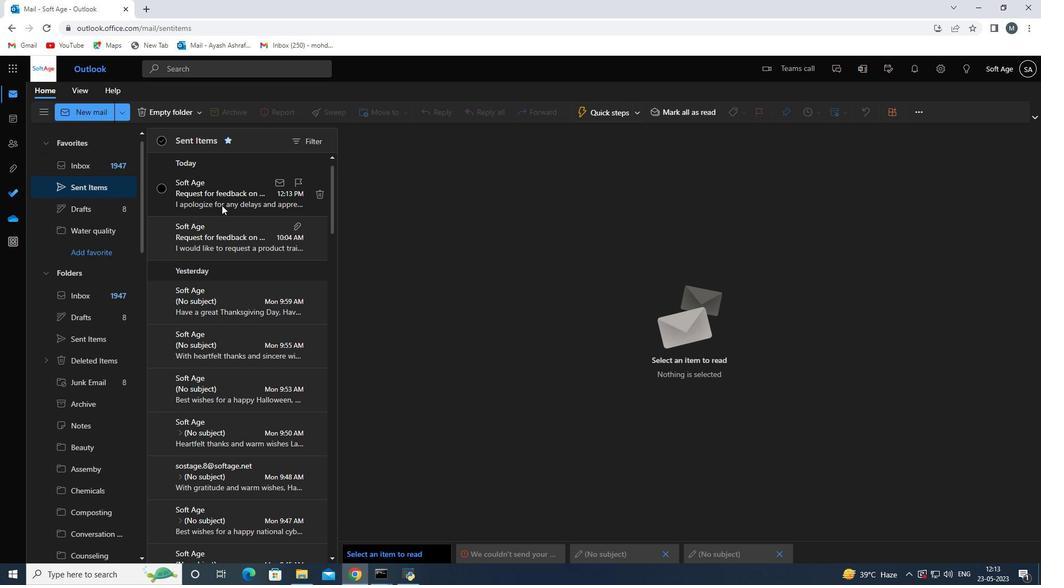 
Action: Mouse moved to (224, 201)
Screenshot: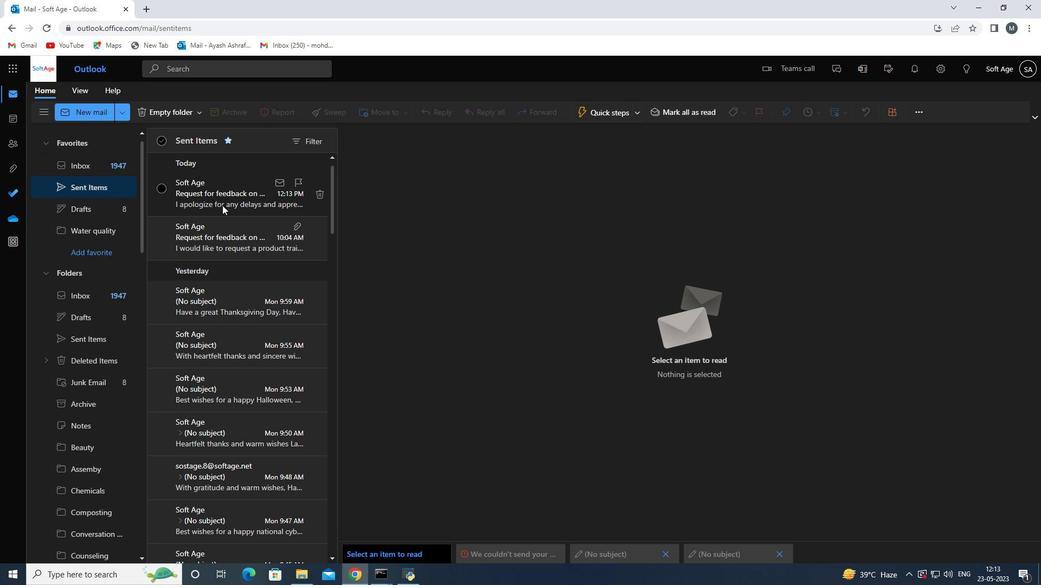 
Action: Mouse pressed left at (224, 201)
Screenshot: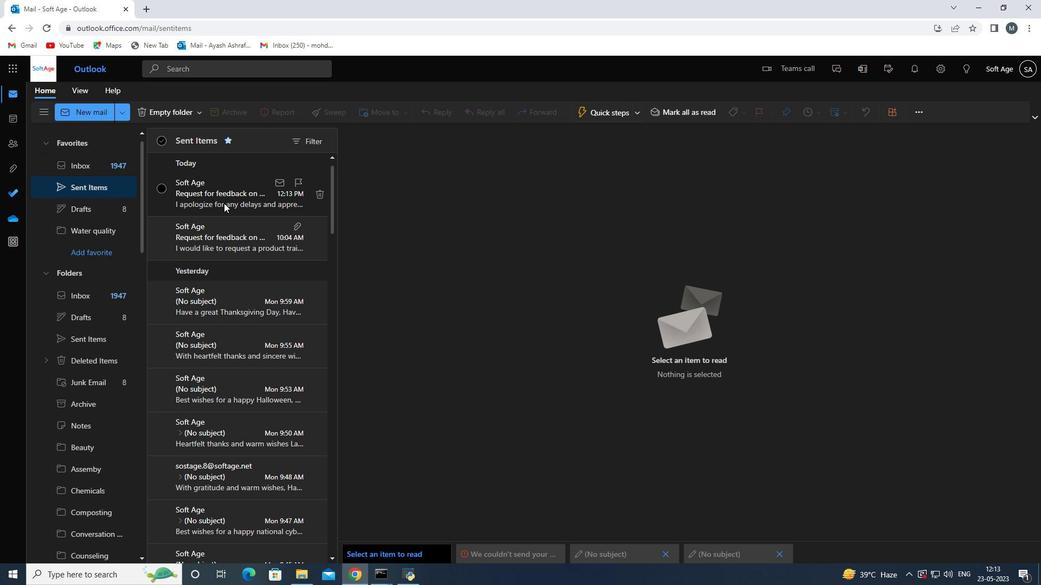 
Action: Mouse moved to (363, 109)
Screenshot: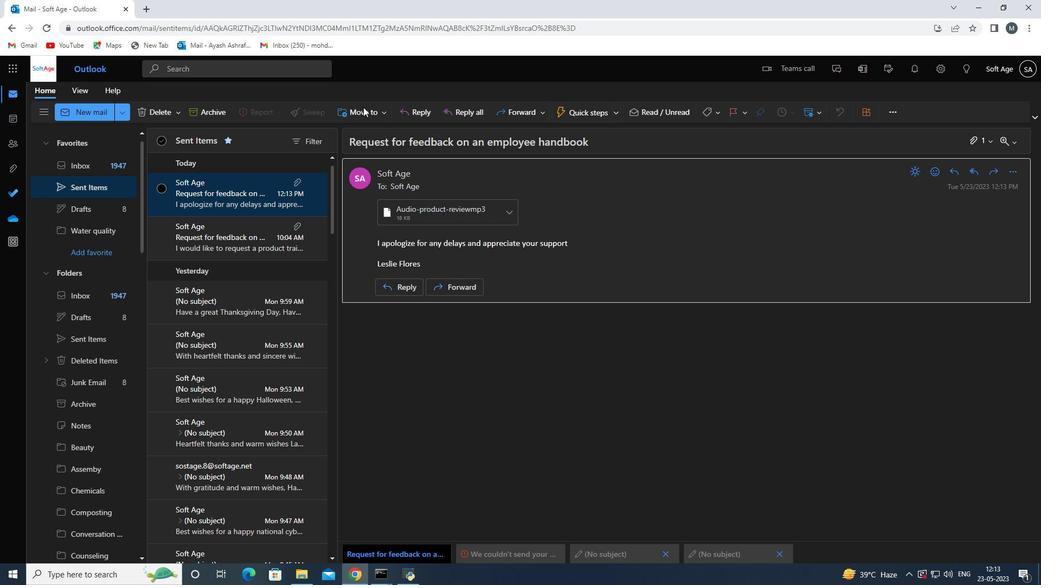 
Action: Mouse pressed left at (363, 109)
Screenshot: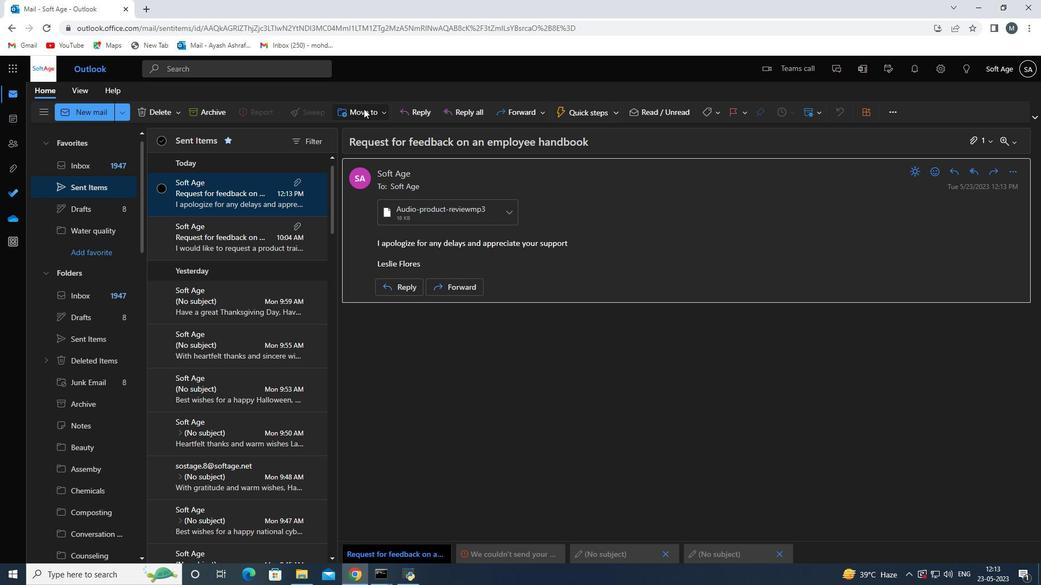 
Action: Mouse moved to (381, 135)
Screenshot: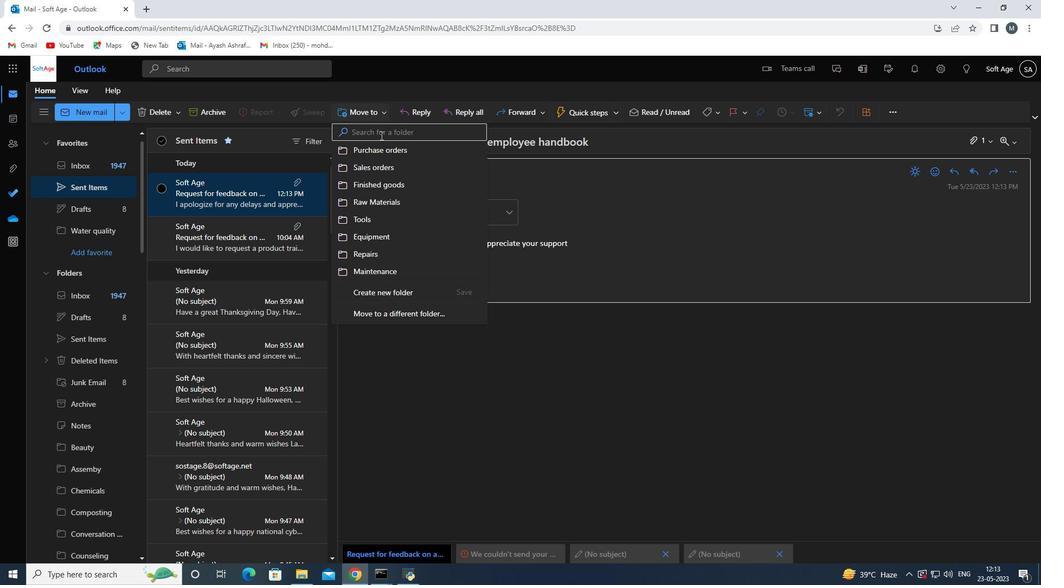 
Action: Mouse pressed left at (381, 135)
Screenshot: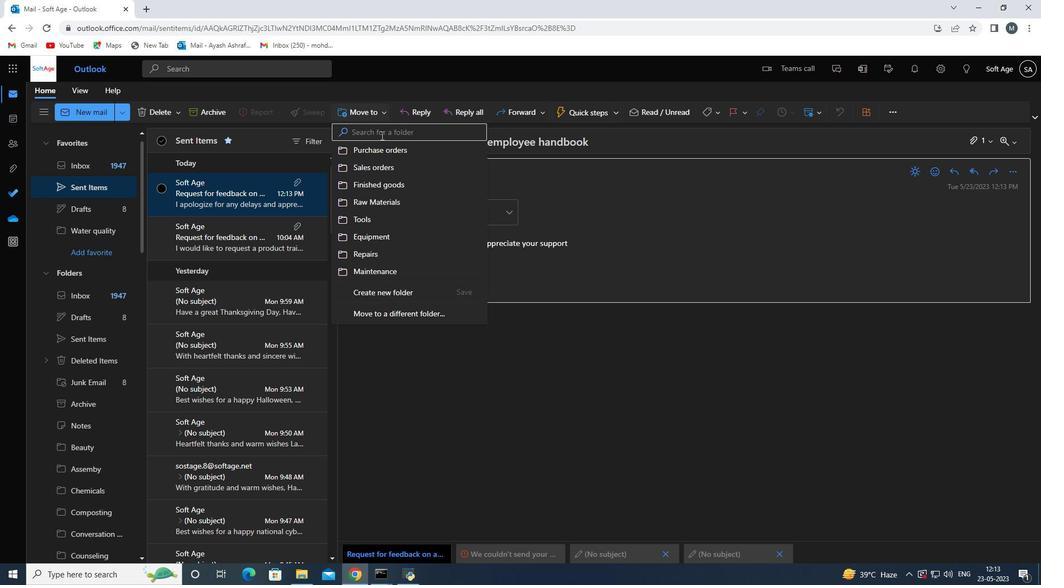 
Action: Key pressed <Key.shift><Key.shift><Key.shift><Key.shift><Key.shift><Key.shift>Quotes<Key.space>
Screenshot: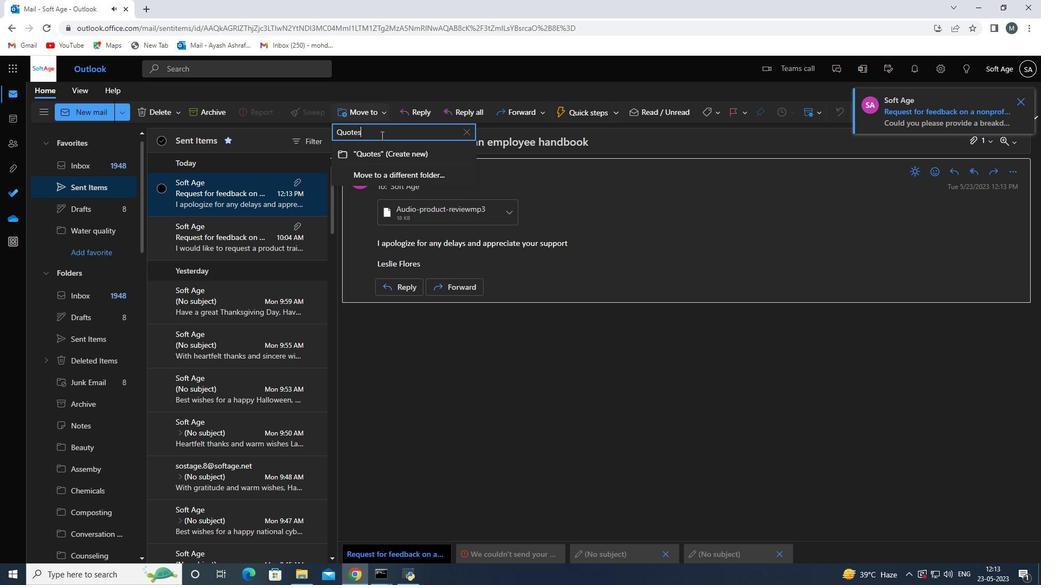 
Action: Mouse moved to (381, 148)
Screenshot: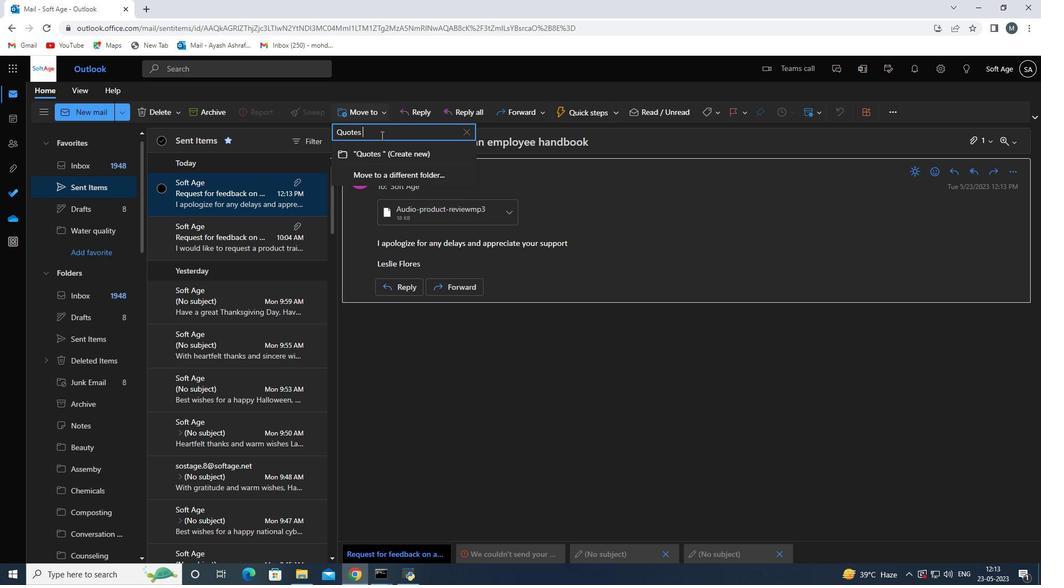 
Action: Mouse pressed left at (381, 148)
Screenshot: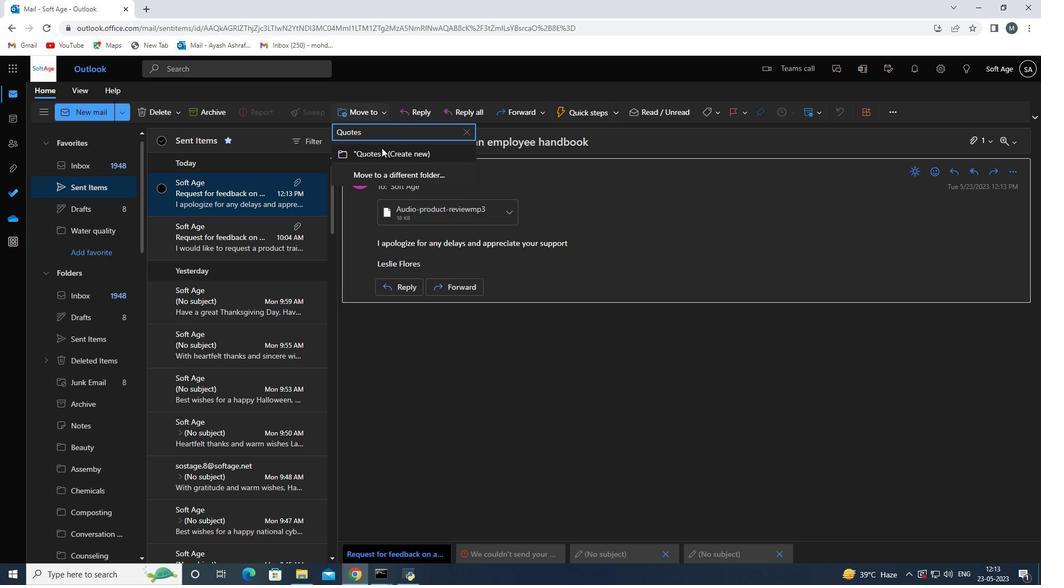 
Action: Mouse moved to (448, 430)
Screenshot: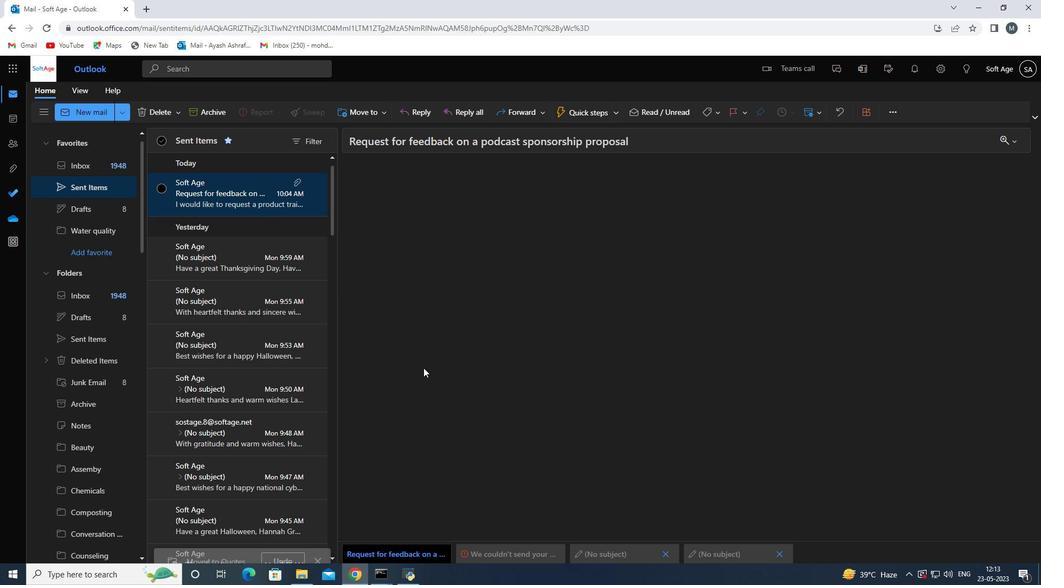 
Action: Mouse scrolled (448, 430) with delta (0, 0)
Screenshot: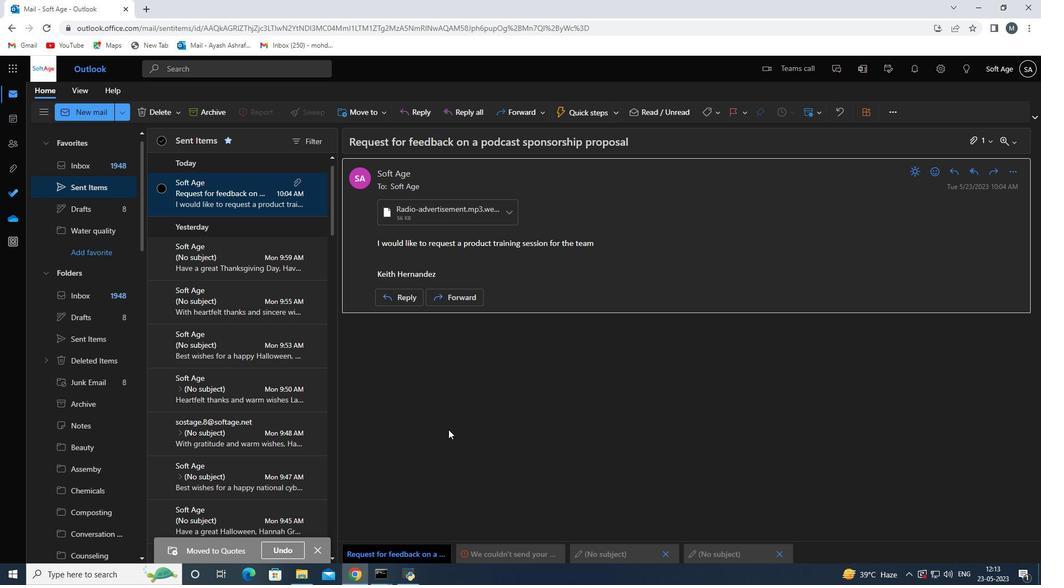 
Action: Mouse scrolled (448, 430) with delta (0, 0)
Screenshot: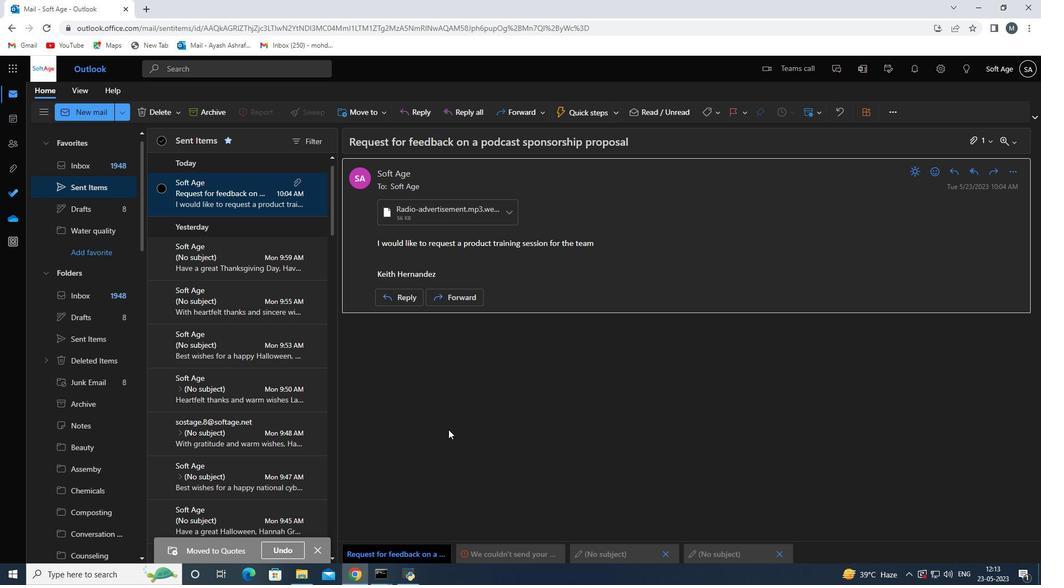 
Action: Mouse scrolled (448, 430) with delta (0, 0)
Screenshot: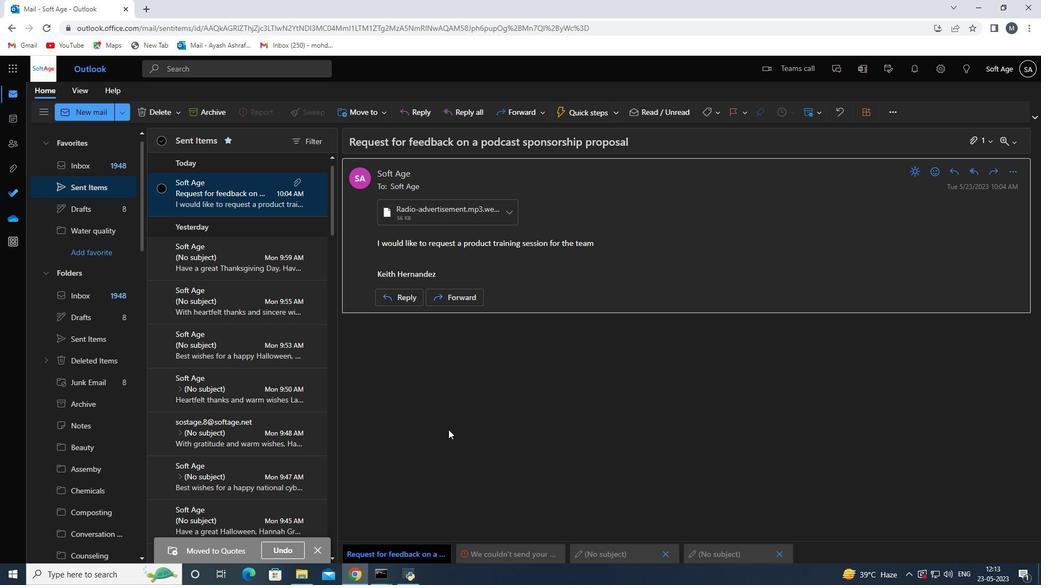 
Action: Mouse scrolled (448, 430) with delta (0, 0)
Screenshot: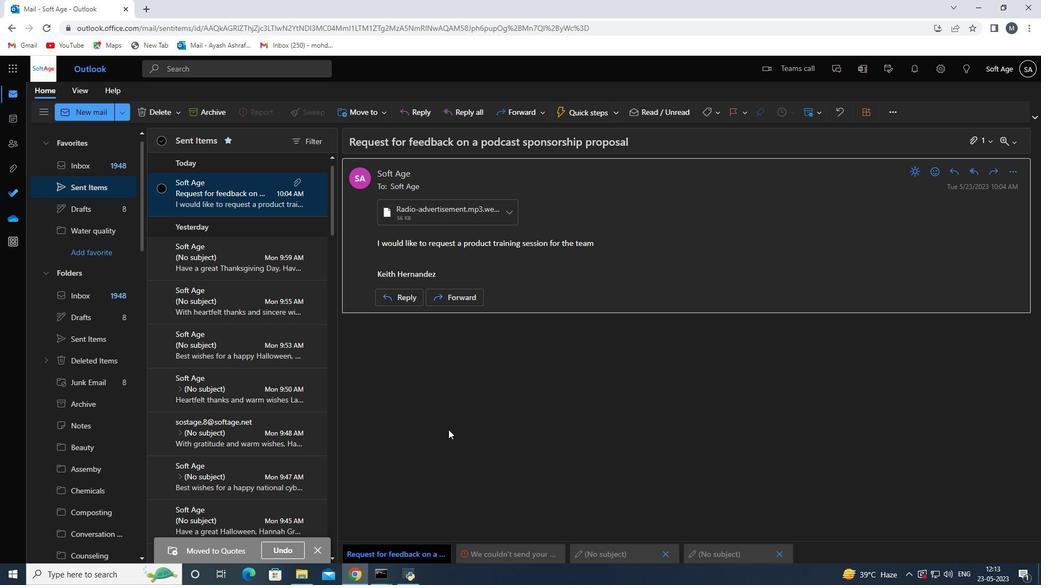 
